 Task: Check the images.
Action: Mouse moved to (133, 251)
Screenshot: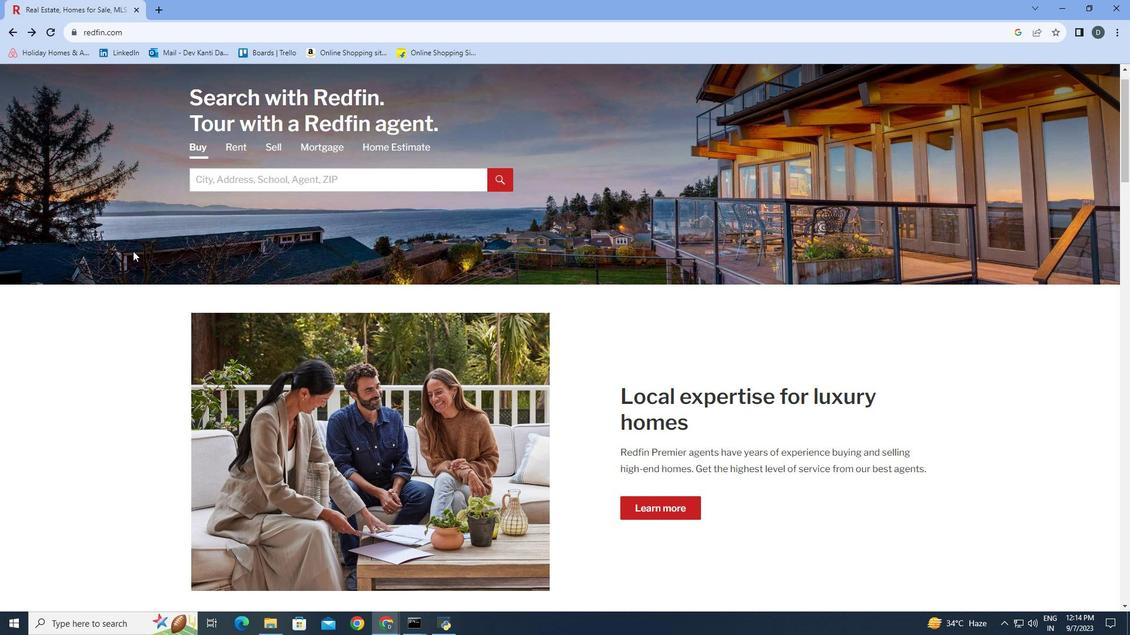 
Action: Mouse scrolled (133, 250) with delta (0, 0)
Screenshot: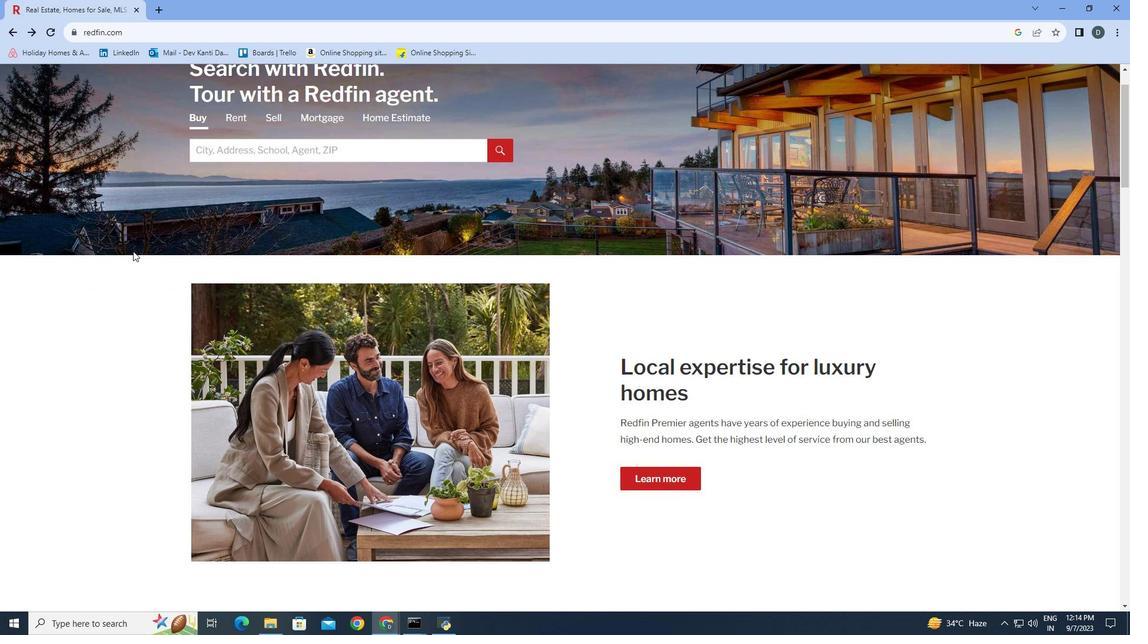 
Action: Mouse scrolled (133, 250) with delta (0, 0)
Screenshot: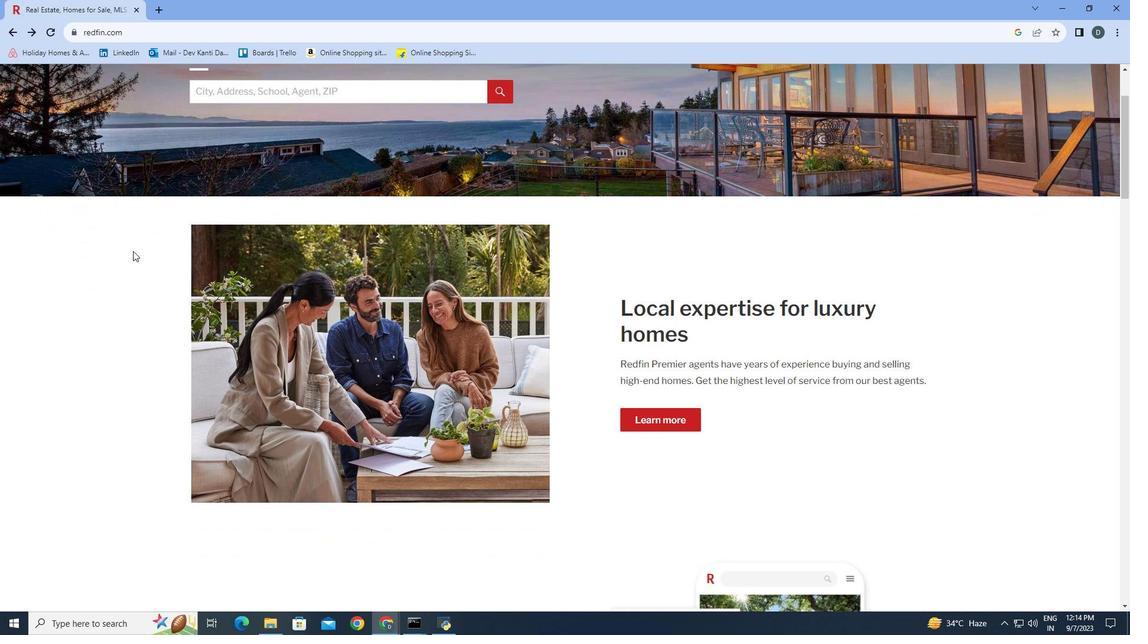 
Action: Mouse scrolled (133, 250) with delta (0, 0)
Screenshot: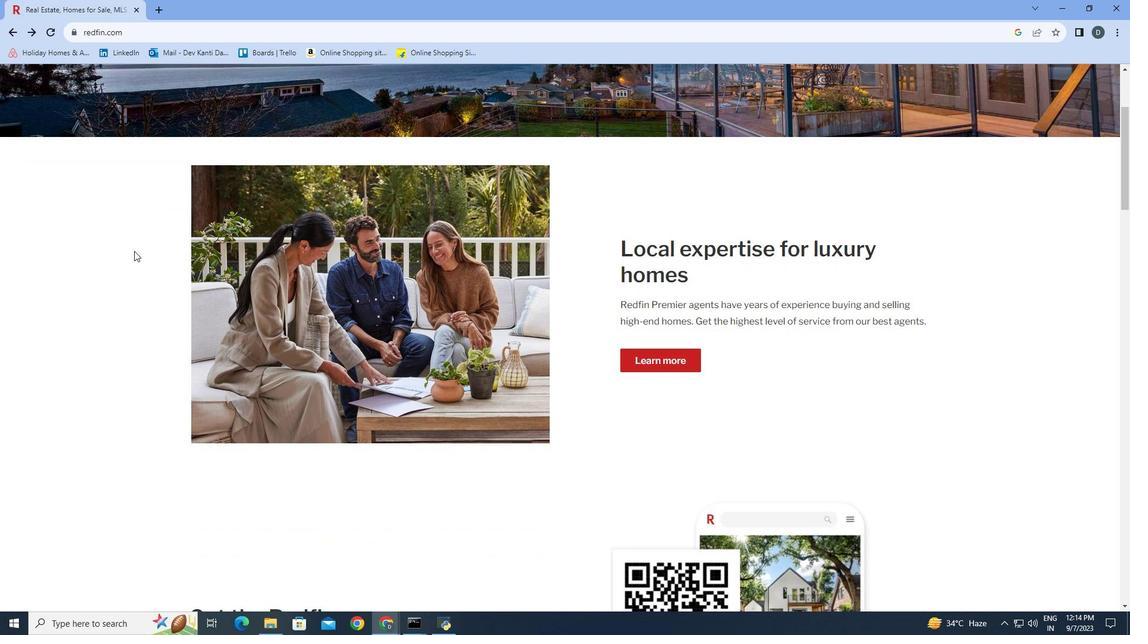 
Action: Mouse moved to (134, 251)
Screenshot: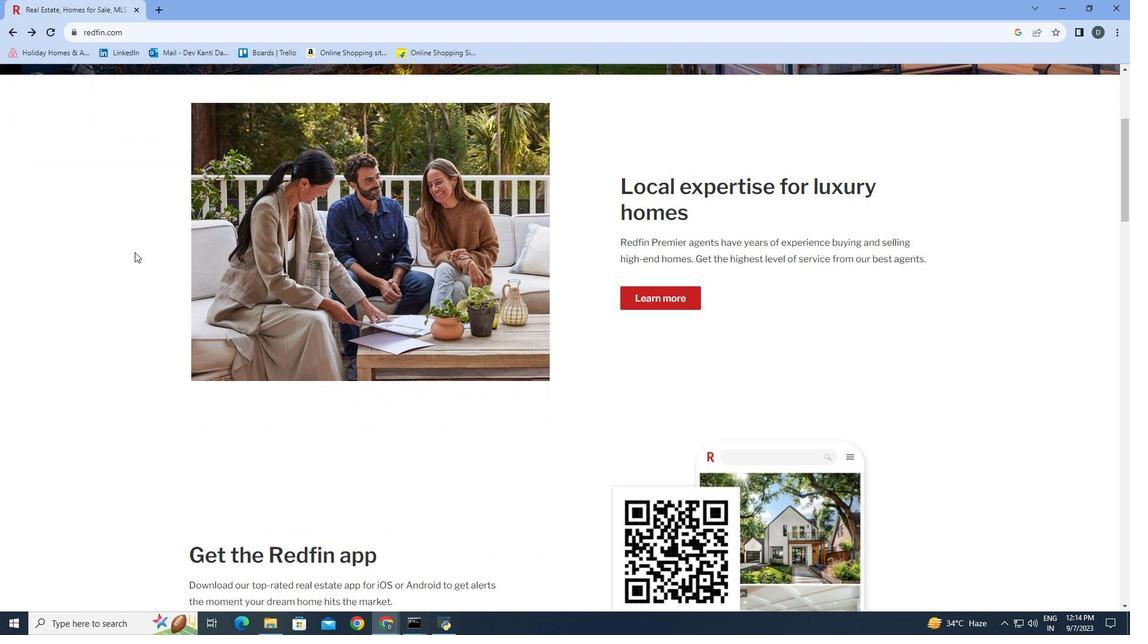 
Action: Mouse scrolled (134, 250) with delta (0, 0)
Screenshot: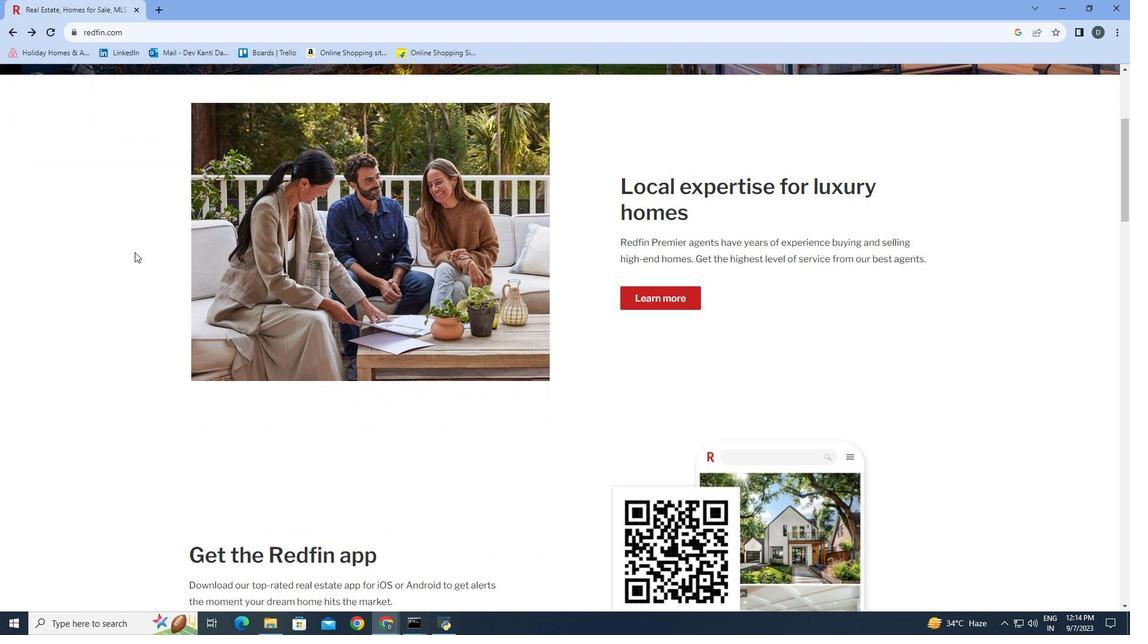 
Action: Mouse moved to (134, 252)
Screenshot: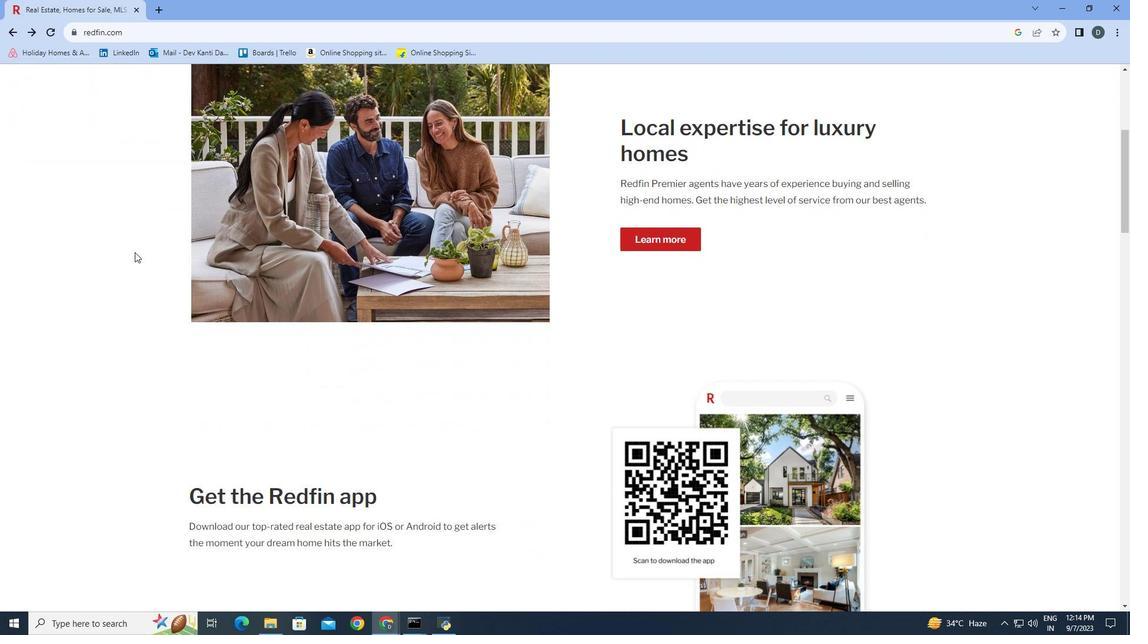 
Action: Mouse scrolled (134, 251) with delta (0, 0)
Screenshot: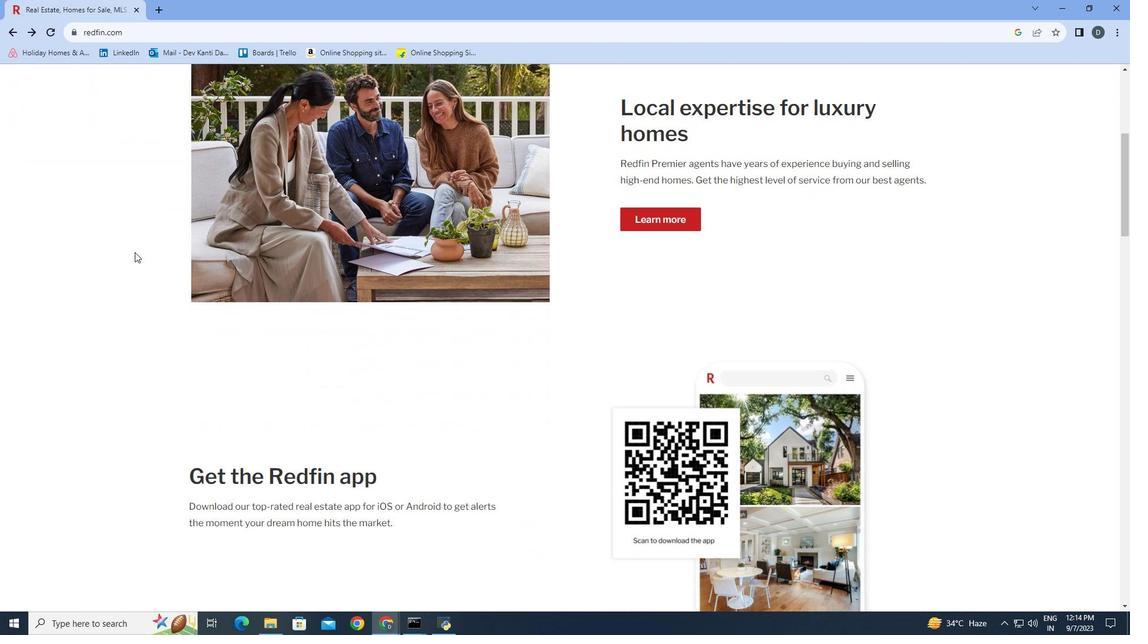 
Action: Mouse scrolled (134, 251) with delta (0, 0)
Screenshot: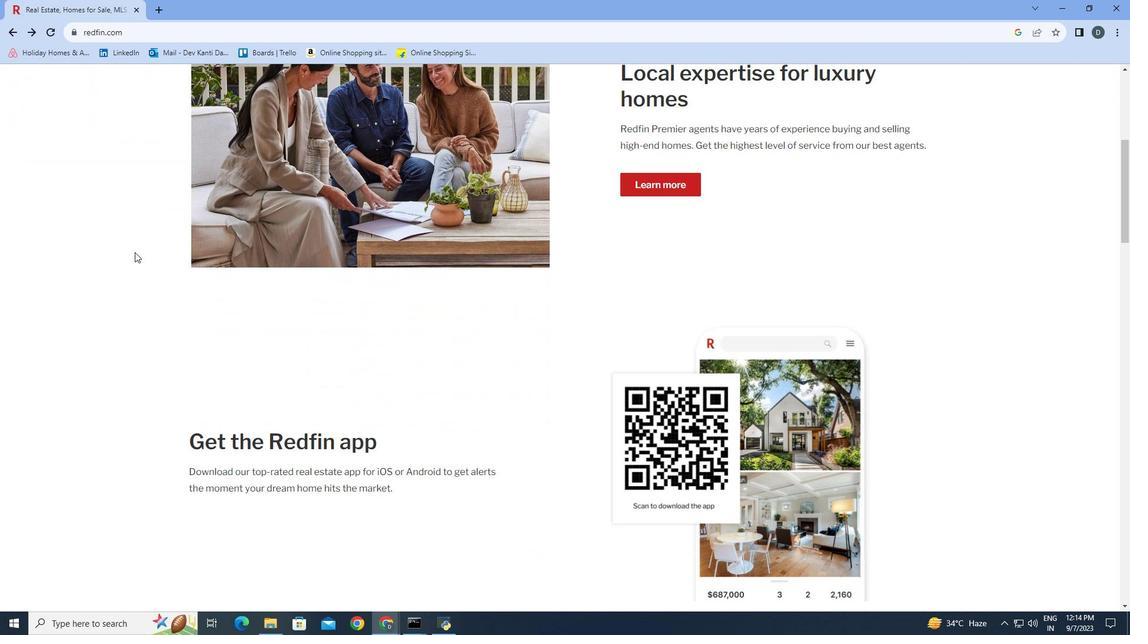 
Action: Mouse moved to (135, 252)
Screenshot: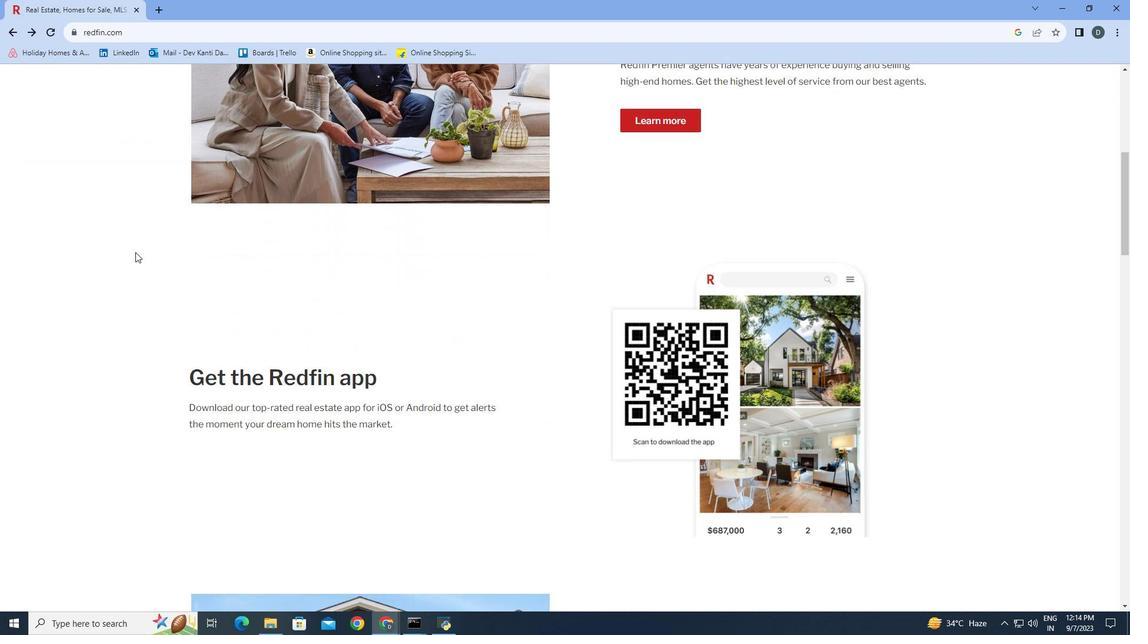 
Action: Mouse scrolled (135, 251) with delta (0, 0)
Screenshot: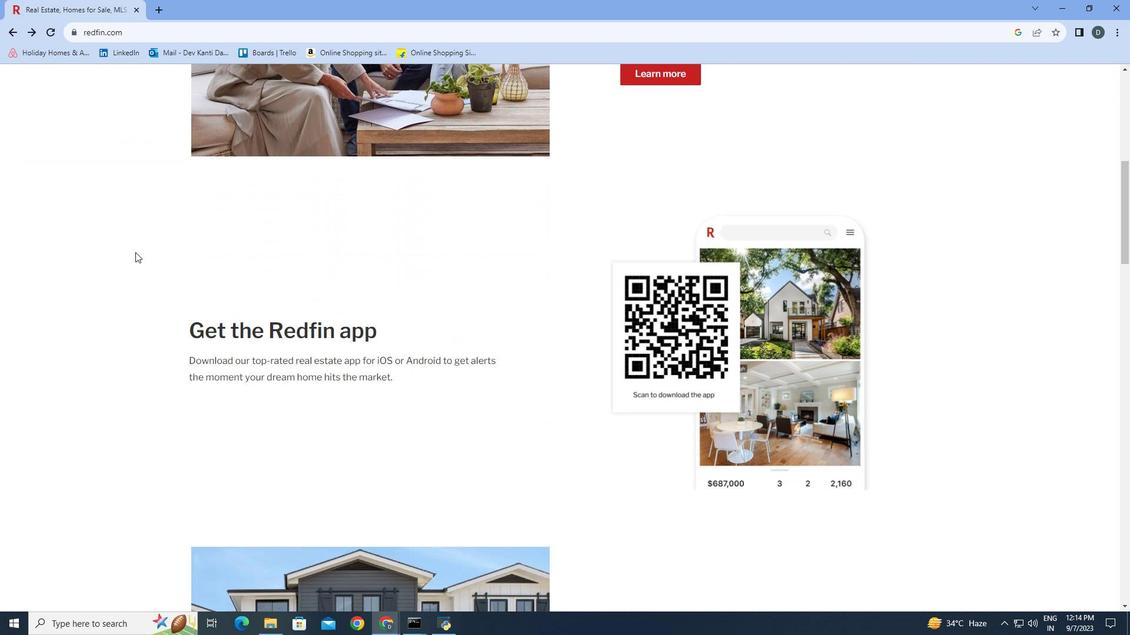 
Action: Mouse scrolled (135, 251) with delta (0, 0)
Screenshot: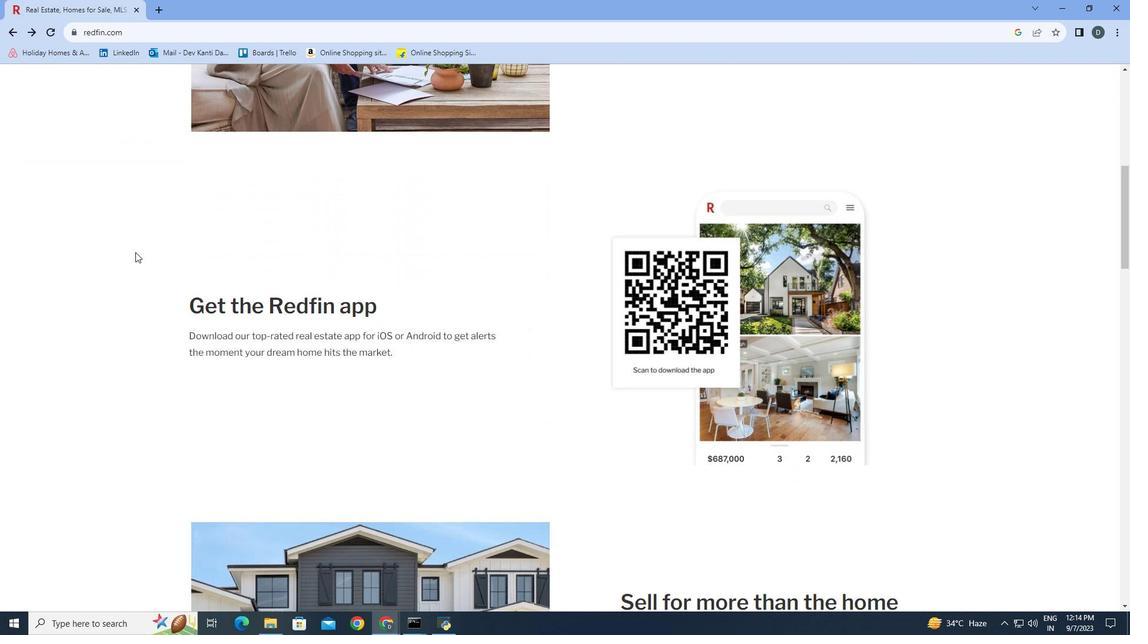 
Action: Mouse scrolled (135, 251) with delta (0, 0)
Screenshot: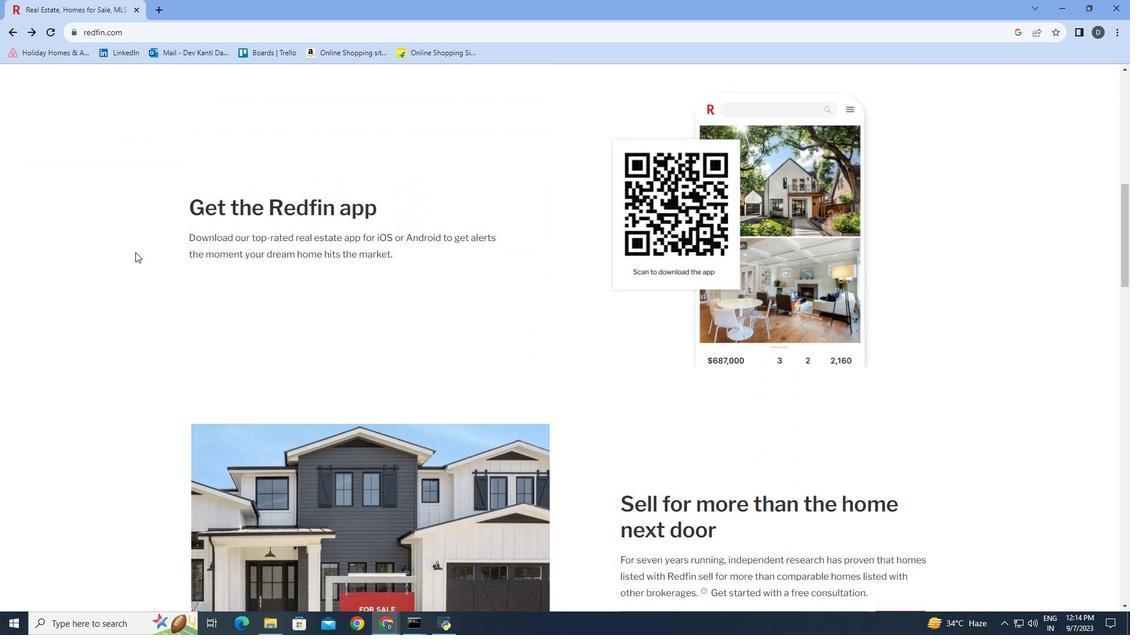 
Action: Mouse scrolled (135, 251) with delta (0, 0)
Screenshot: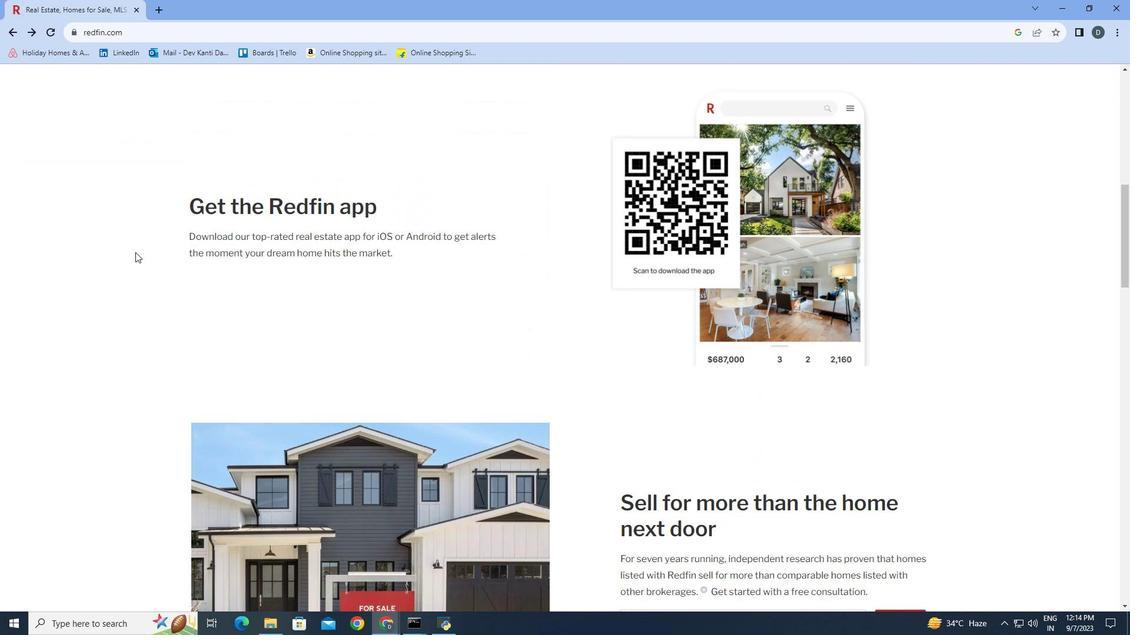 
Action: Mouse scrolled (135, 251) with delta (0, 0)
Screenshot: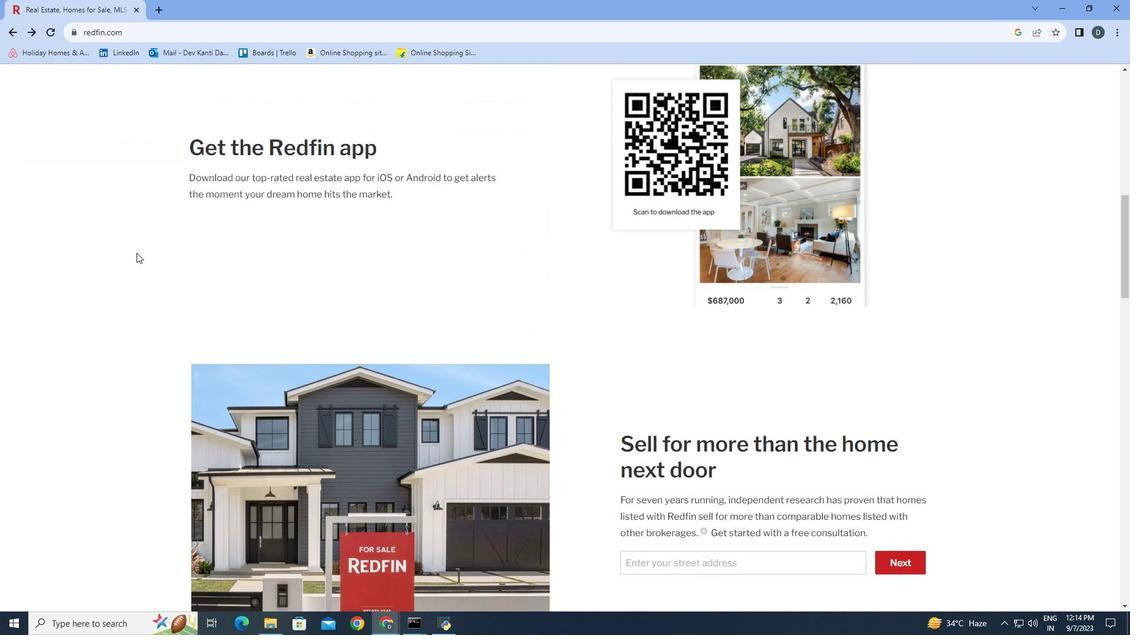
Action: Mouse moved to (136, 253)
Screenshot: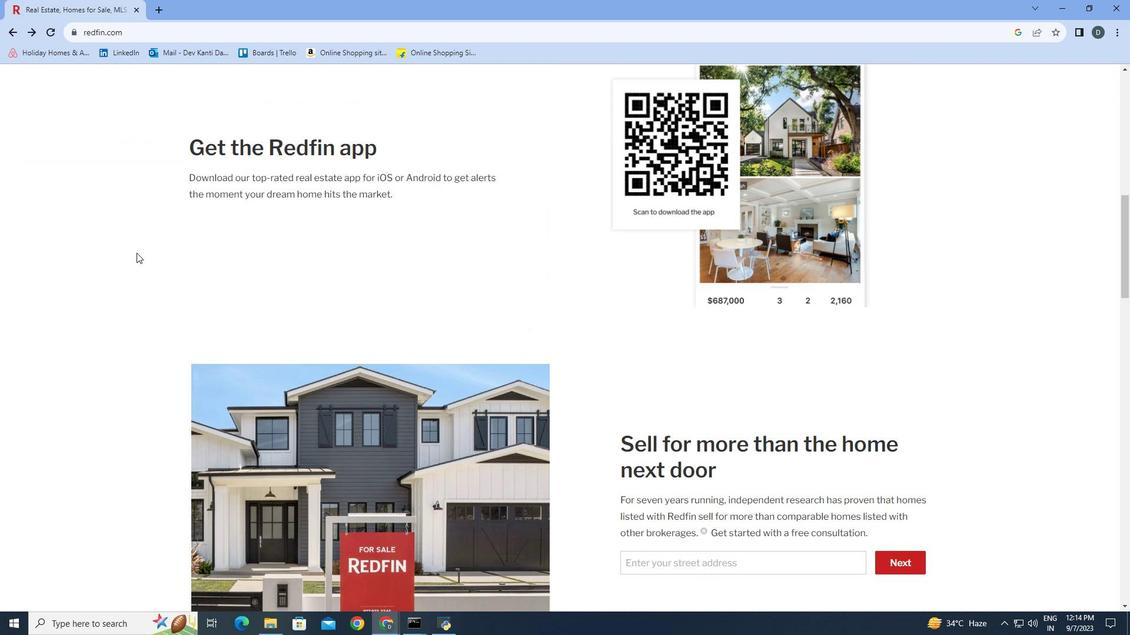
Action: Mouse scrolled (136, 252) with delta (0, 0)
Screenshot: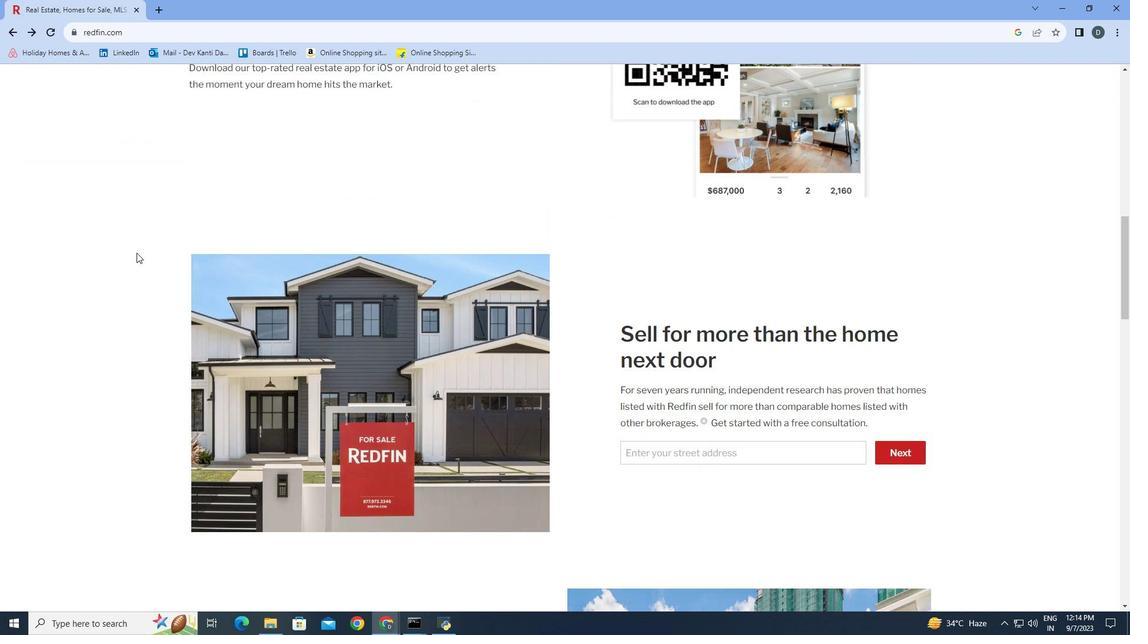 
Action: Mouse scrolled (136, 252) with delta (0, 0)
Screenshot: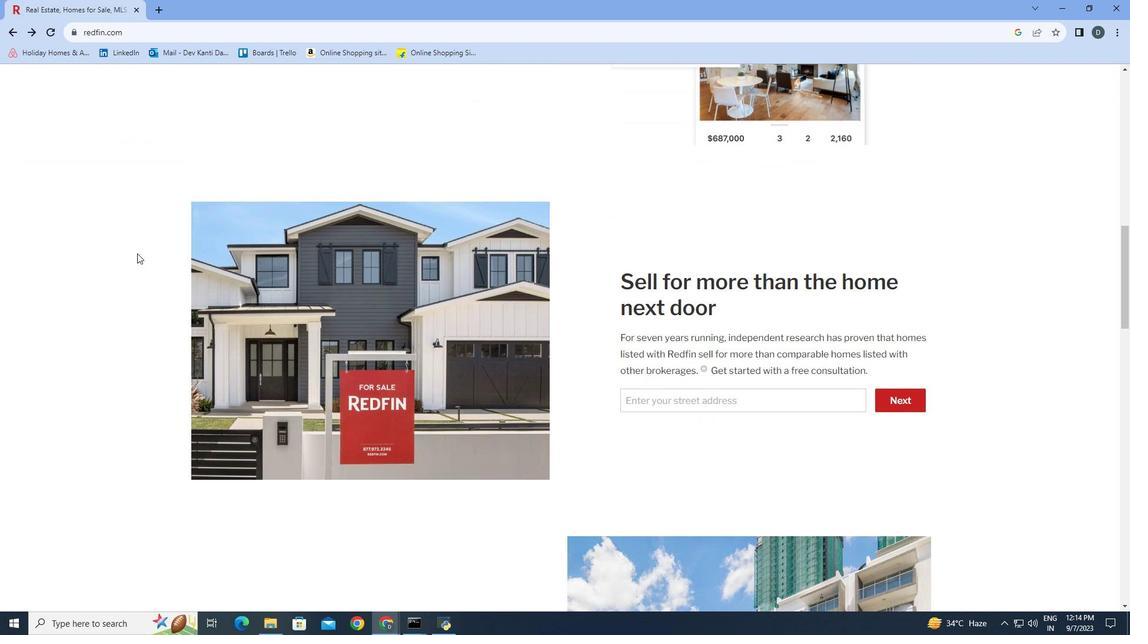 
Action: Mouse scrolled (136, 252) with delta (0, 0)
Screenshot: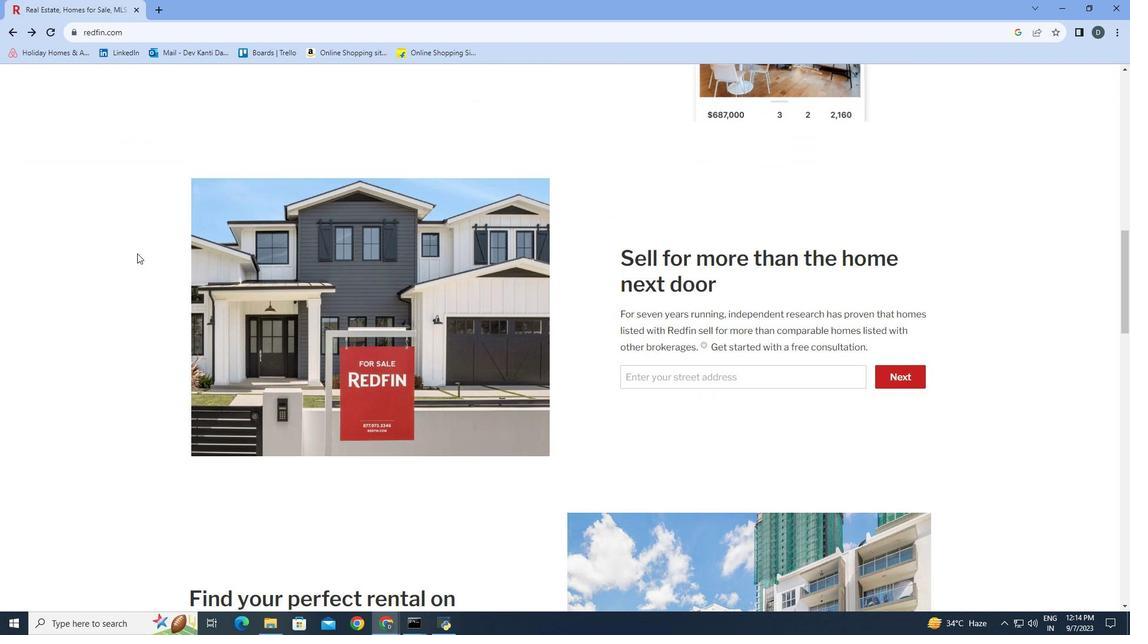 
Action: Mouse moved to (137, 253)
Screenshot: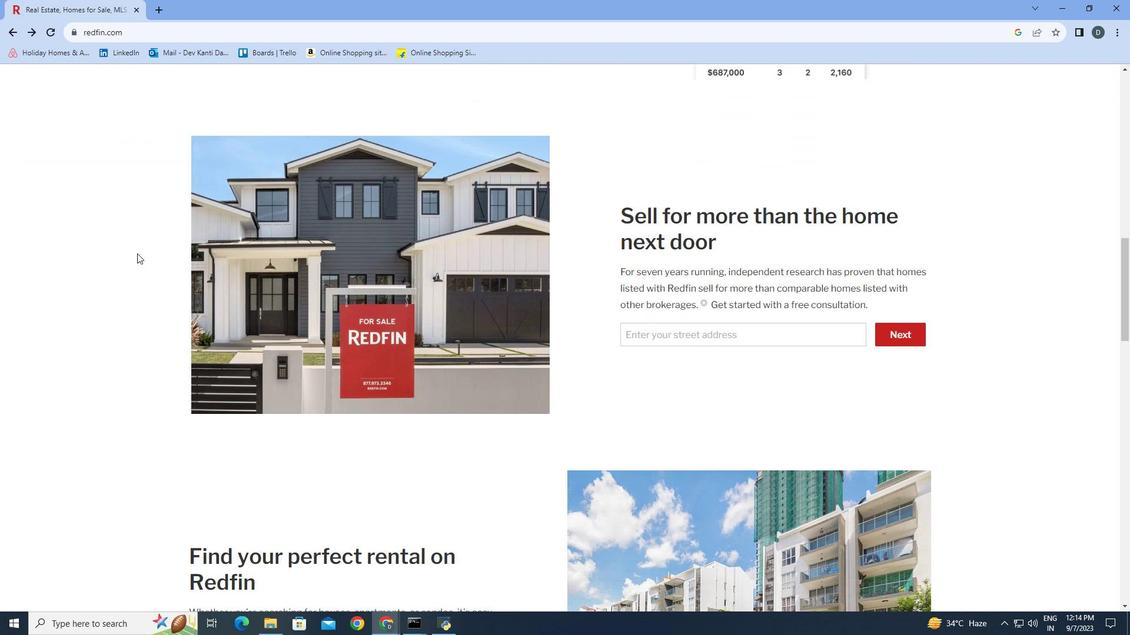 
Action: Mouse scrolled (137, 253) with delta (0, 0)
Screenshot: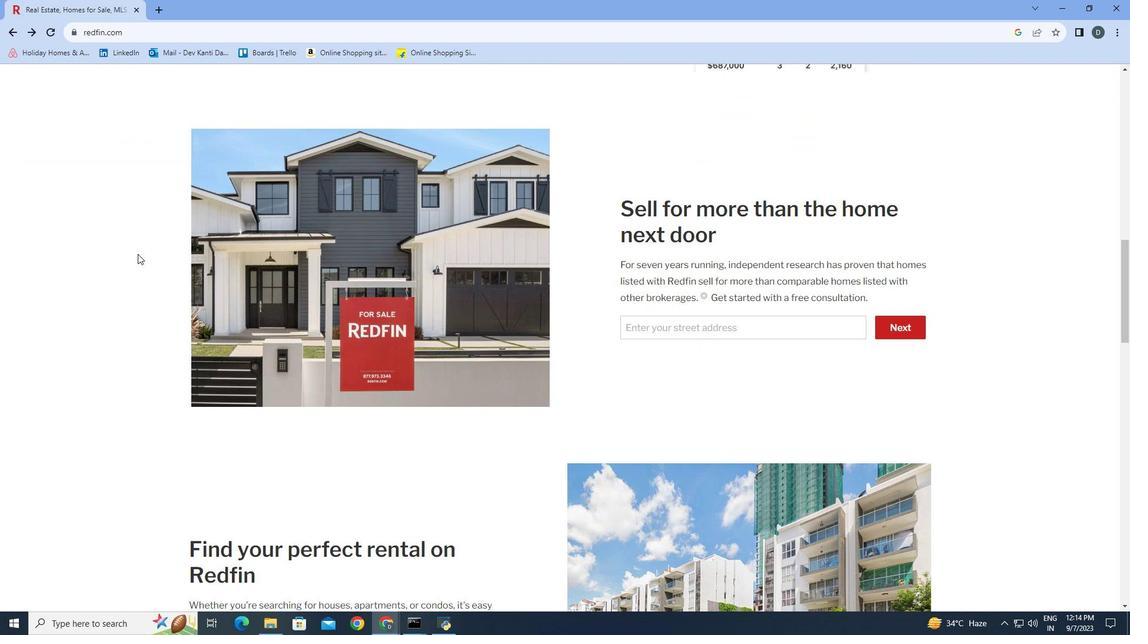 
Action: Mouse moved to (138, 253)
Screenshot: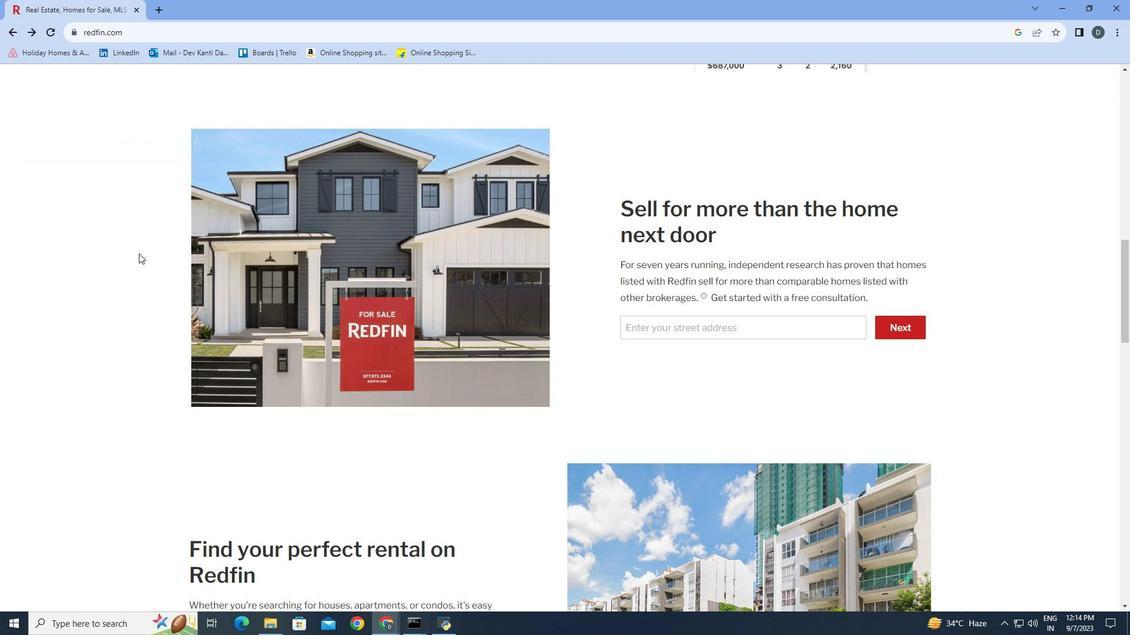 
Action: Mouse scrolled (138, 253) with delta (0, 0)
Screenshot: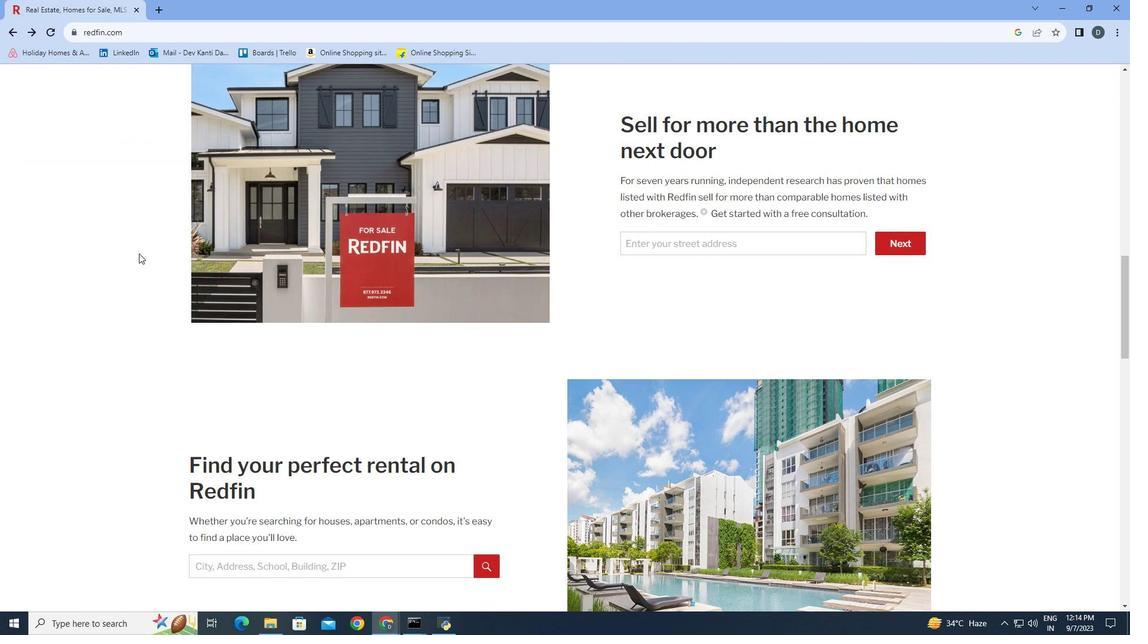 
Action: Mouse scrolled (138, 253) with delta (0, 0)
Screenshot: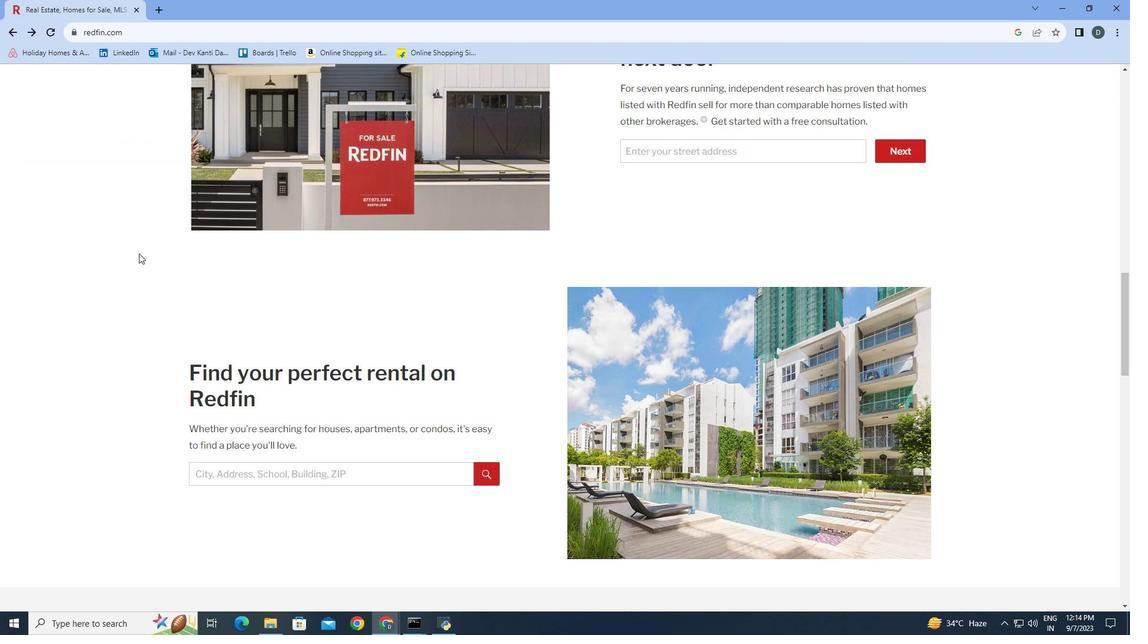 
Action: Mouse scrolled (138, 253) with delta (0, 0)
Screenshot: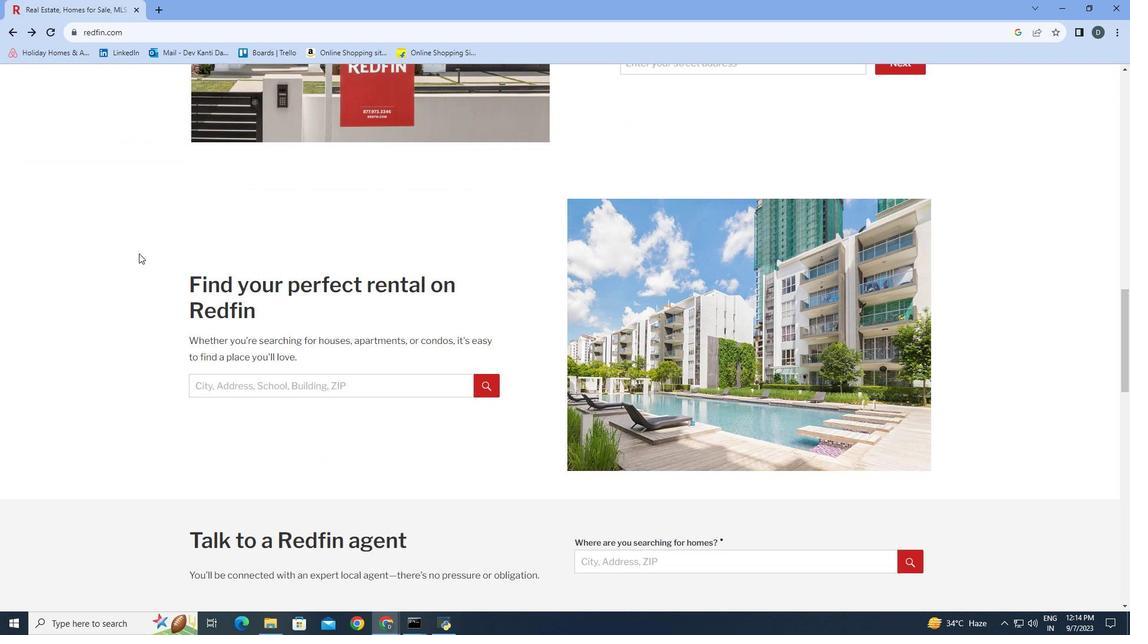 
Action: Mouse scrolled (138, 253) with delta (0, 0)
Screenshot: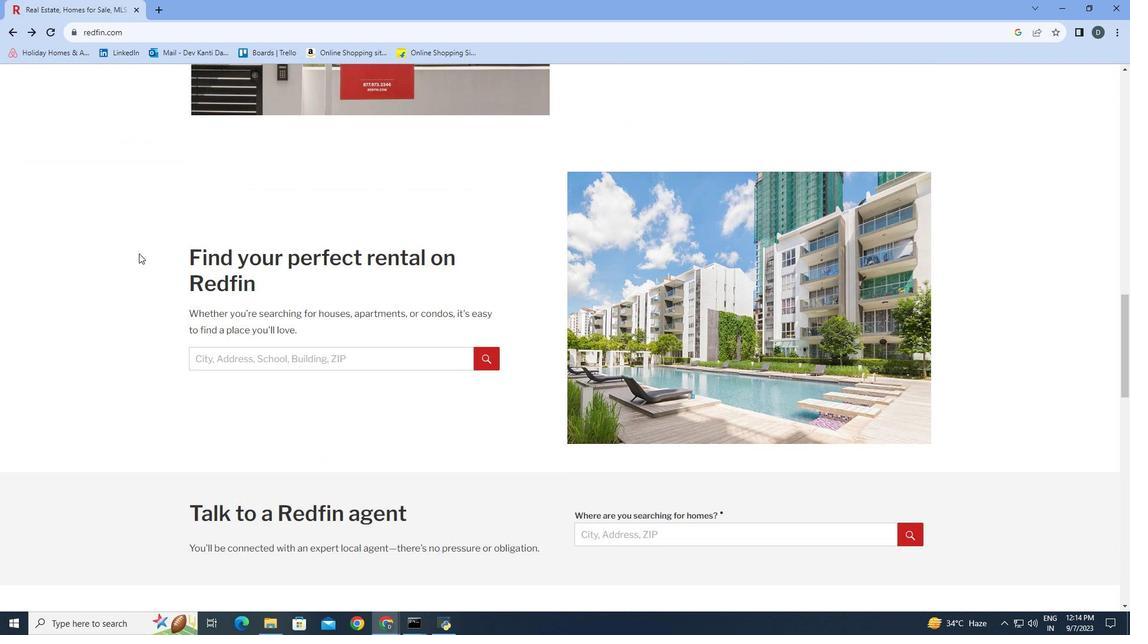 
Action: Mouse scrolled (138, 253) with delta (0, 0)
Screenshot: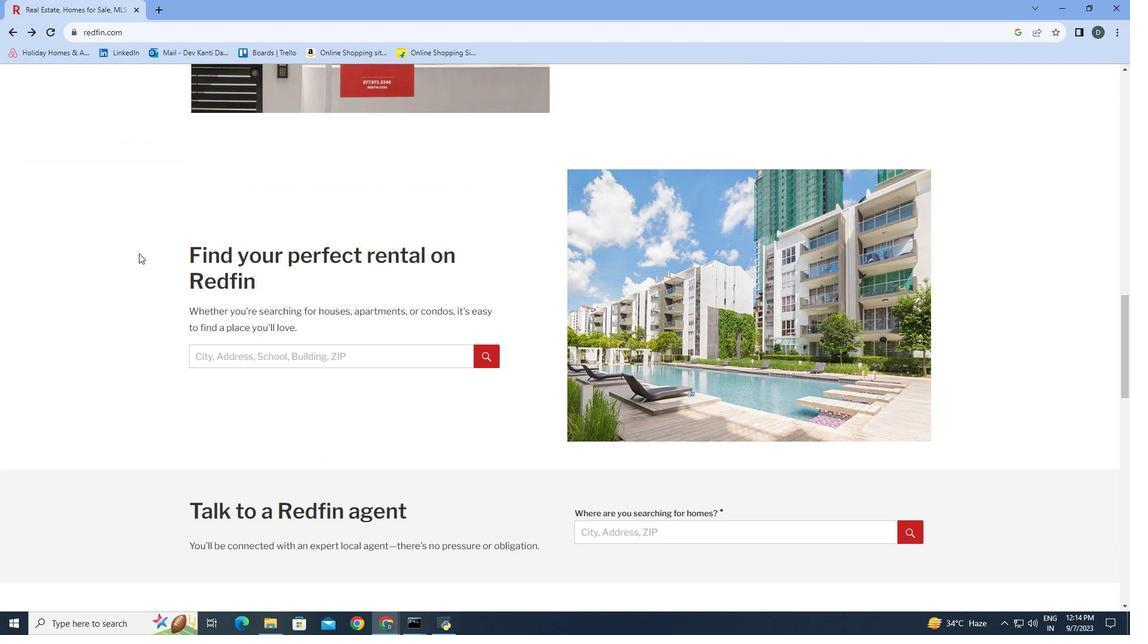 
Action: Mouse scrolled (138, 253) with delta (0, 0)
Screenshot: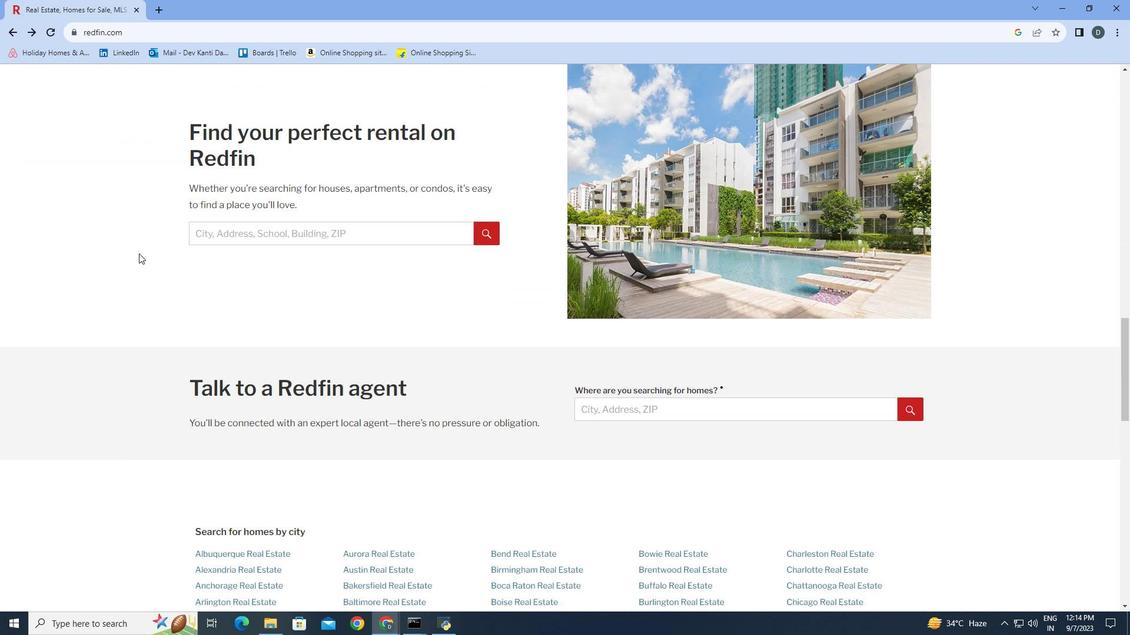 
Action: Mouse scrolled (138, 253) with delta (0, 0)
Screenshot: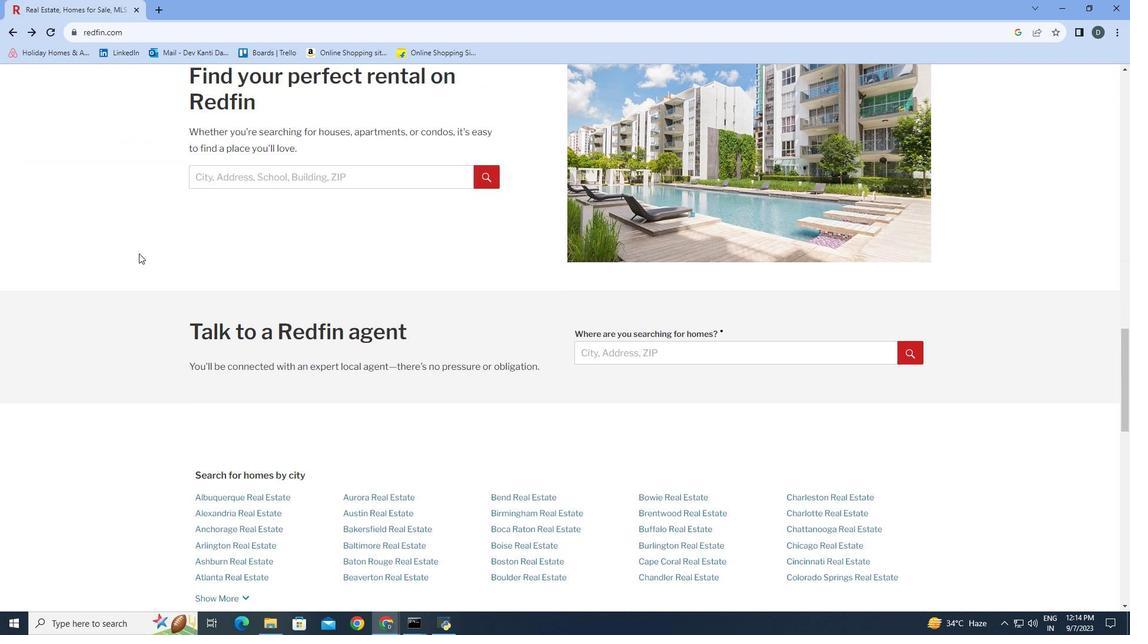 
Action: Mouse scrolled (138, 253) with delta (0, 0)
Screenshot: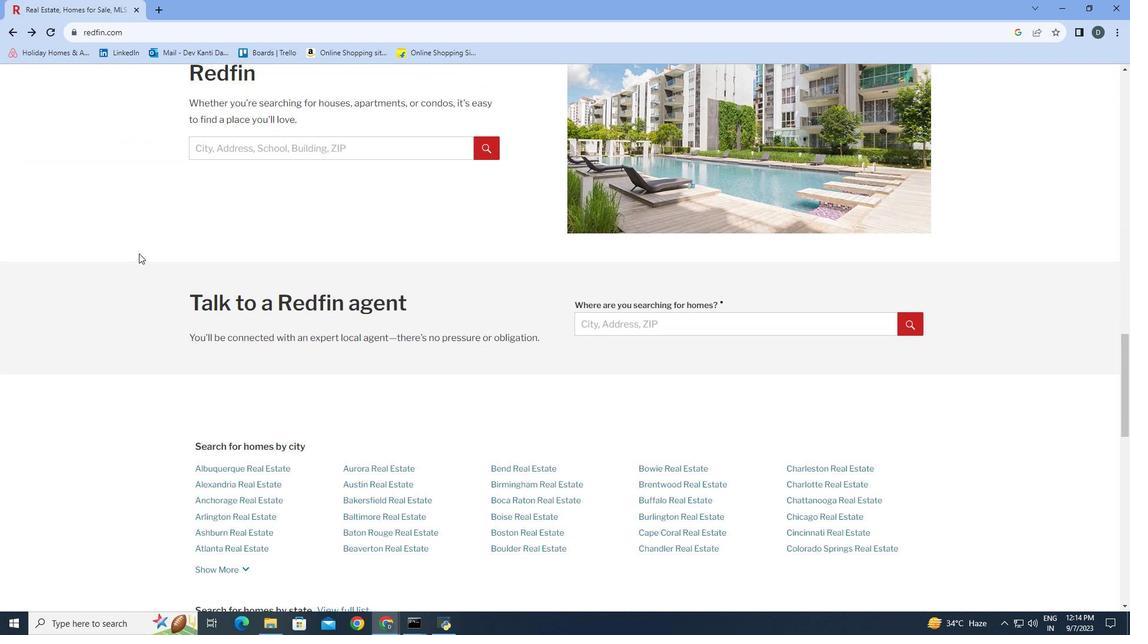 
Action: Mouse moved to (138, 253)
Screenshot: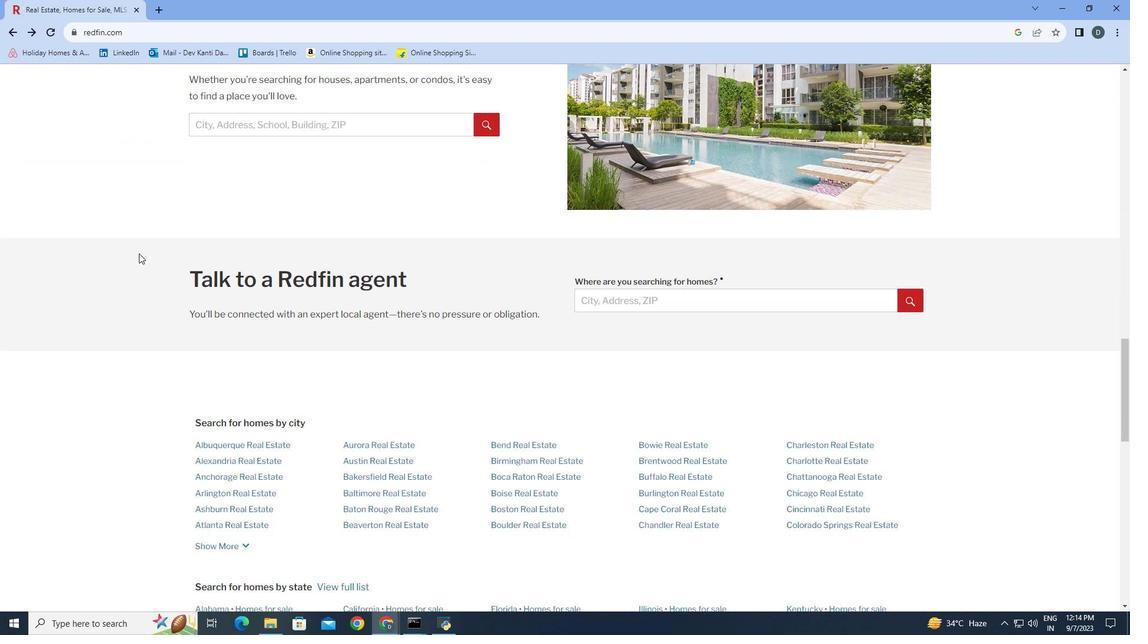 
Action: Mouse scrolled (138, 253) with delta (0, 0)
Screenshot: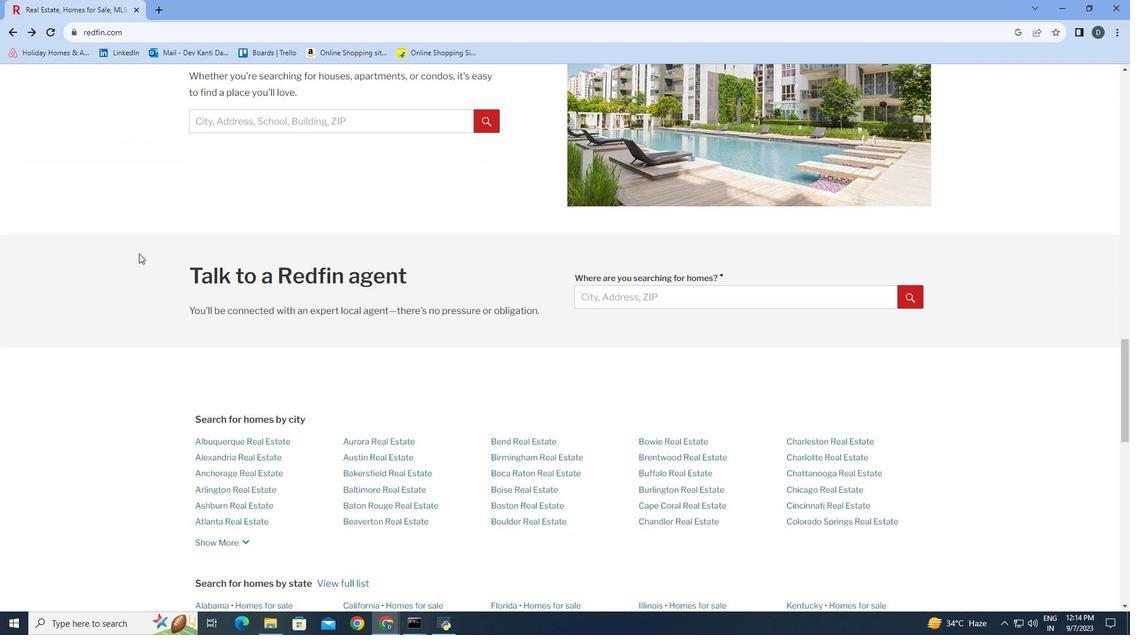 
Action: Mouse scrolled (138, 253) with delta (0, 0)
Screenshot: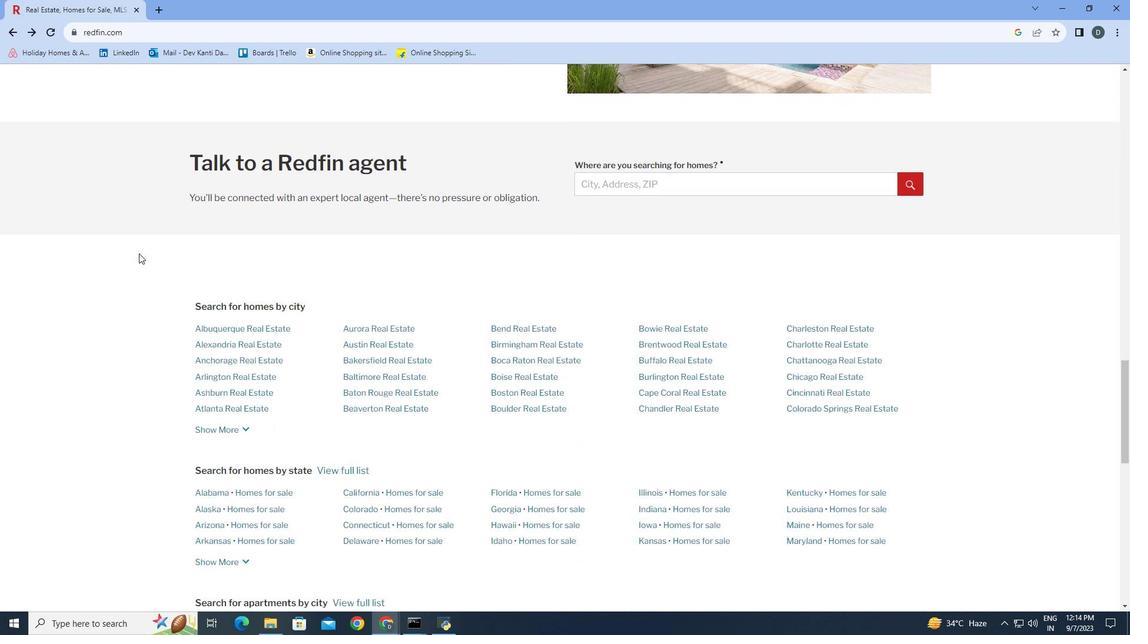 
Action: Mouse scrolled (138, 253) with delta (0, 0)
Screenshot: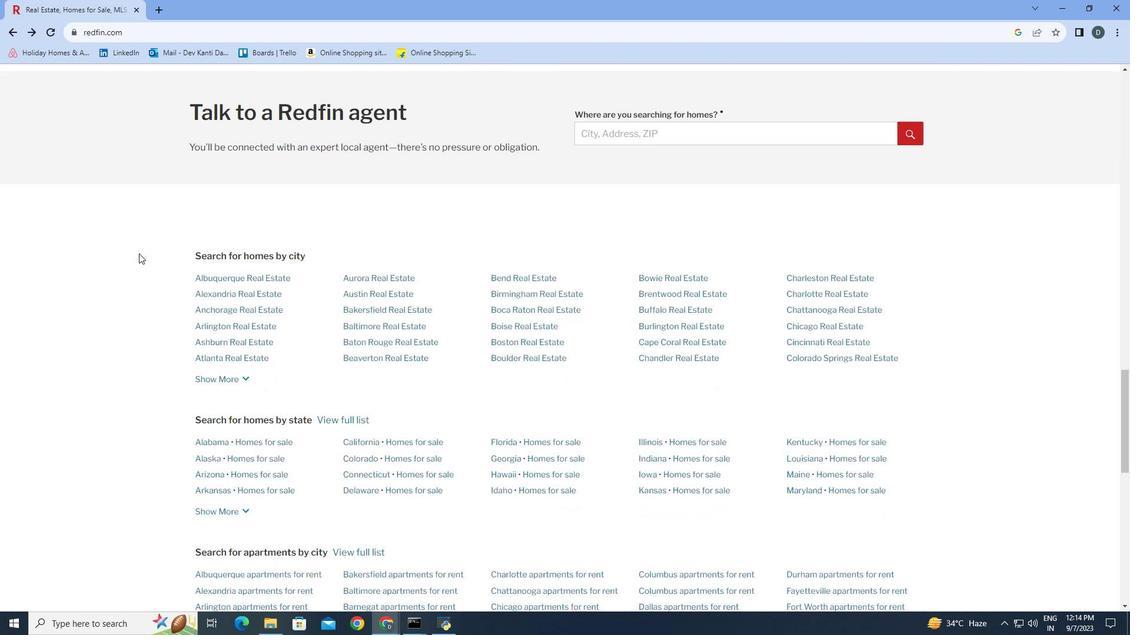
Action: Mouse scrolled (138, 253) with delta (0, 0)
Screenshot: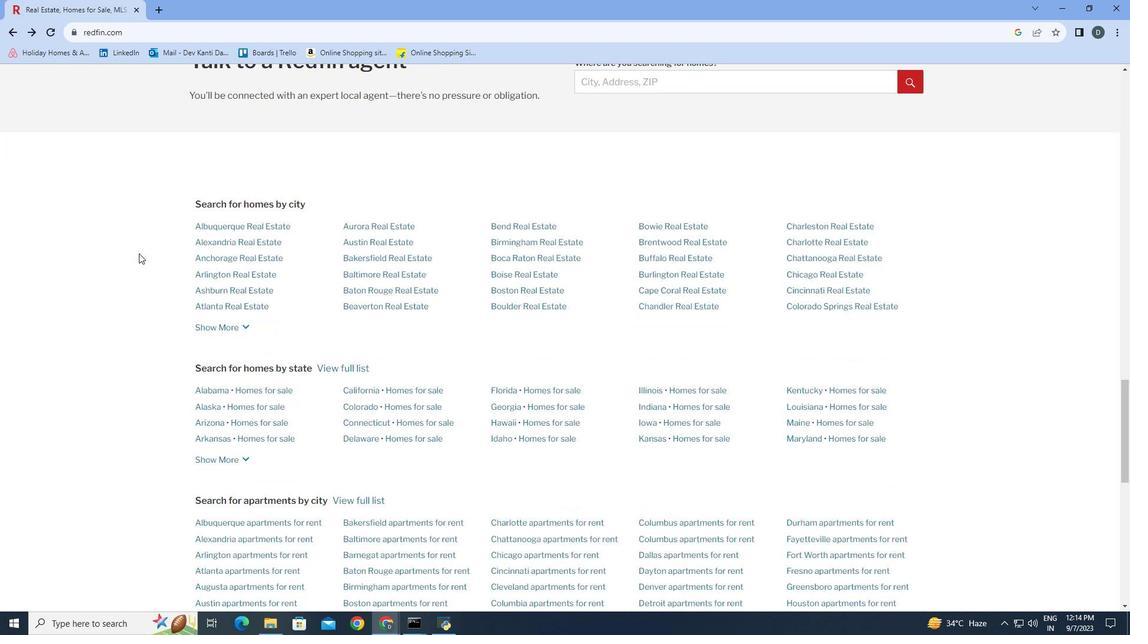 
Action: Mouse scrolled (138, 253) with delta (0, 0)
Screenshot: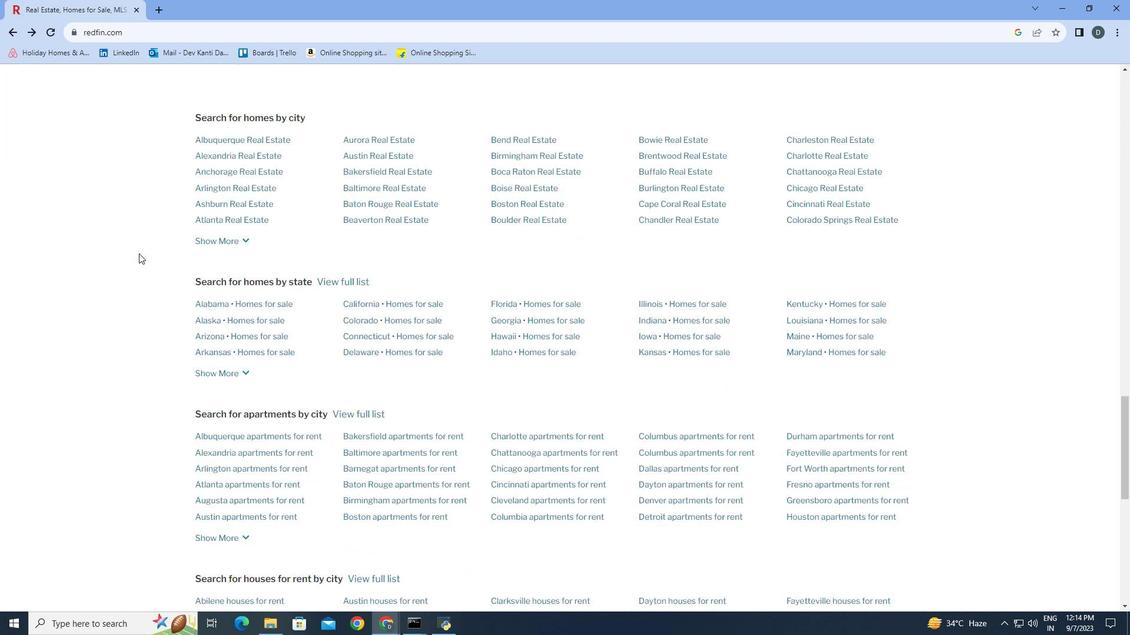 
Action: Mouse scrolled (138, 253) with delta (0, 0)
Screenshot: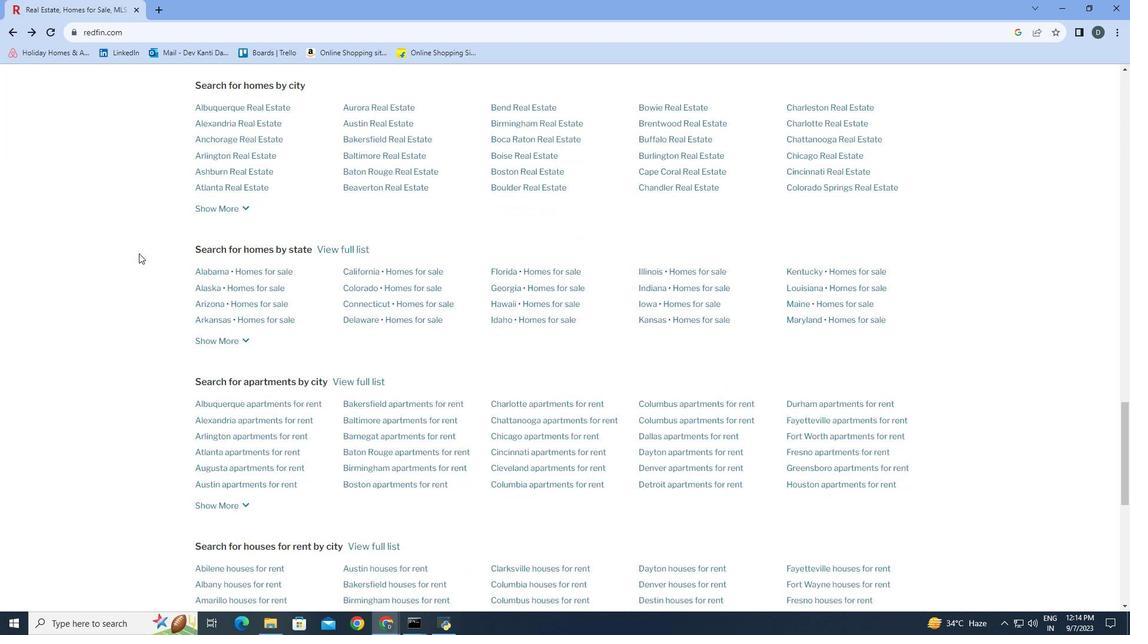 
Action: Mouse scrolled (138, 253) with delta (0, 0)
Screenshot: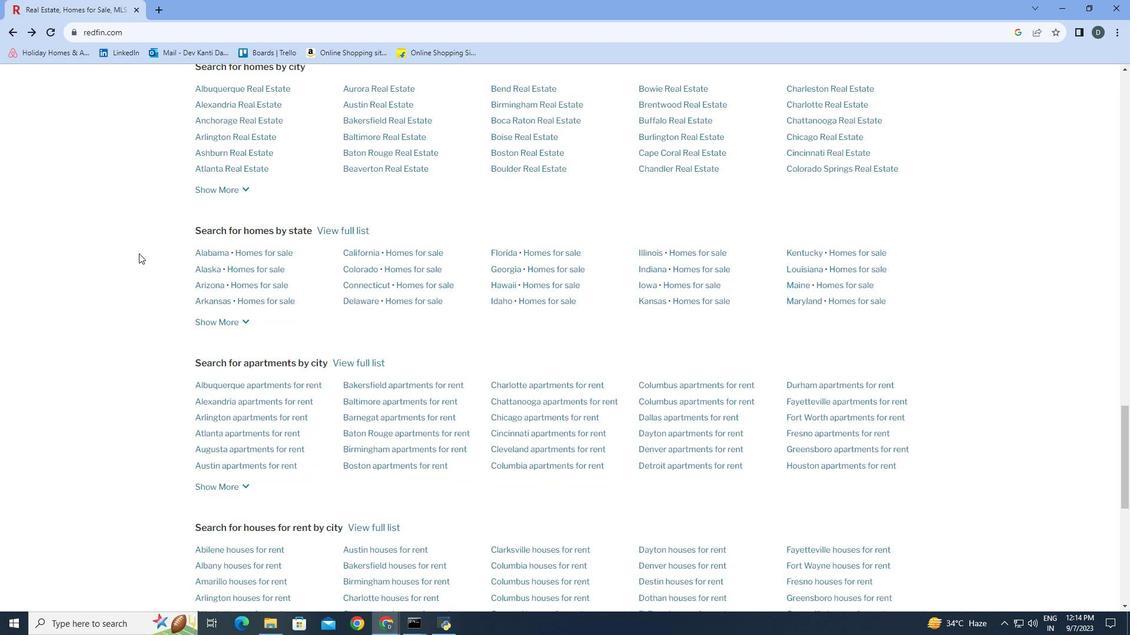 
Action: Mouse scrolled (138, 253) with delta (0, 0)
Screenshot: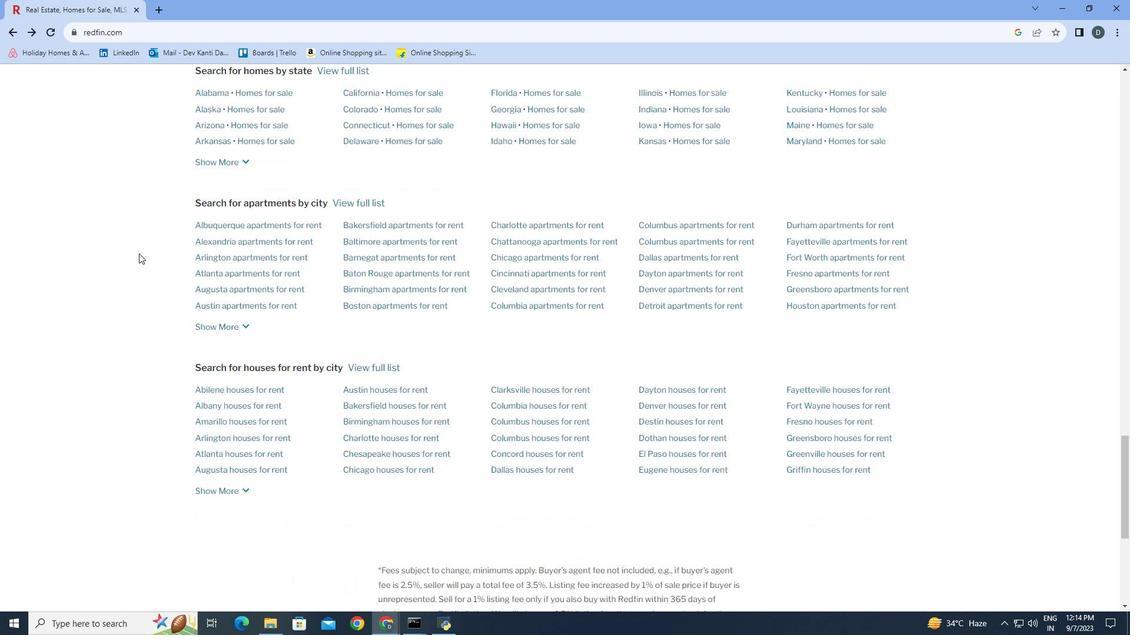 
Action: Mouse scrolled (138, 253) with delta (0, 0)
Screenshot: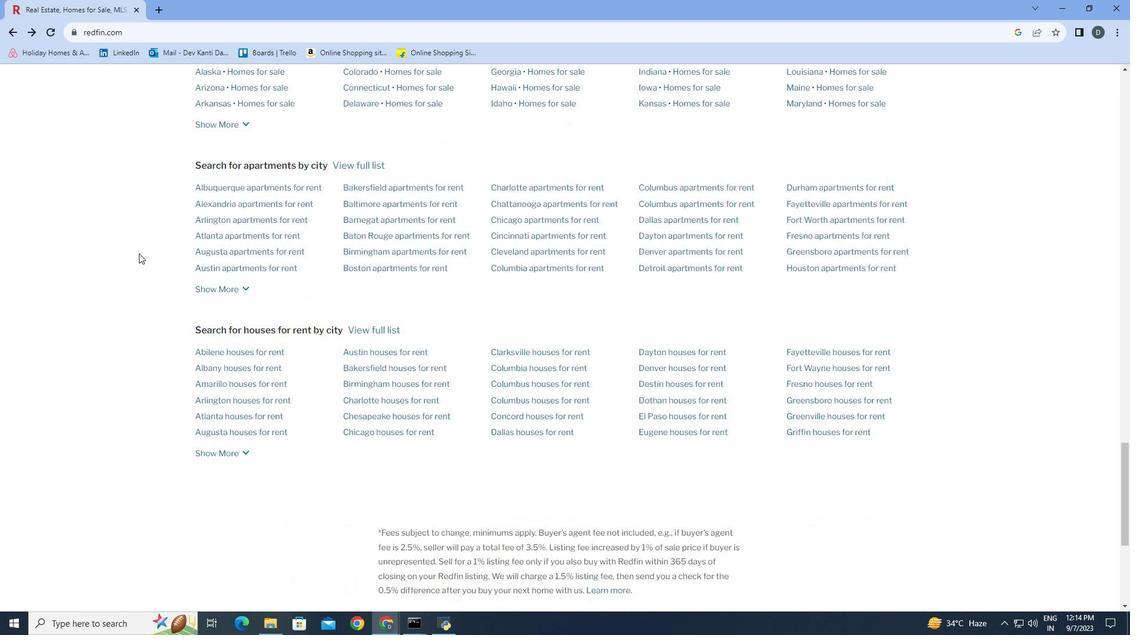 
Action: Mouse scrolled (138, 253) with delta (0, 0)
Screenshot: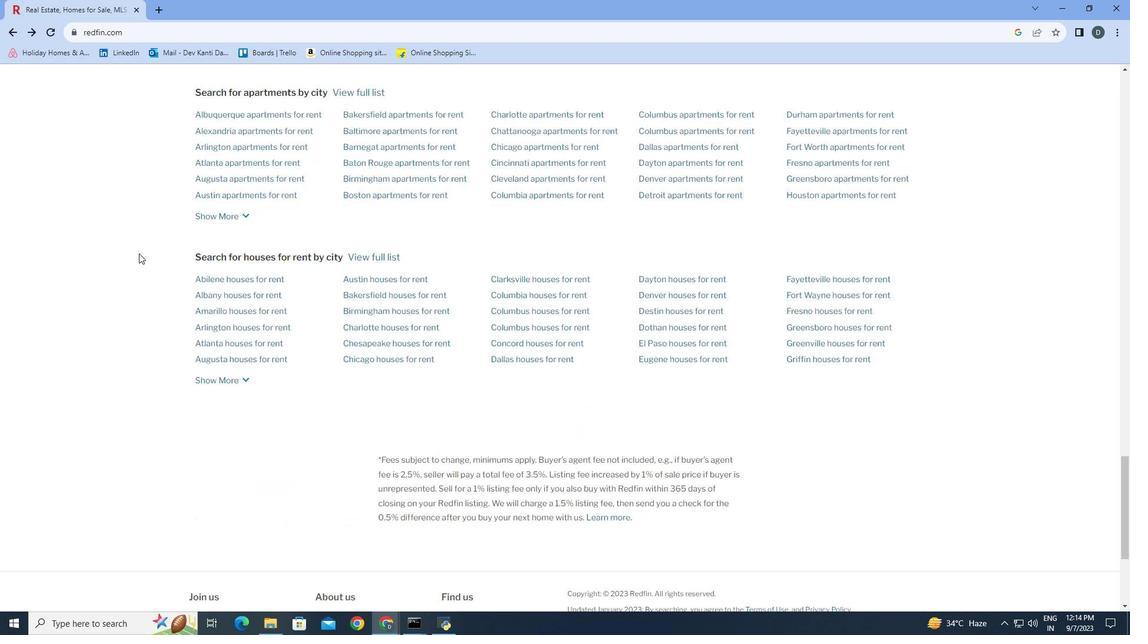 
Action: Mouse scrolled (138, 253) with delta (0, 0)
Screenshot: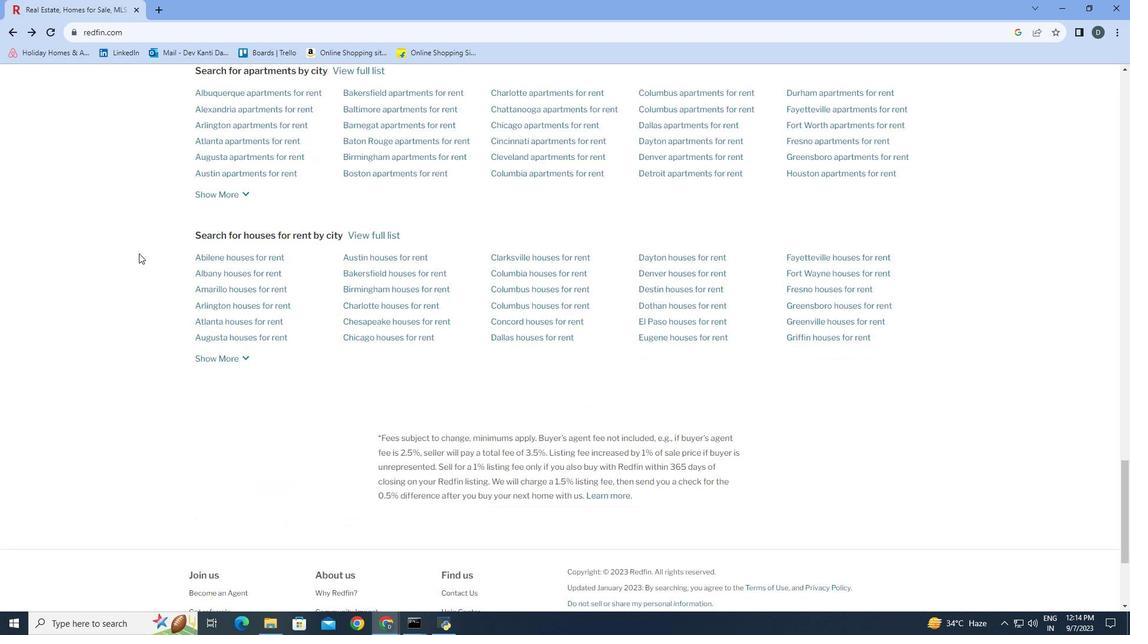 
Action: Mouse scrolled (138, 253) with delta (0, 0)
Screenshot: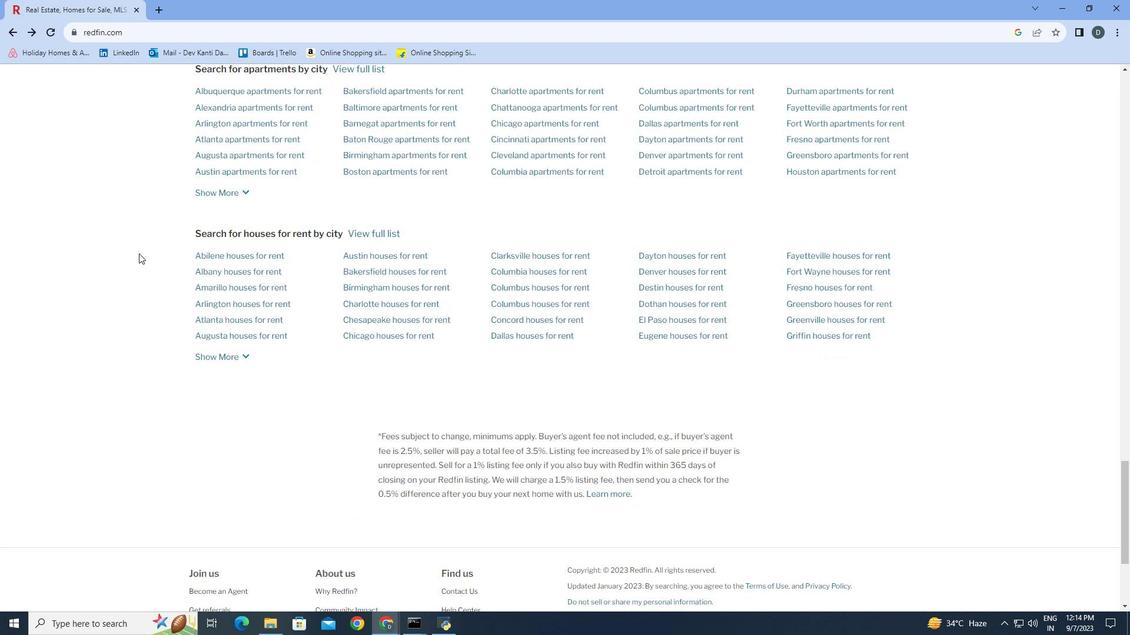 
Action: Mouse moved to (138, 253)
Screenshot: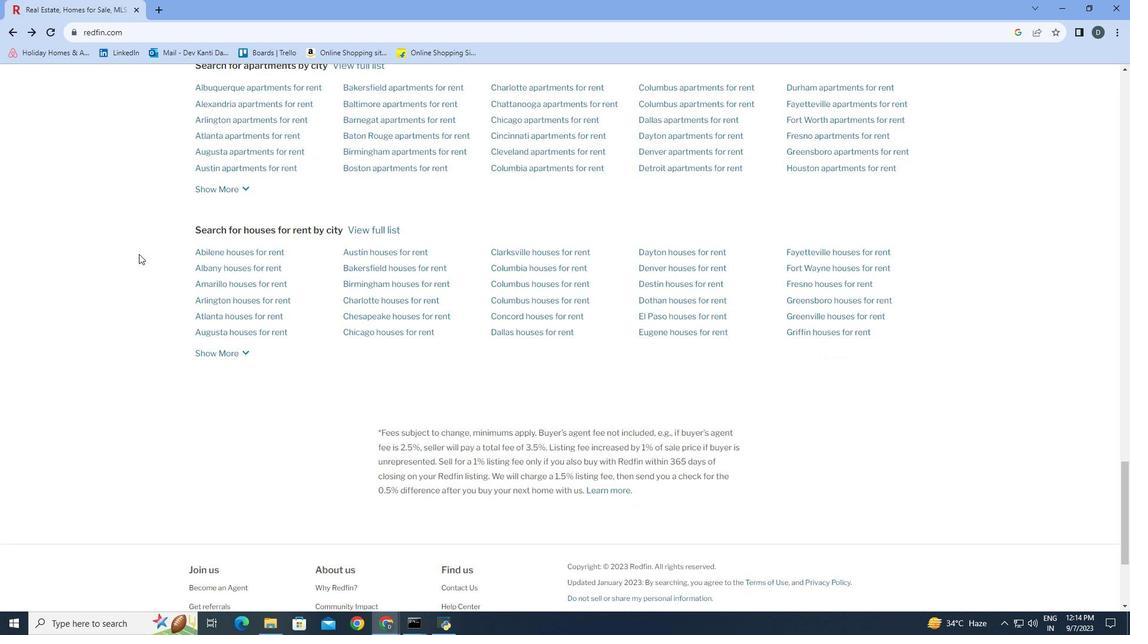 
Action: Mouse scrolled (138, 253) with delta (0, 0)
Screenshot: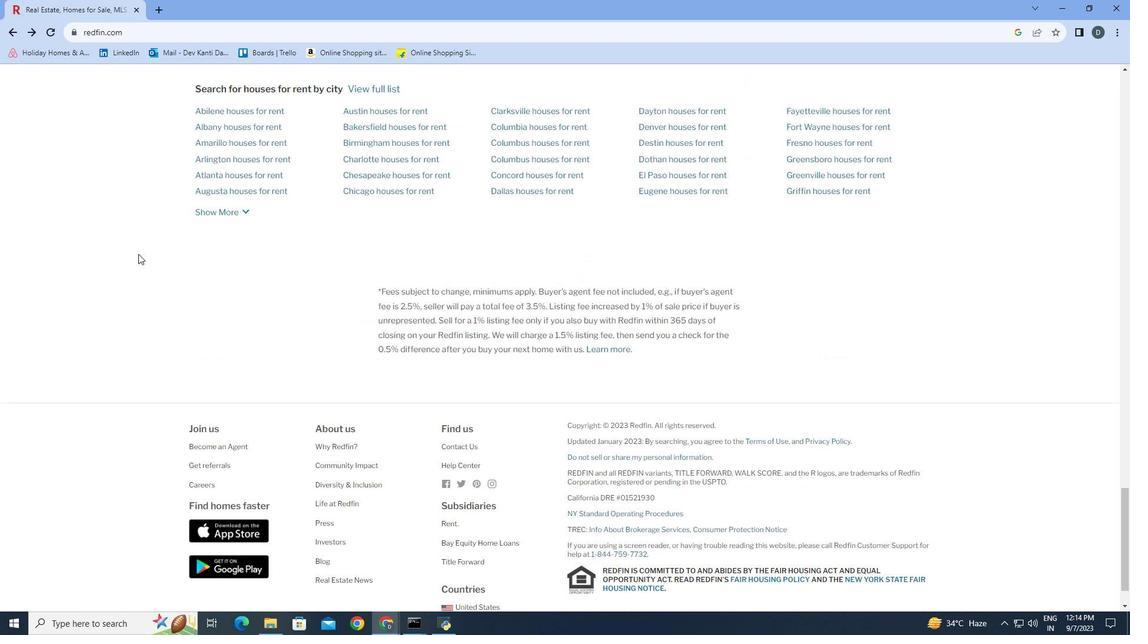 
Action: Mouse moved to (138, 254)
Screenshot: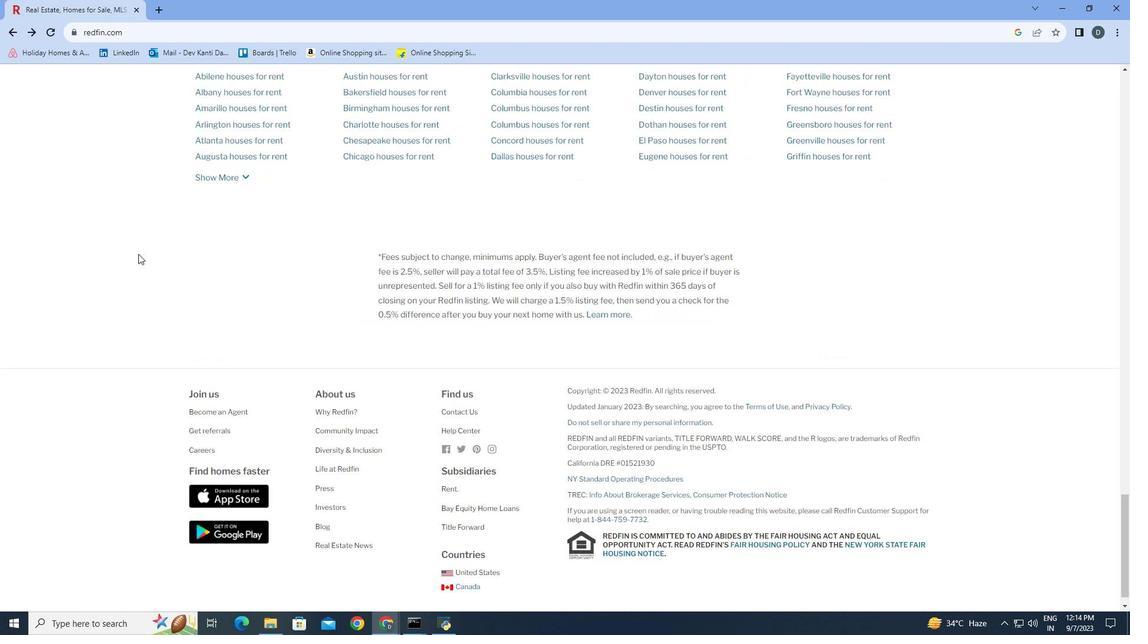 
Action: Mouse scrolled (138, 253) with delta (0, 0)
Screenshot: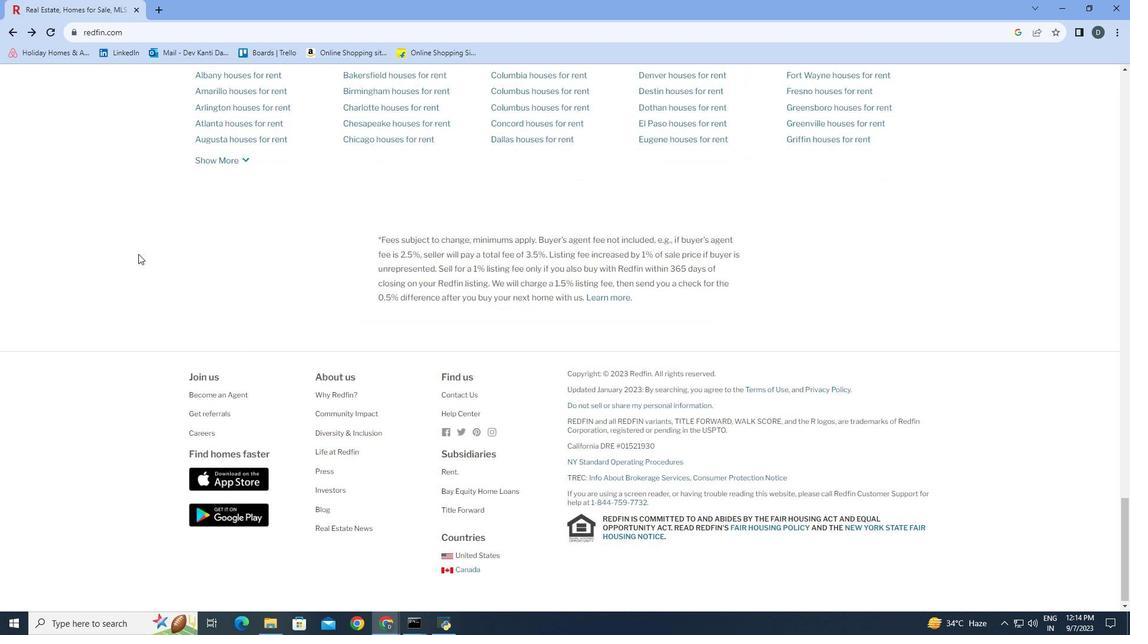 
Action: Mouse moved to (138, 254)
Screenshot: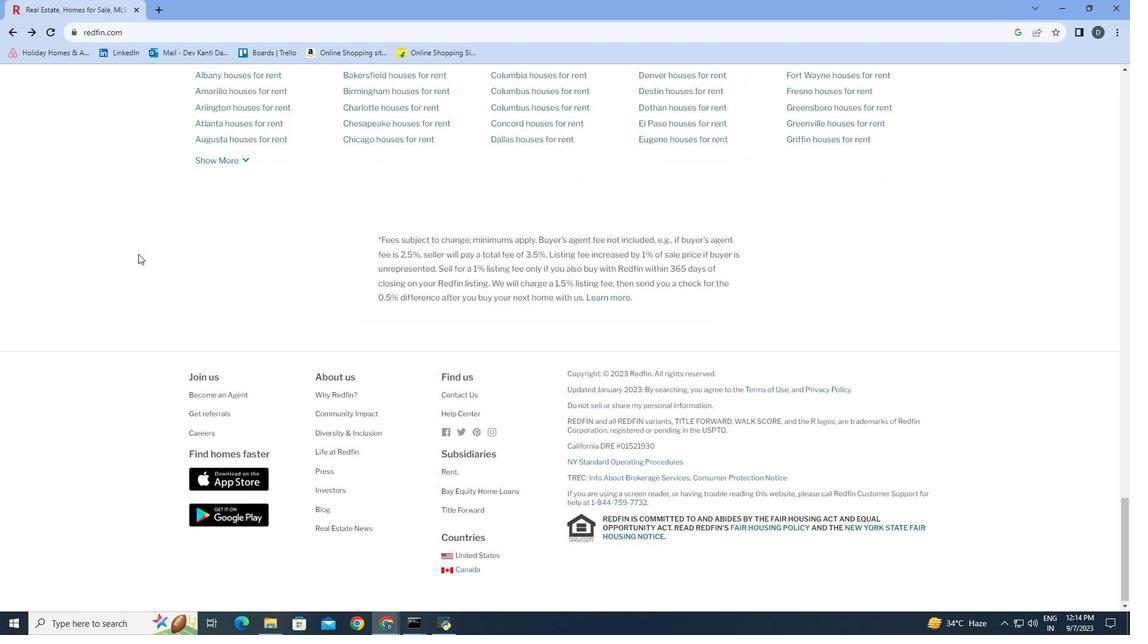 
Action: Mouse scrolled (138, 253) with delta (0, 0)
Screenshot: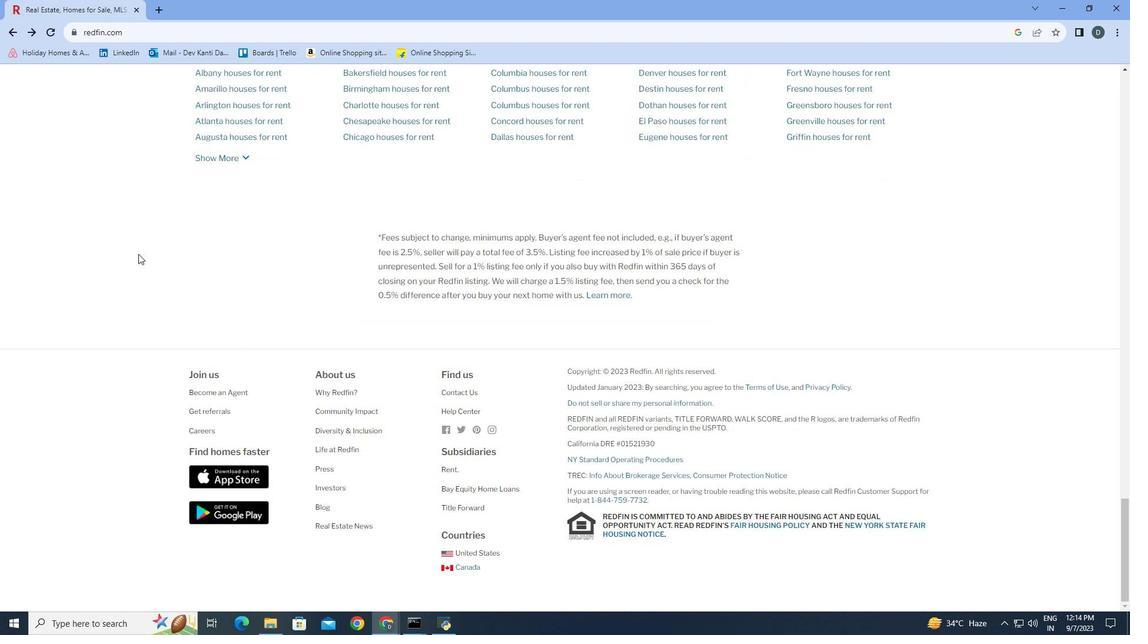 
Action: Mouse scrolled (138, 253) with delta (0, 0)
Screenshot: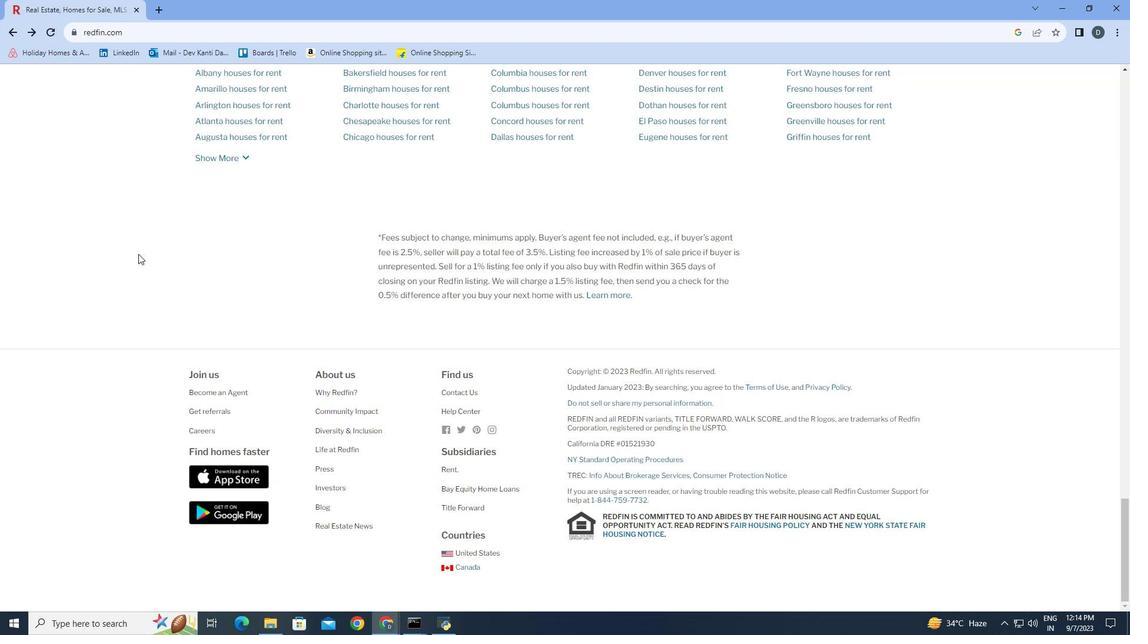 
Action: Mouse scrolled (138, 253) with delta (0, 0)
Screenshot: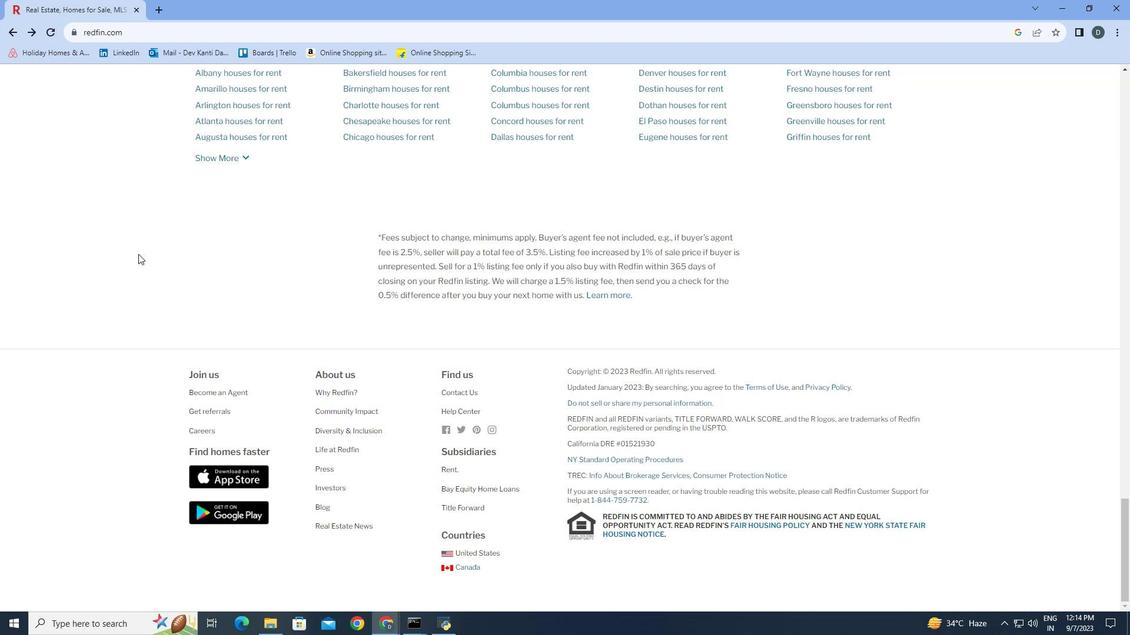 
Action: Mouse moved to (325, 466)
Screenshot: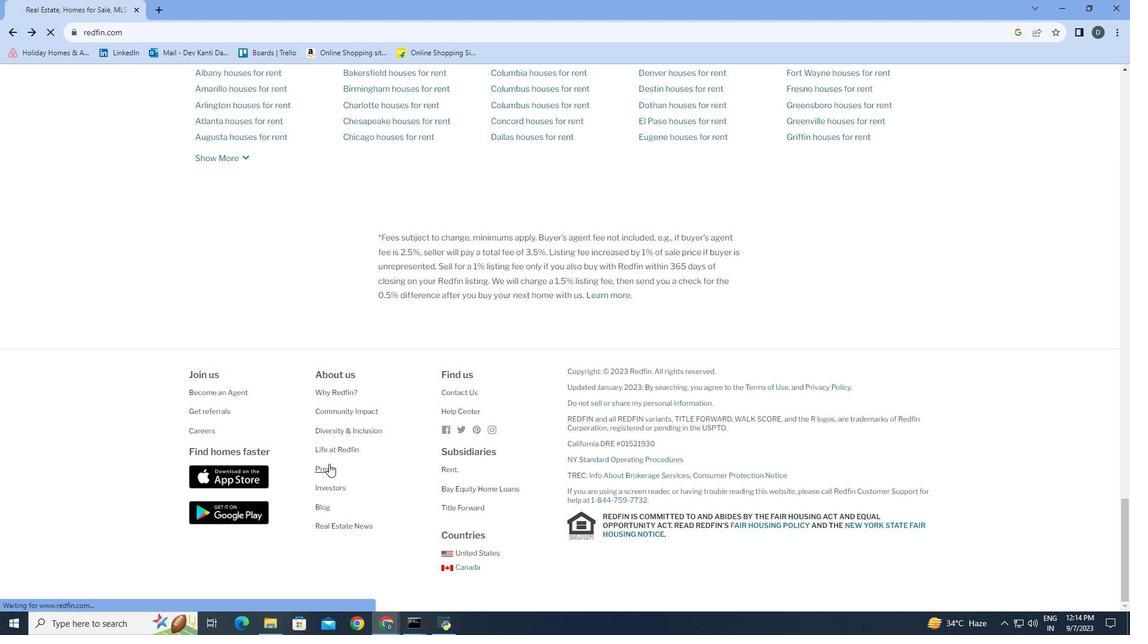 
Action: Mouse pressed left at (325, 466)
Screenshot: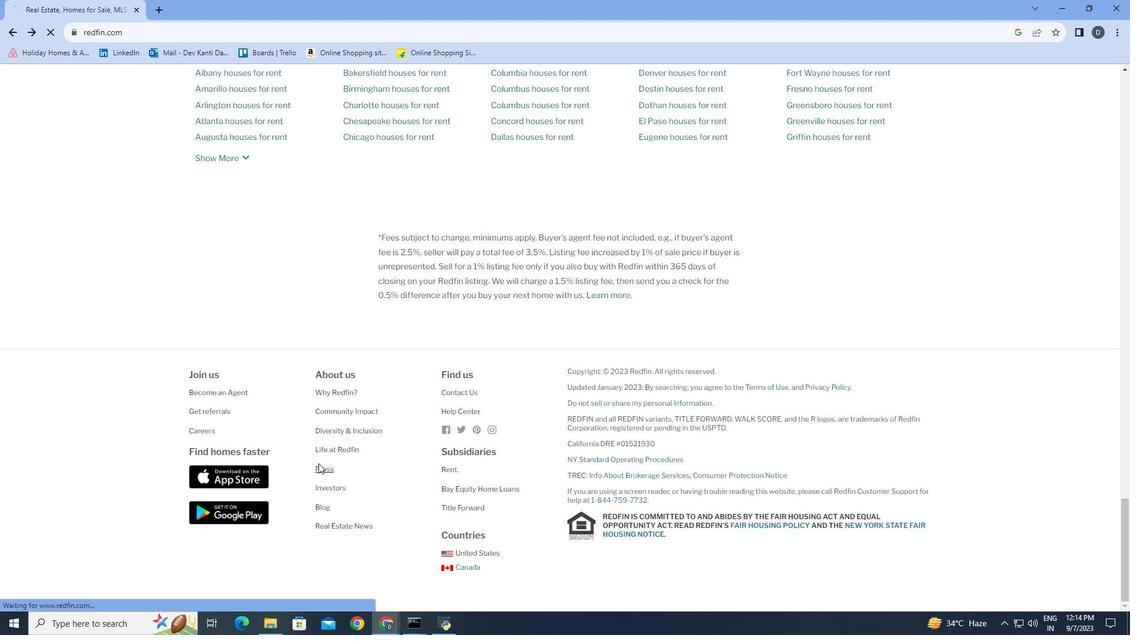 
Action: Mouse moved to (969, 365)
Screenshot: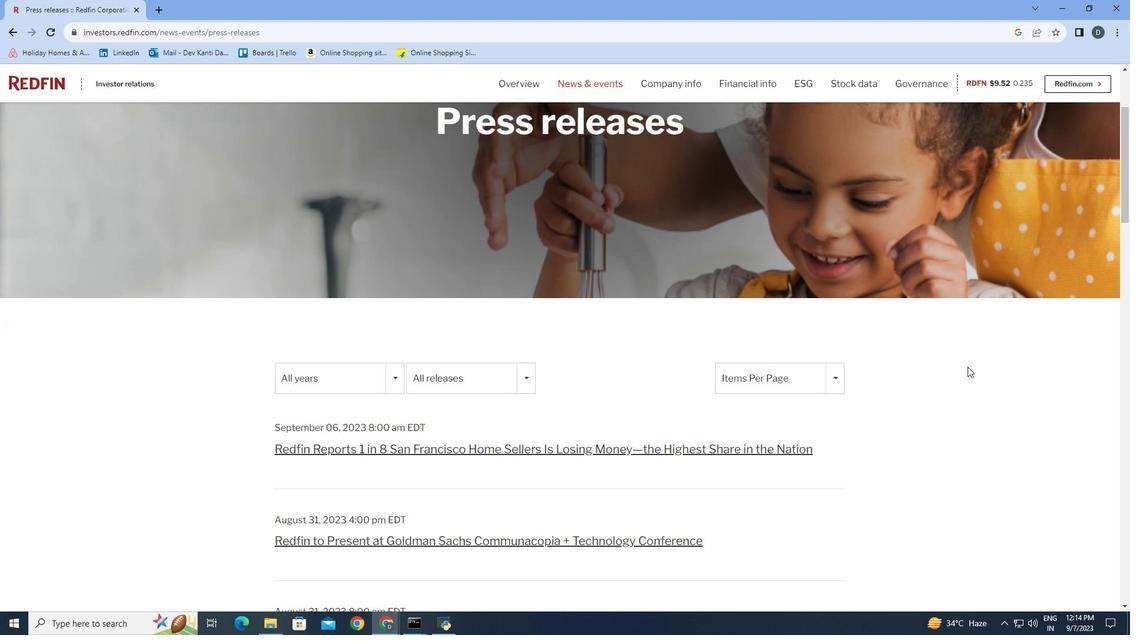 
Action: Mouse scrolled (969, 365) with delta (0, 0)
Screenshot: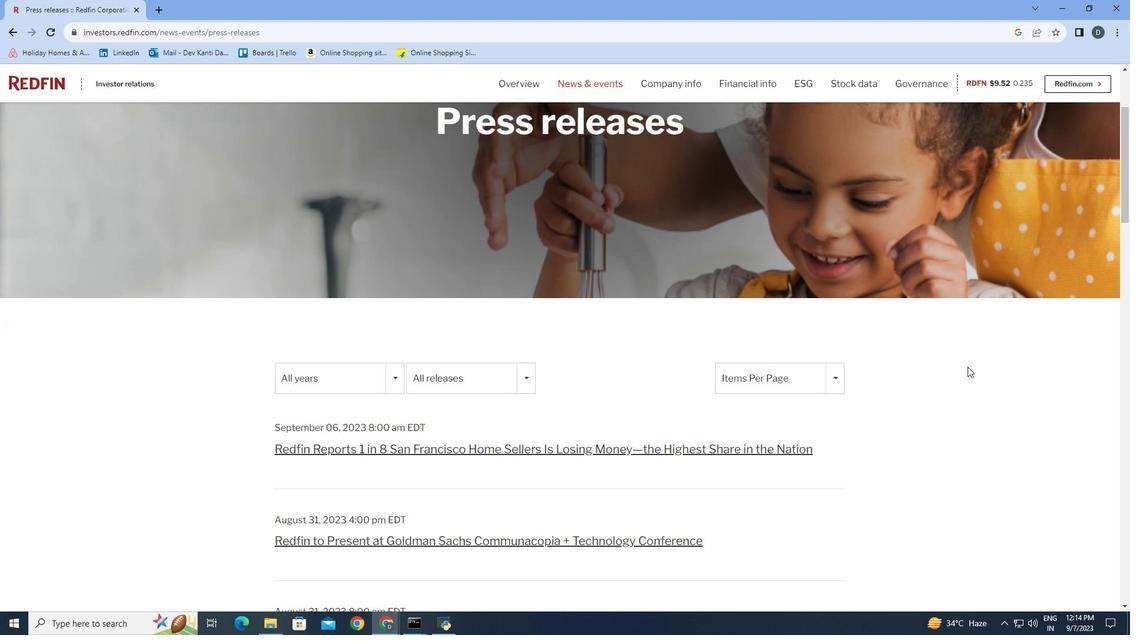 
Action: Mouse scrolled (969, 365) with delta (0, 0)
Screenshot: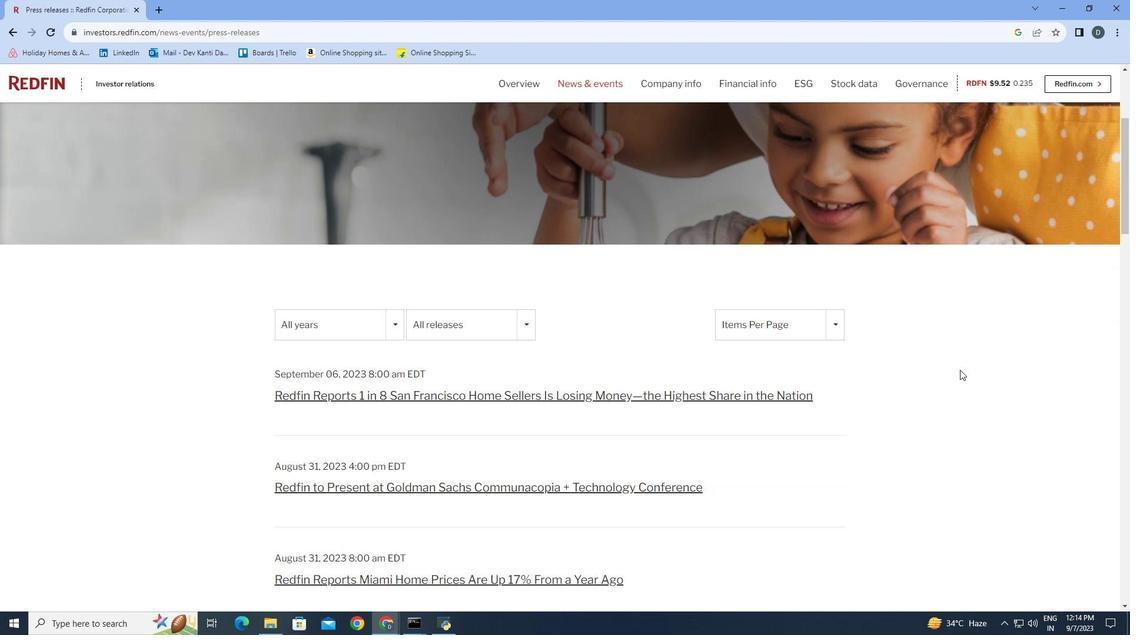 
Action: Mouse scrolled (969, 365) with delta (0, 0)
Screenshot: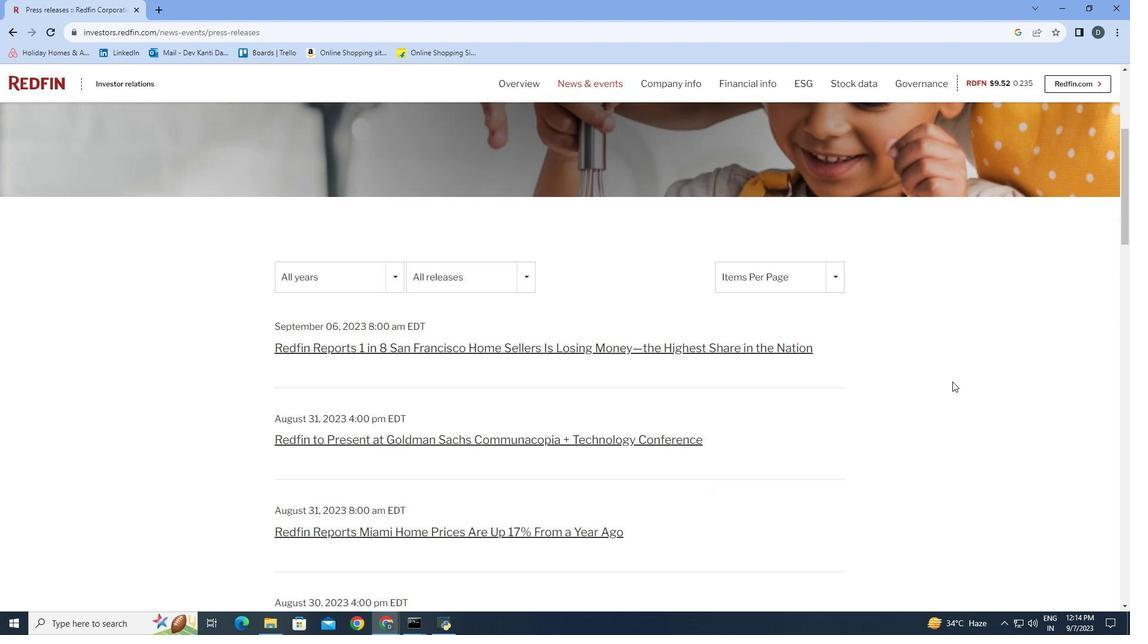 
Action: Mouse scrolled (969, 365) with delta (0, 0)
Screenshot: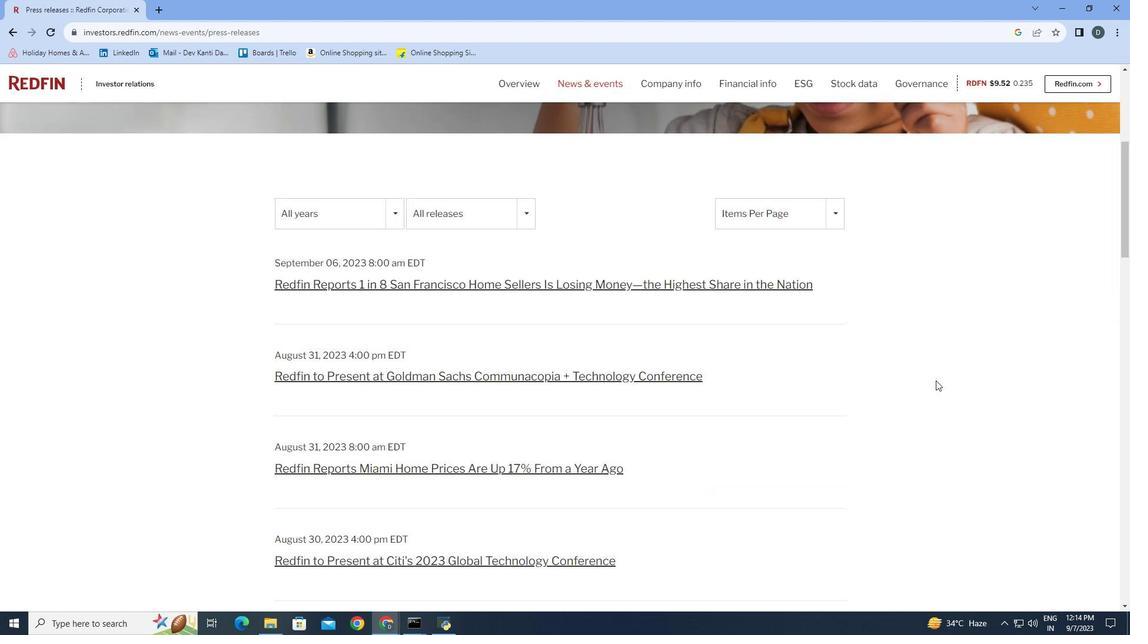 
Action: Mouse moved to (967, 367)
Screenshot: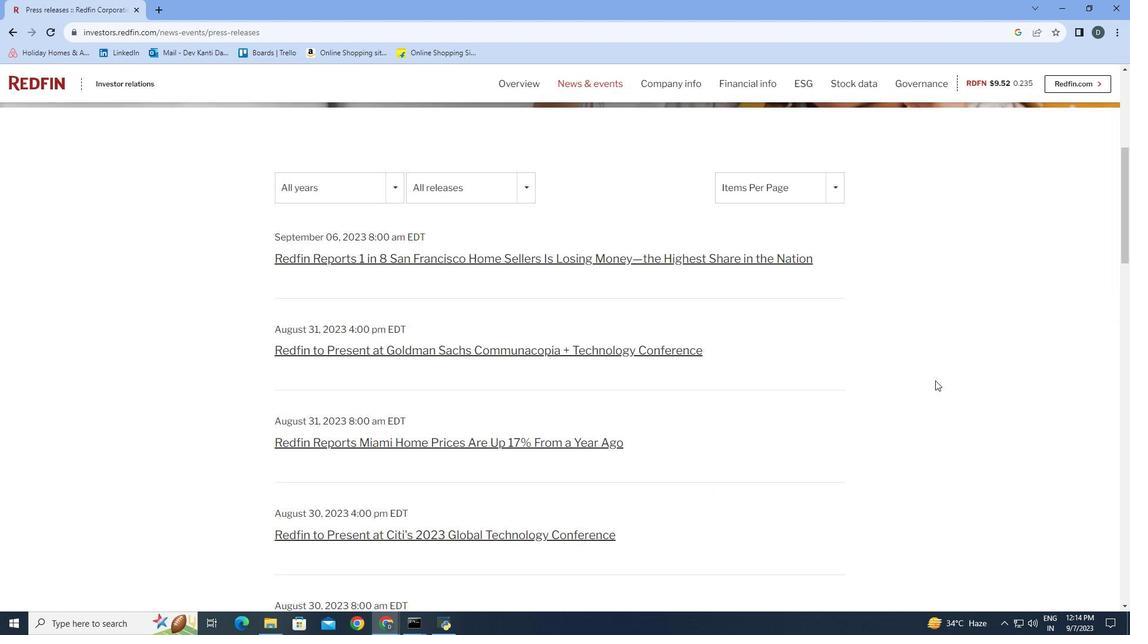 
Action: Mouse scrolled (967, 366) with delta (0, 0)
Screenshot: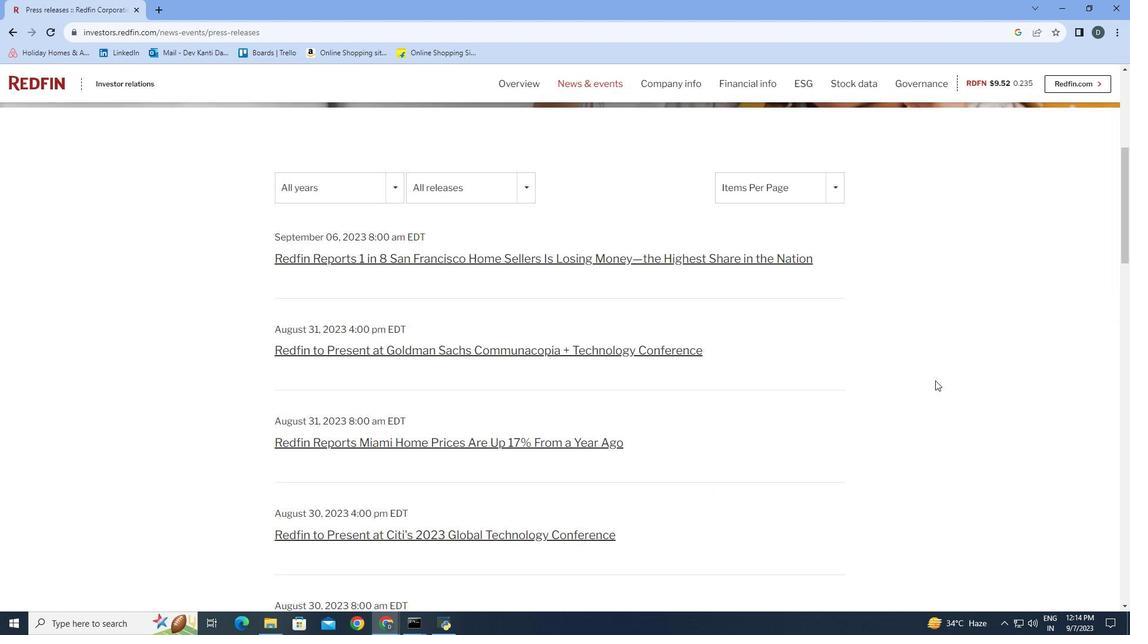 
Action: Mouse moved to (950, 383)
Screenshot: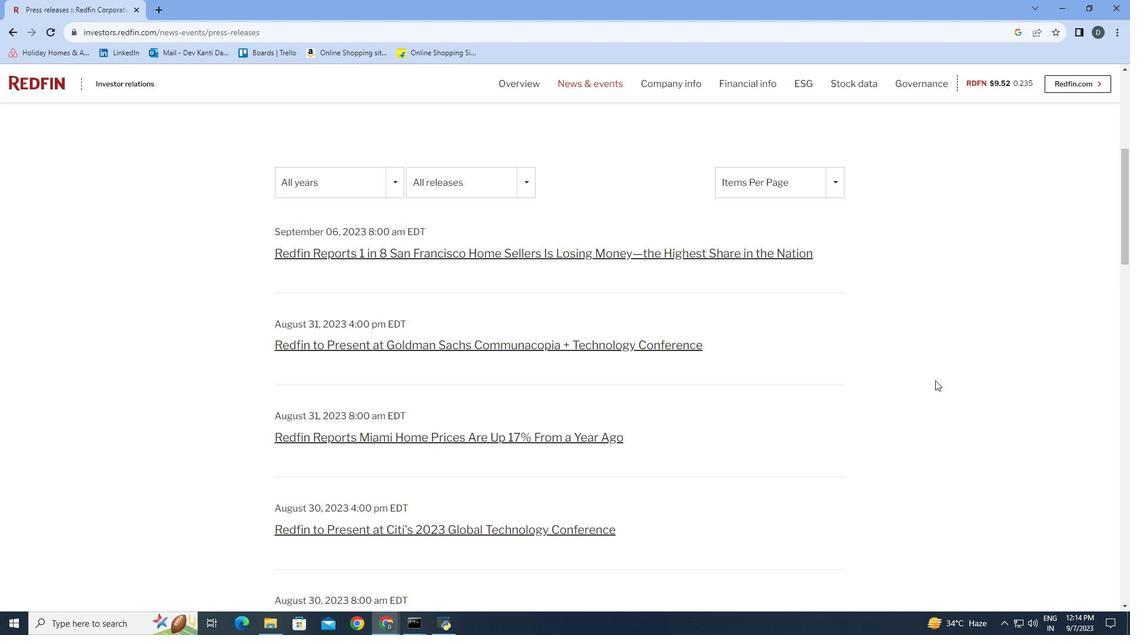 
Action: Mouse scrolled (950, 382) with delta (0, 0)
Screenshot: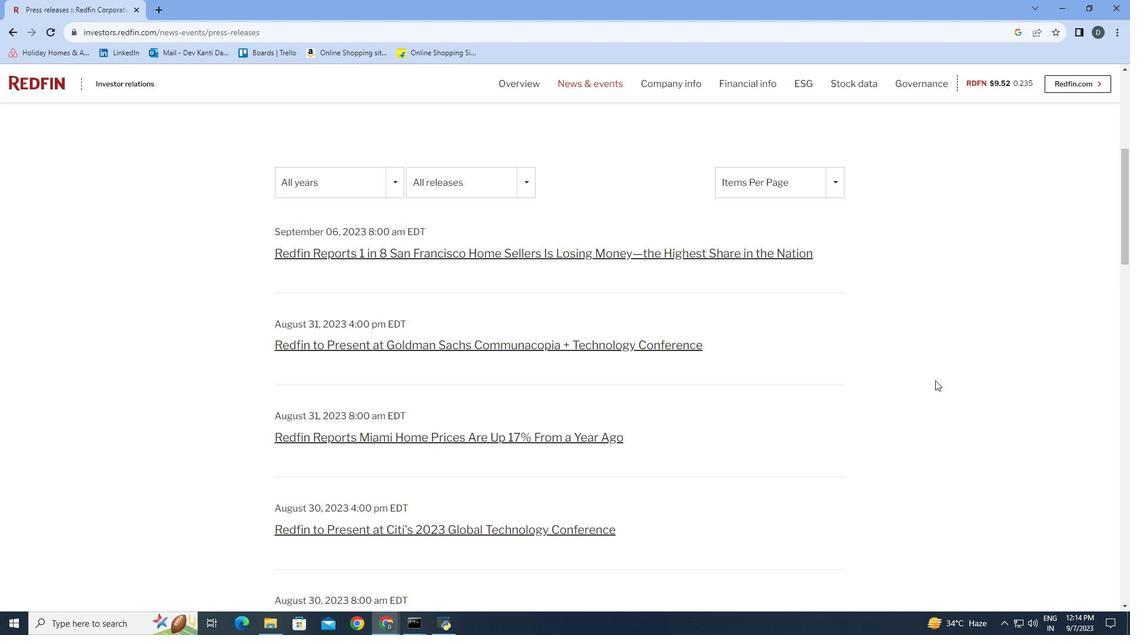 
Action: Mouse moved to (934, 380)
Screenshot: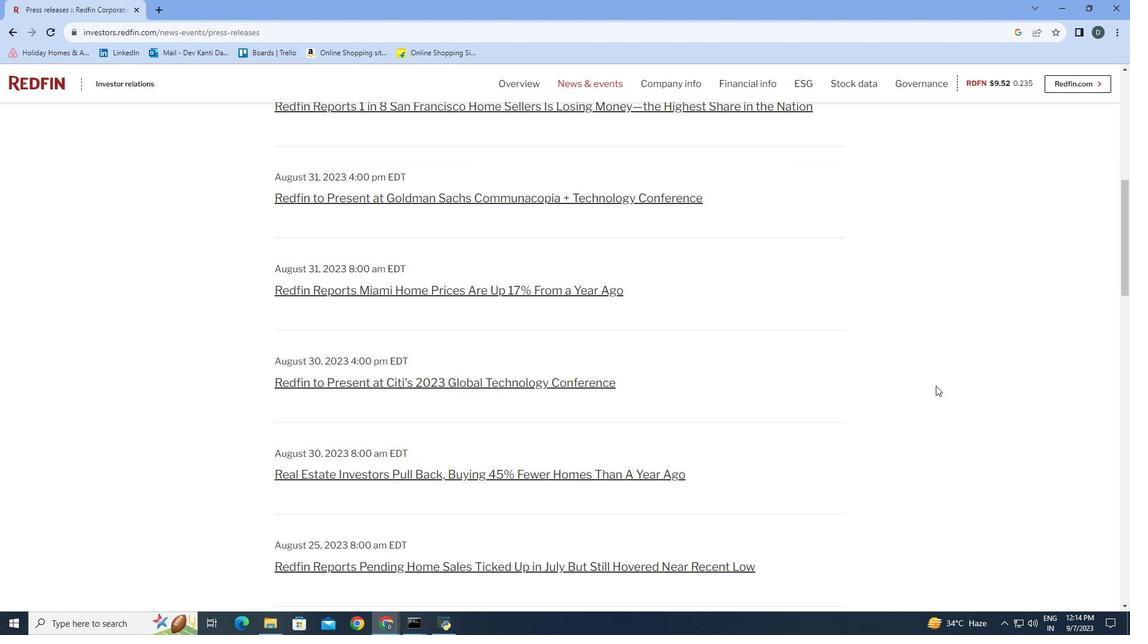 
Action: Mouse scrolled (934, 380) with delta (0, 0)
Screenshot: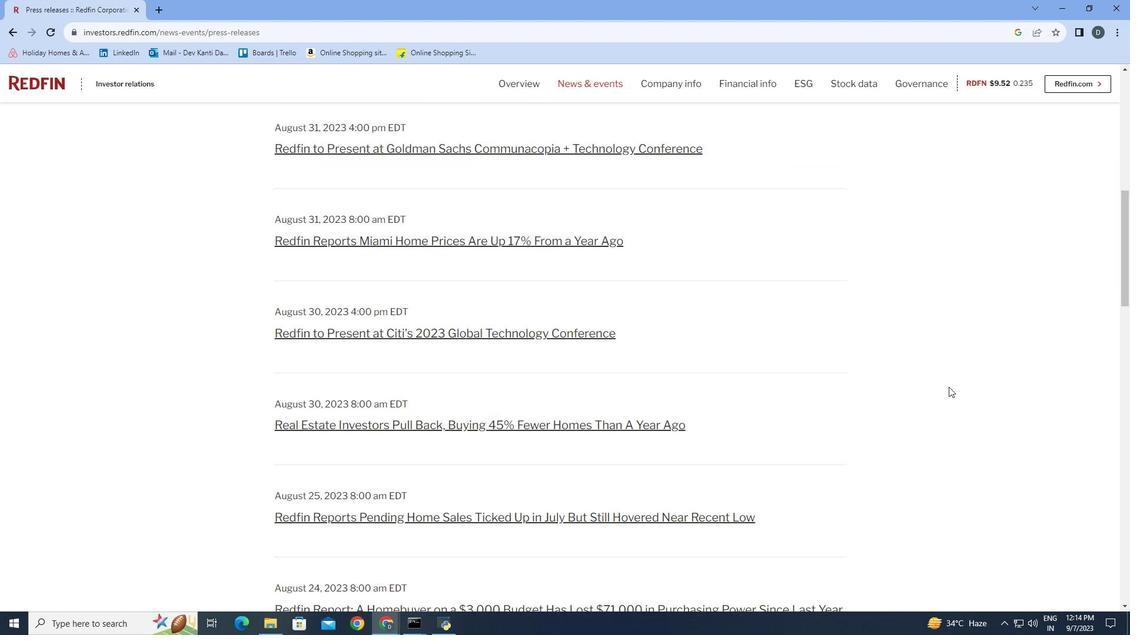 
Action: Mouse moved to (934, 380)
Screenshot: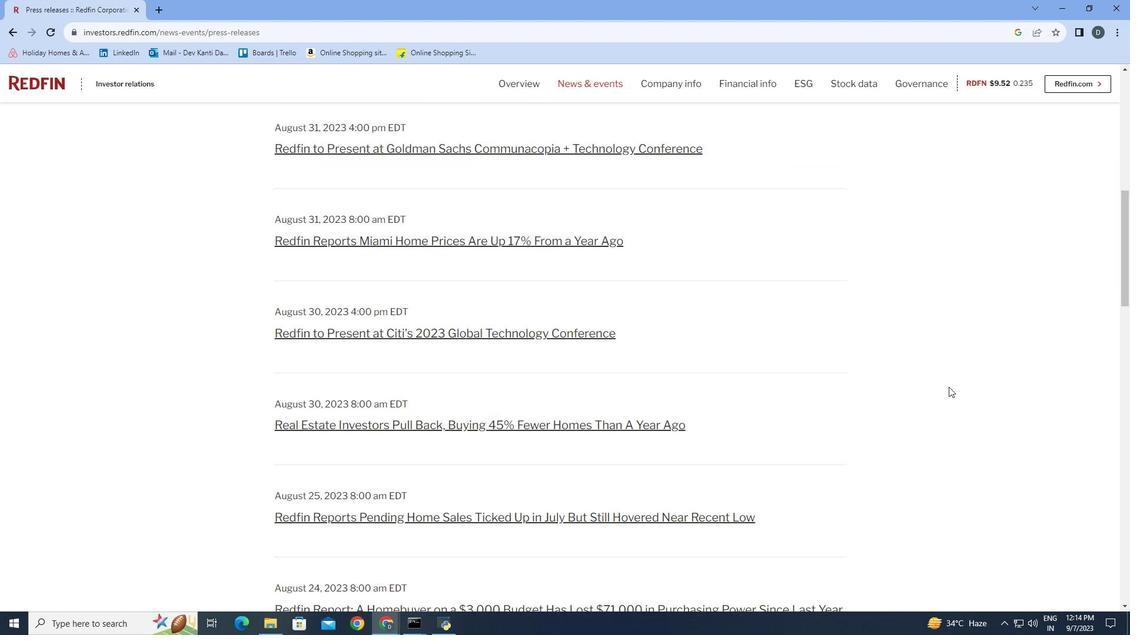 
Action: Mouse scrolled (934, 380) with delta (0, 0)
Screenshot: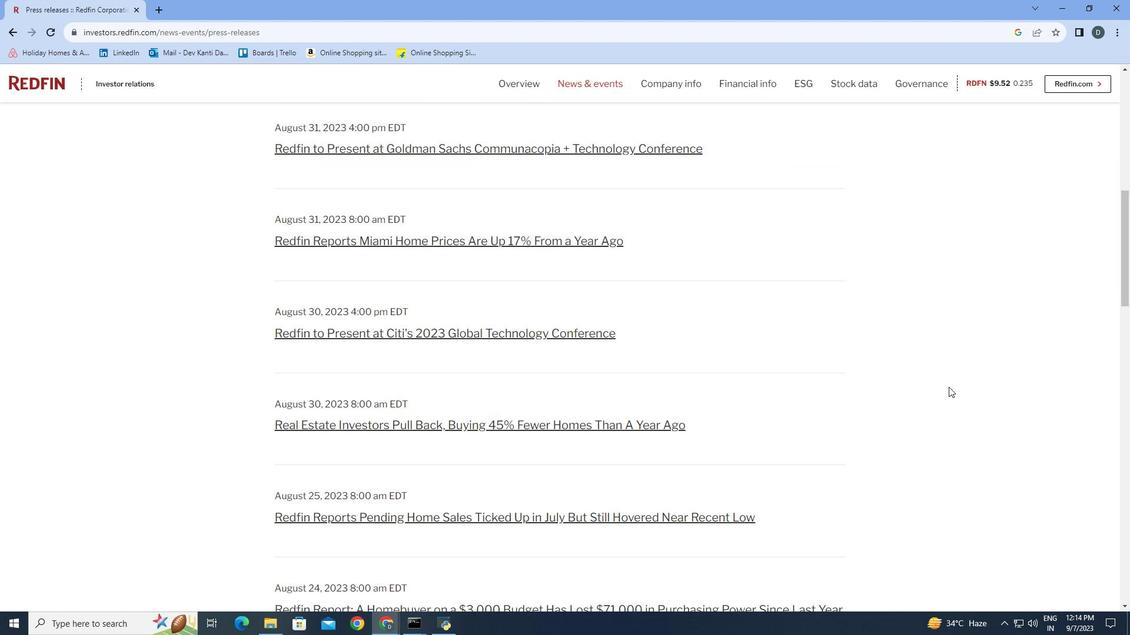
Action: Mouse moved to (934, 383)
Screenshot: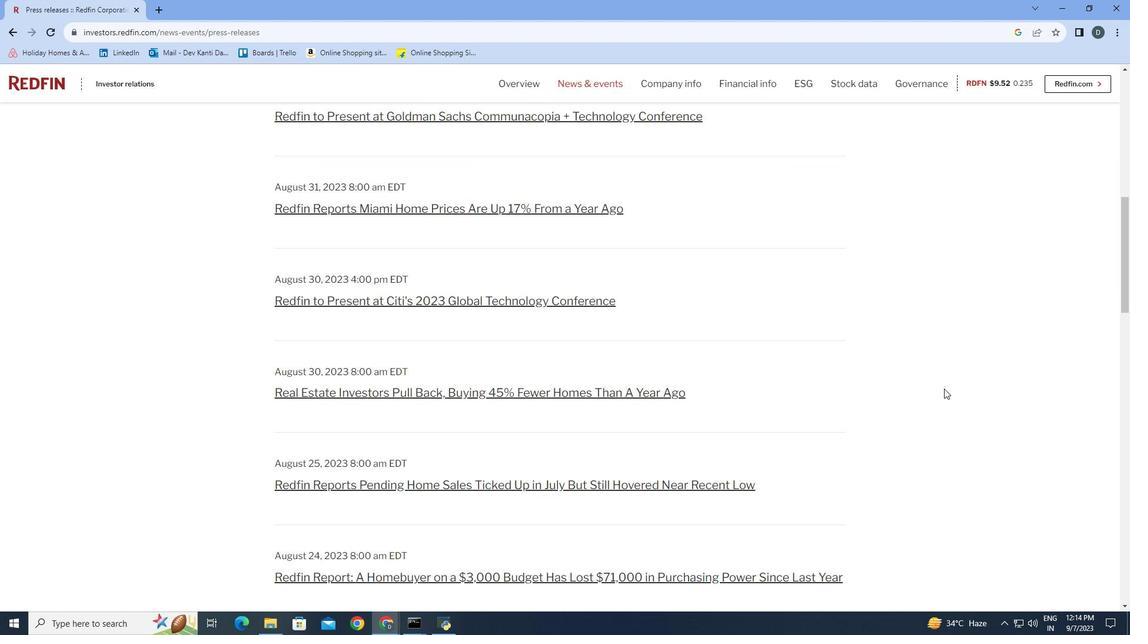 
Action: Mouse scrolled (934, 383) with delta (0, 0)
Screenshot: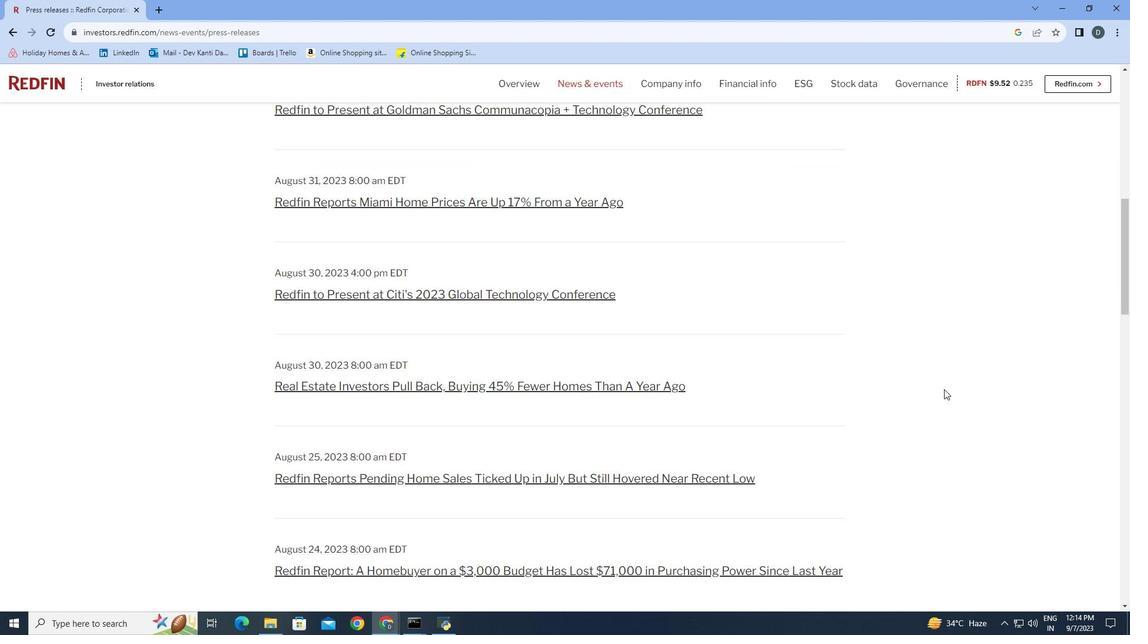 
Action: Mouse moved to (934, 385)
Screenshot: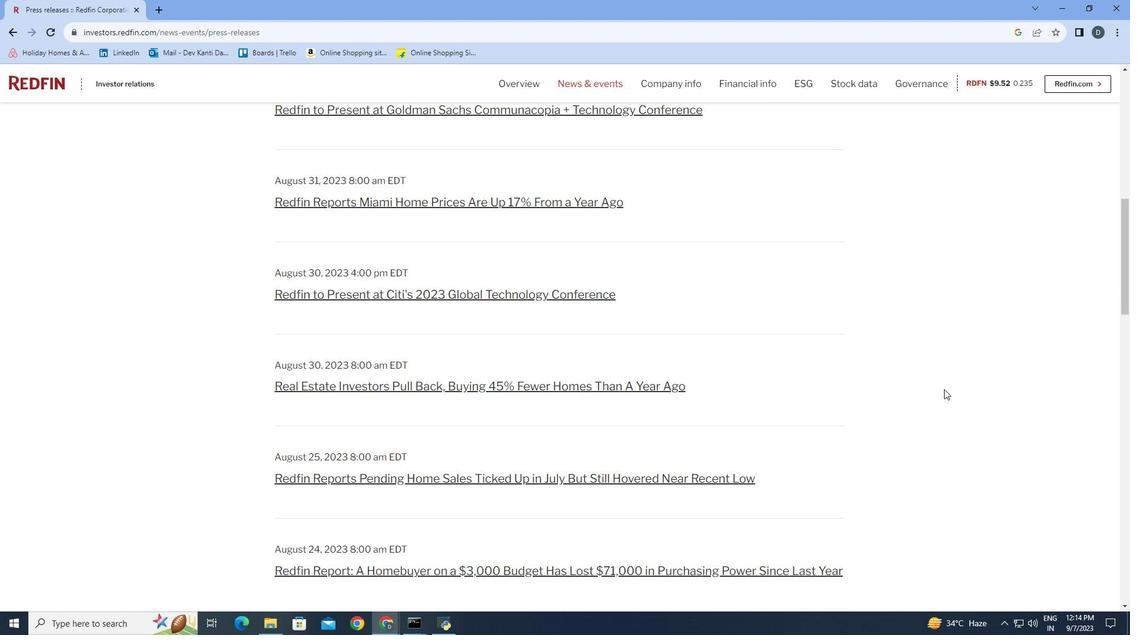 
Action: Mouse scrolled (934, 385) with delta (0, 0)
Screenshot: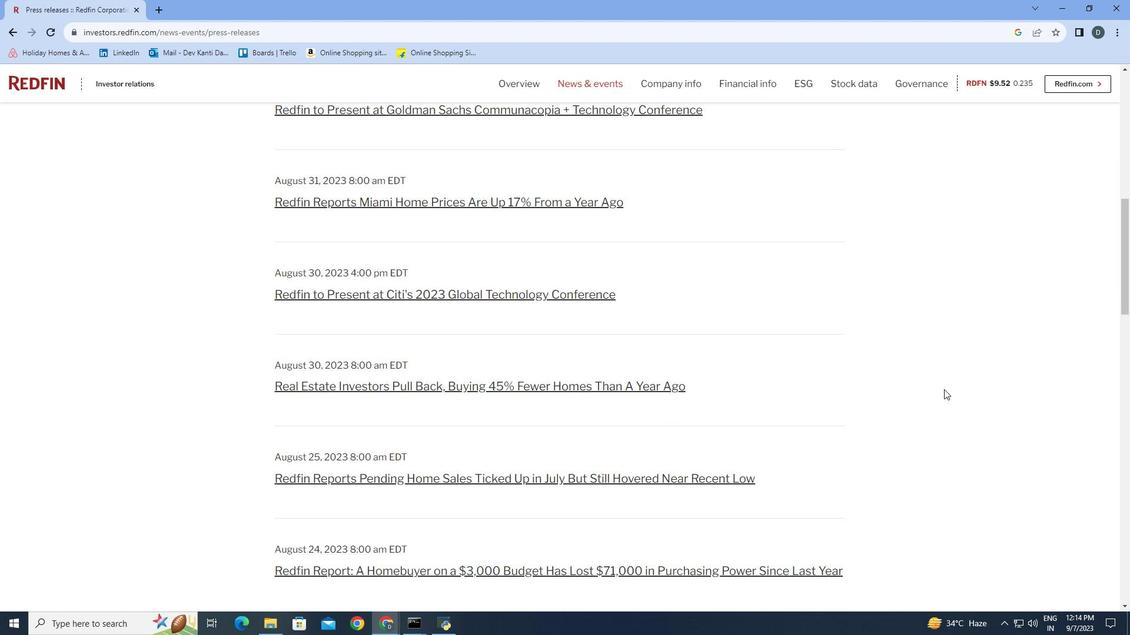 
Action: Mouse moved to (944, 390)
Screenshot: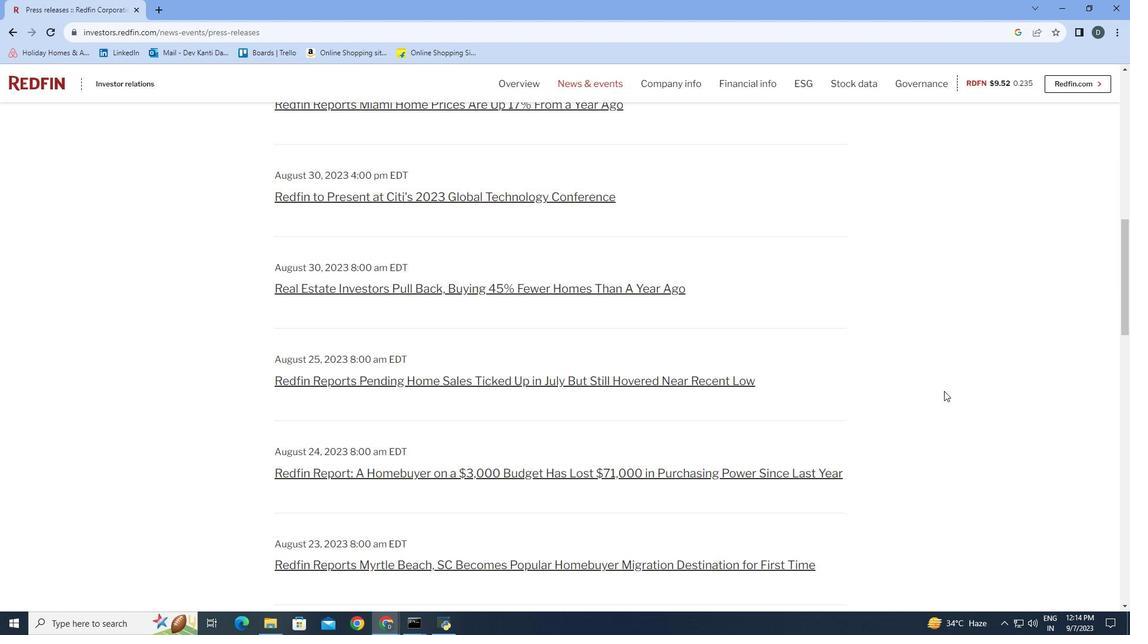 
Action: Mouse scrolled (944, 390) with delta (0, 0)
Screenshot: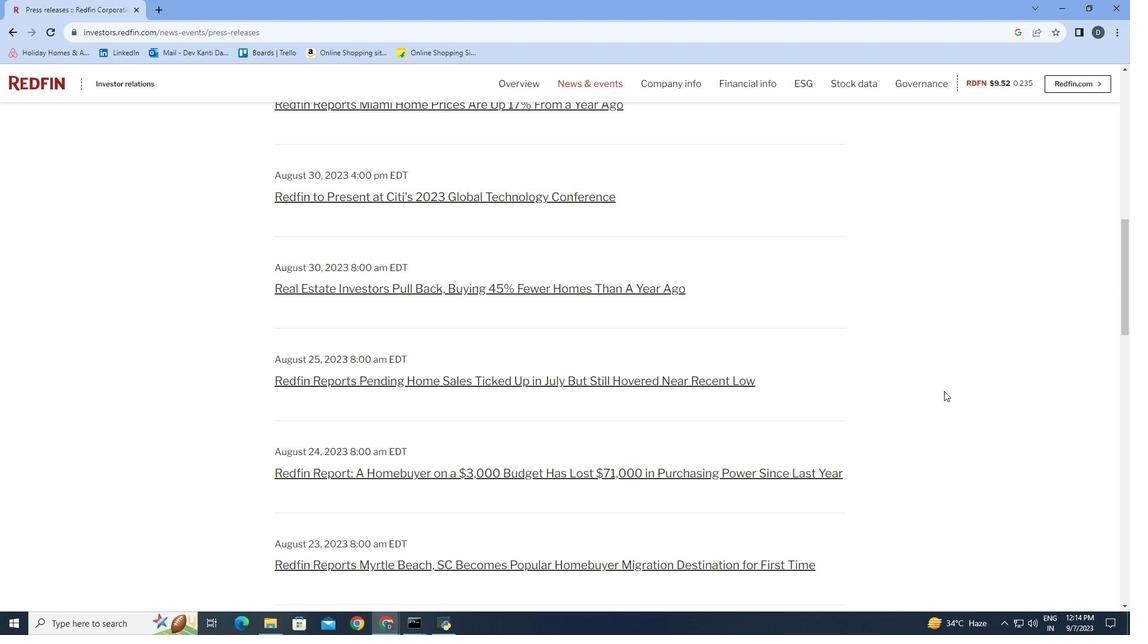 
Action: Mouse moved to (944, 391)
Screenshot: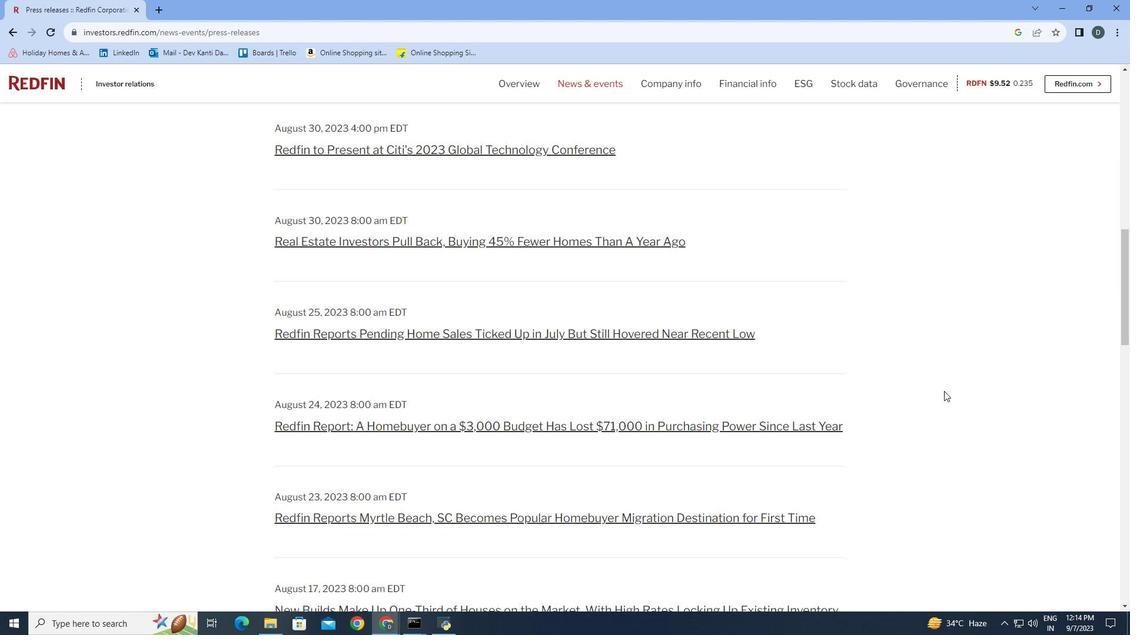 
Action: Mouse scrolled (944, 390) with delta (0, 0)
Screenshot: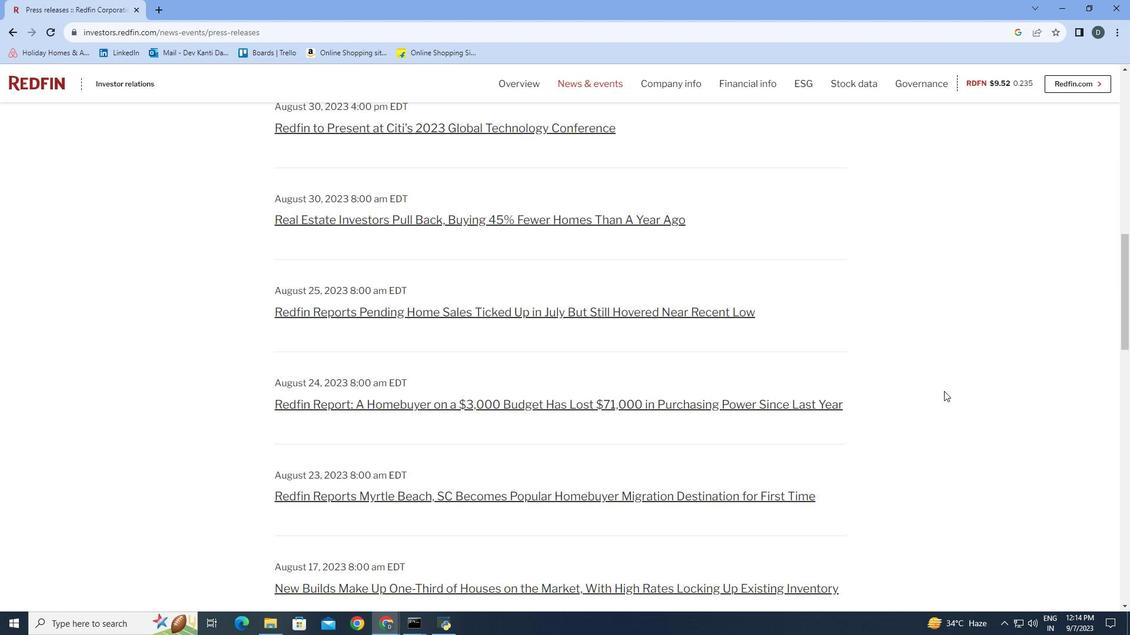 
Action: Mouse scrolled (944, 390) with delta (0, 0)
Screenshot: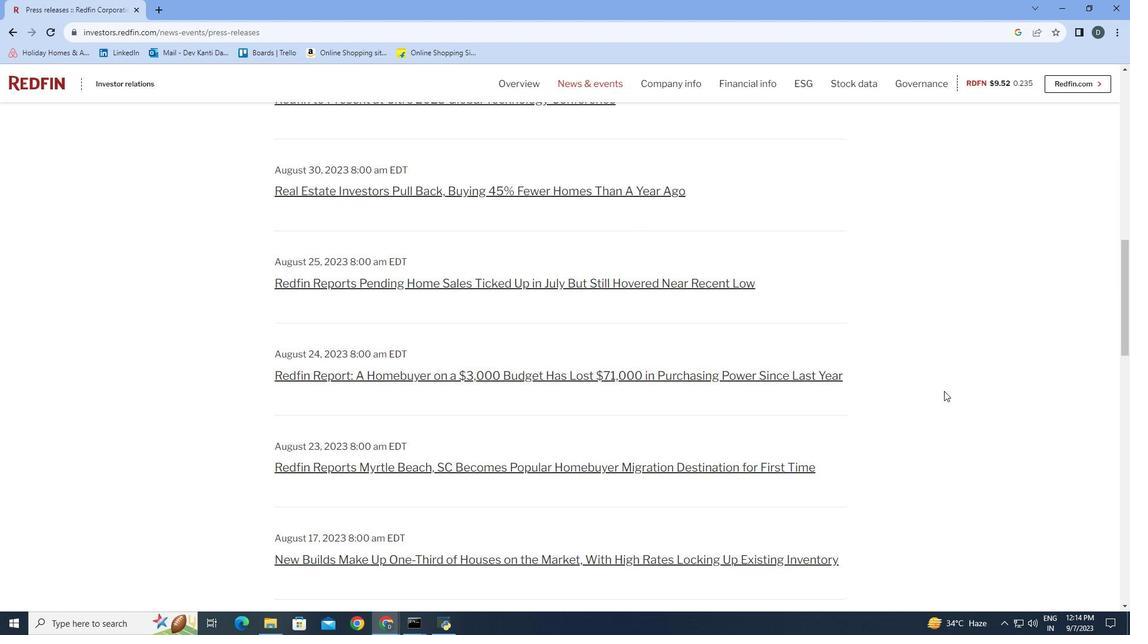 
Action: Mouse scrolled (944, 390) with delta (0, 0)
Screenshot: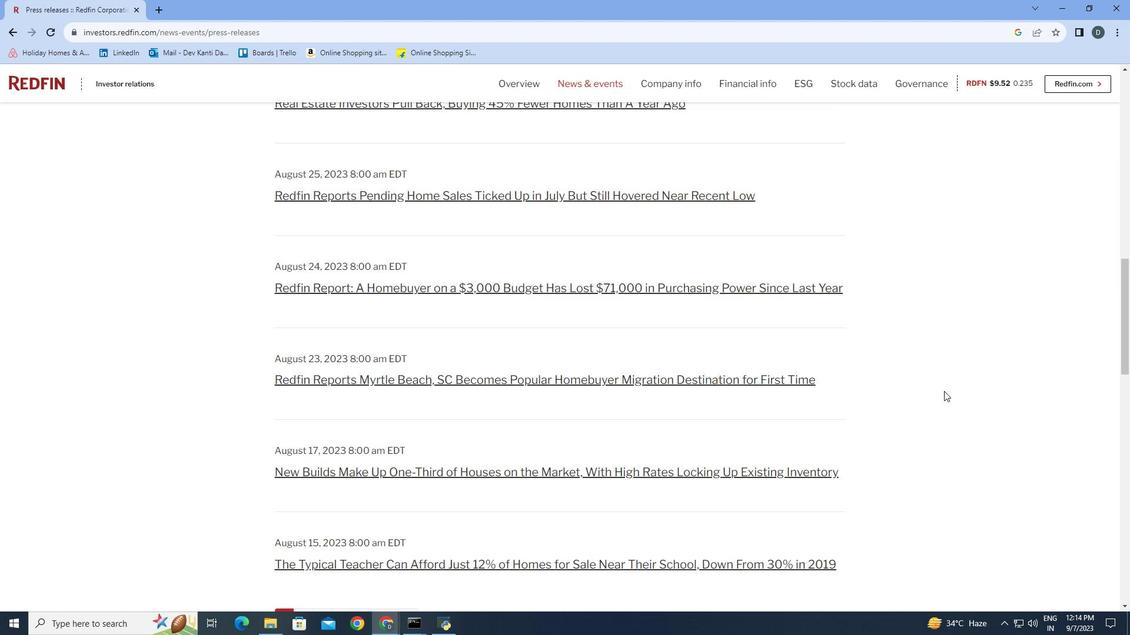 
Action: Mouse scrolled (944, 390) with delta (0, 0)
Screenshot: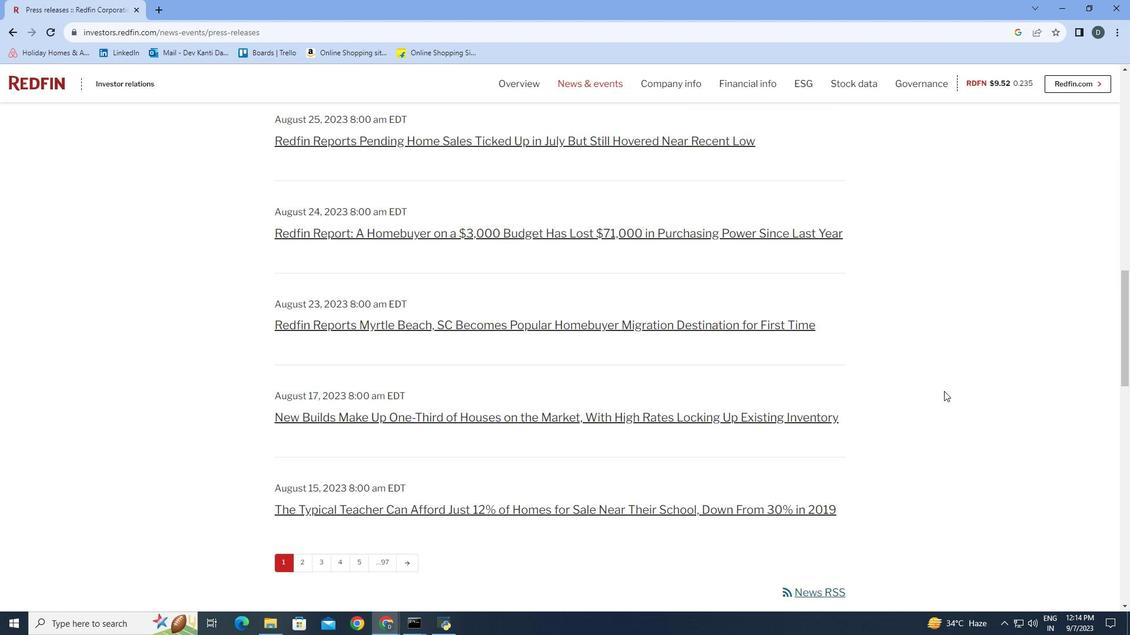 
Action: Mouse scrolled (944, 390) with delta (0, 0)
Screenshot: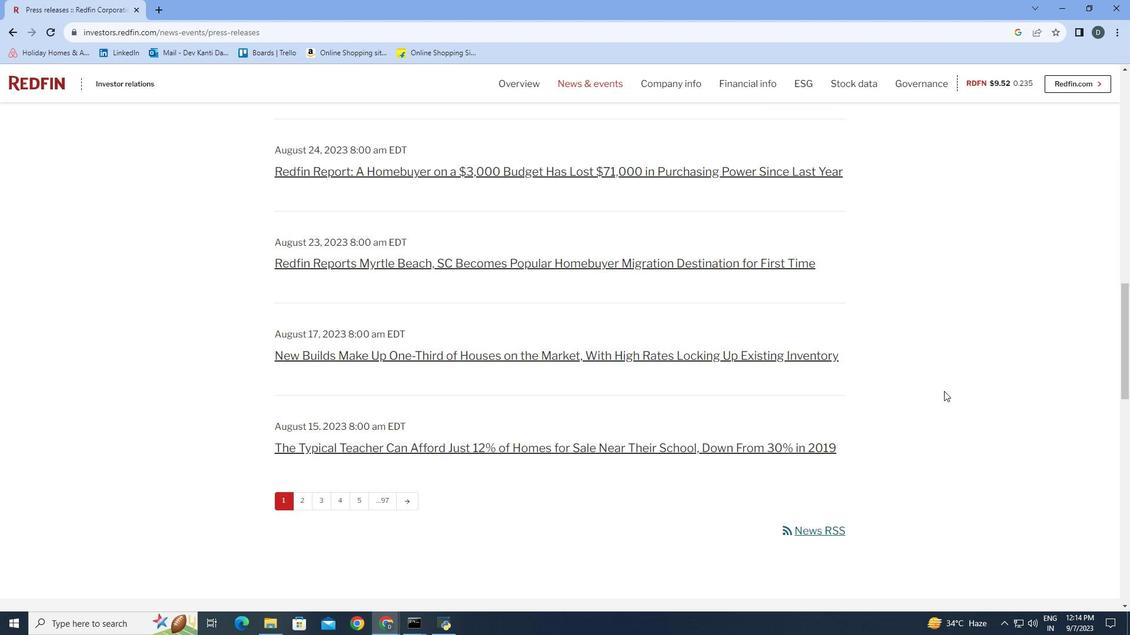 
Action: Mouse scrolled (944, 390) with delta (0, 0)
Screenshot: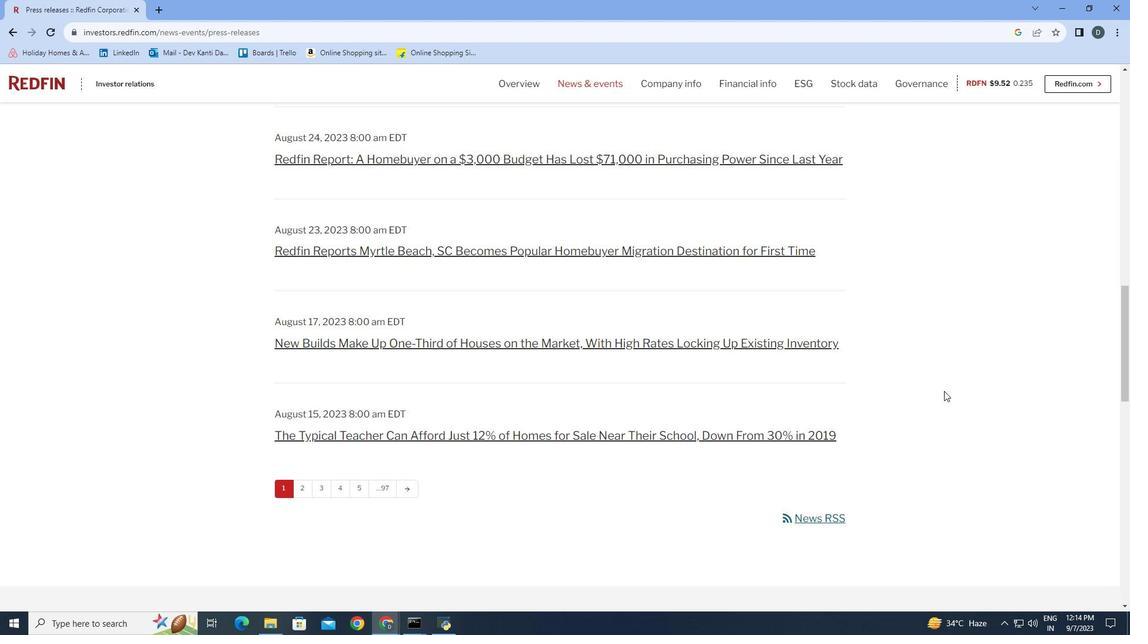 
Action: Mouse scrolled (944, 390) with delta (0, 0)
Screenshot: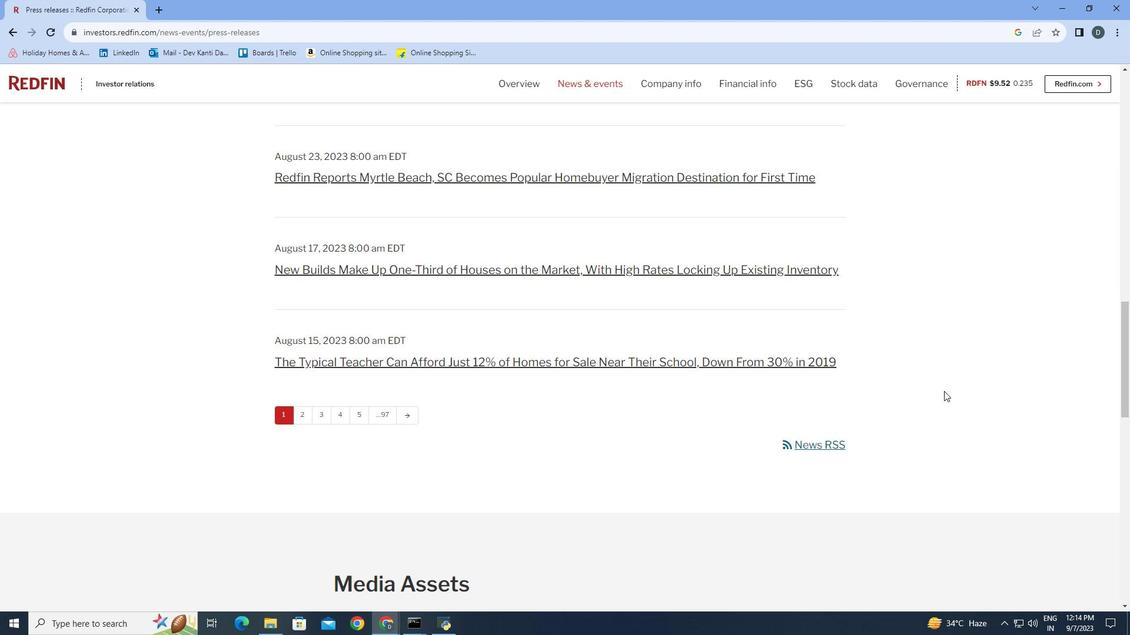 
Action: Mouse scrolled (944, 390) with delta (0, 0)
Screenshot: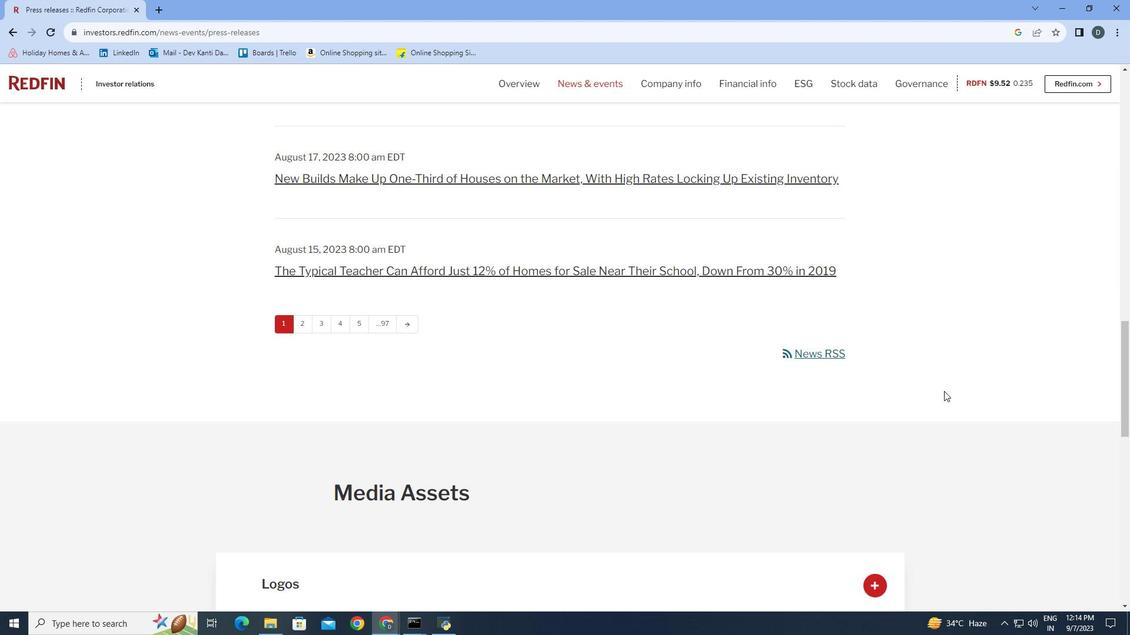 
Action: Mouse scrolled (944, 390) with delta (0, 0)
Screenshot: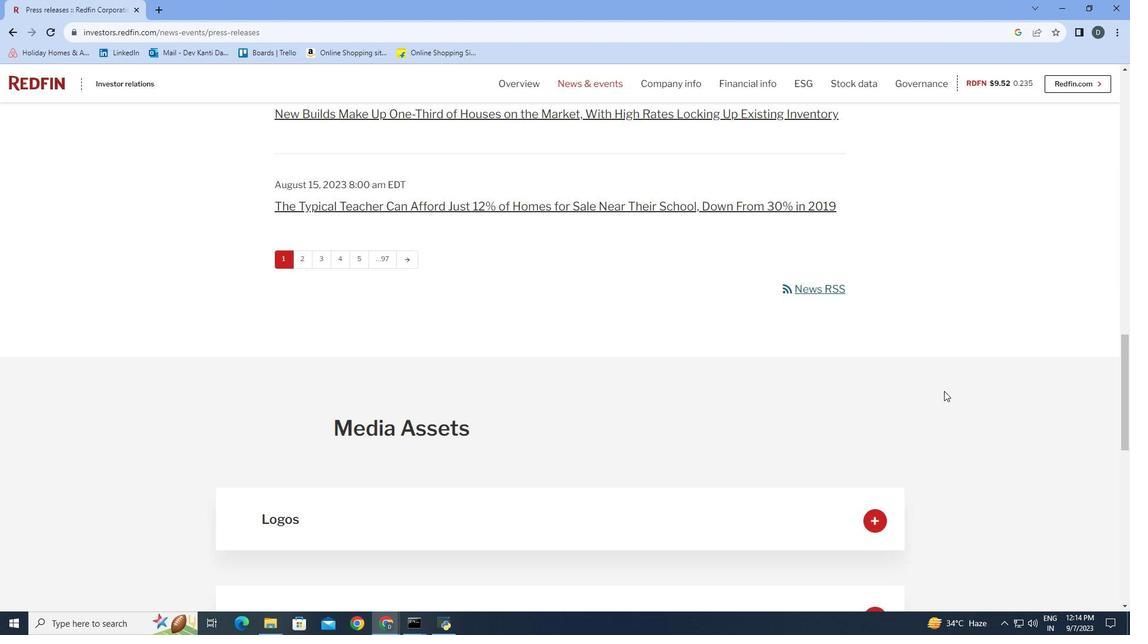 
Action: Mouse scrolled (944, 390) with delta (0, 0)
Screenshot: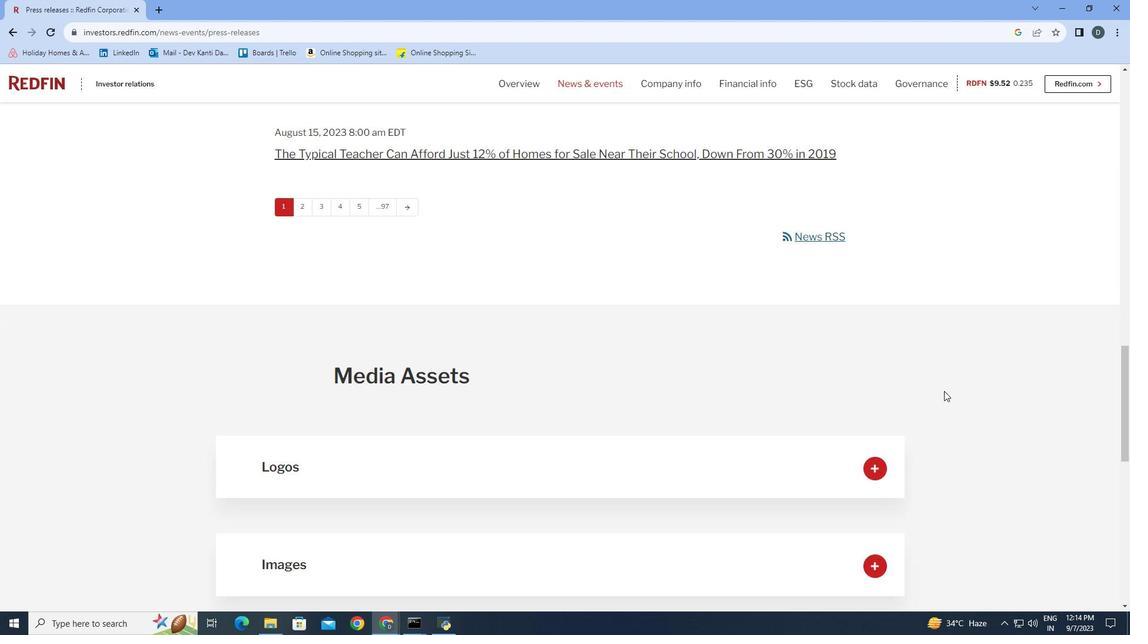 
Action: Mouse scrolled (944, 390) with delta (0, 0)
Screenshot: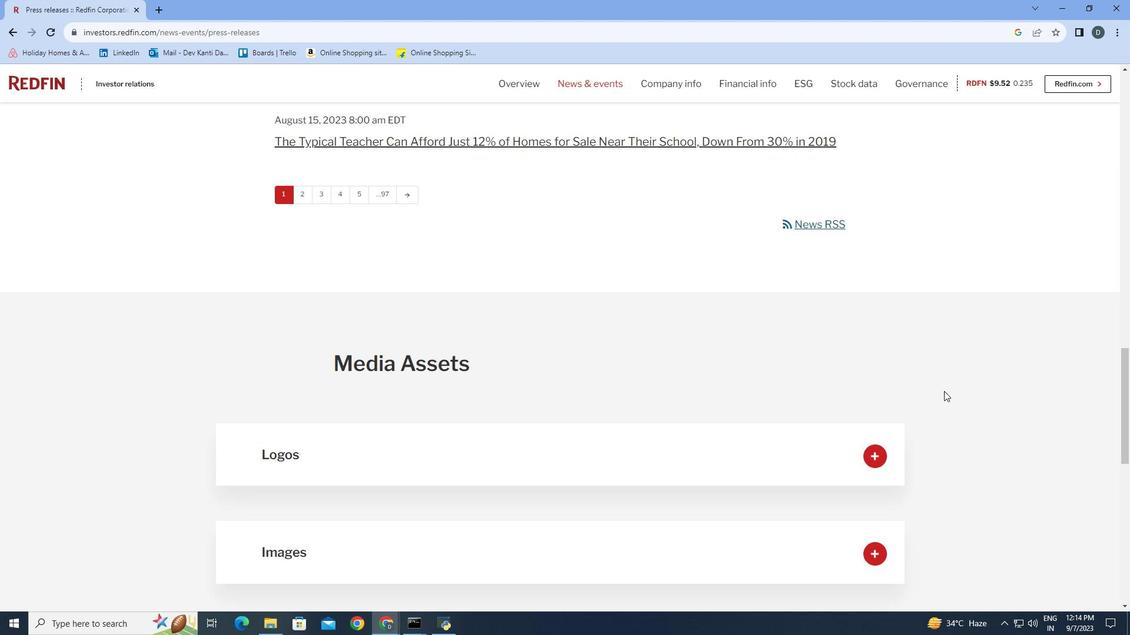 
Action: Mouse scrolled (944, 390) with delta (0, 0)
Screenshot: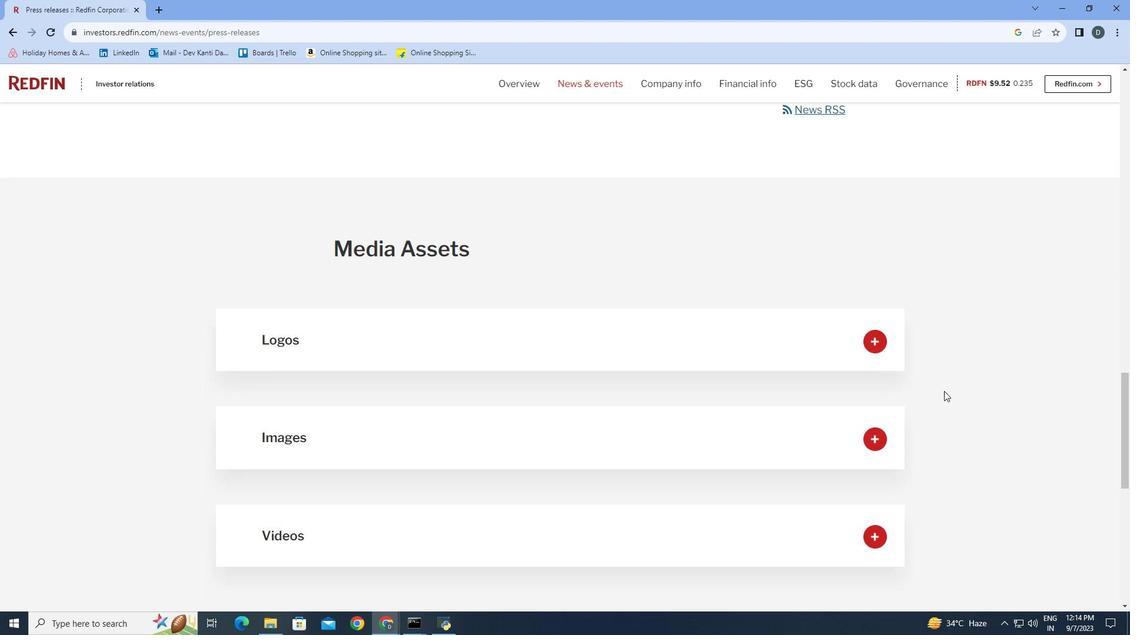 
Action: Mouse scrolled (944, 390) with delta (0, 0)
Screenshot: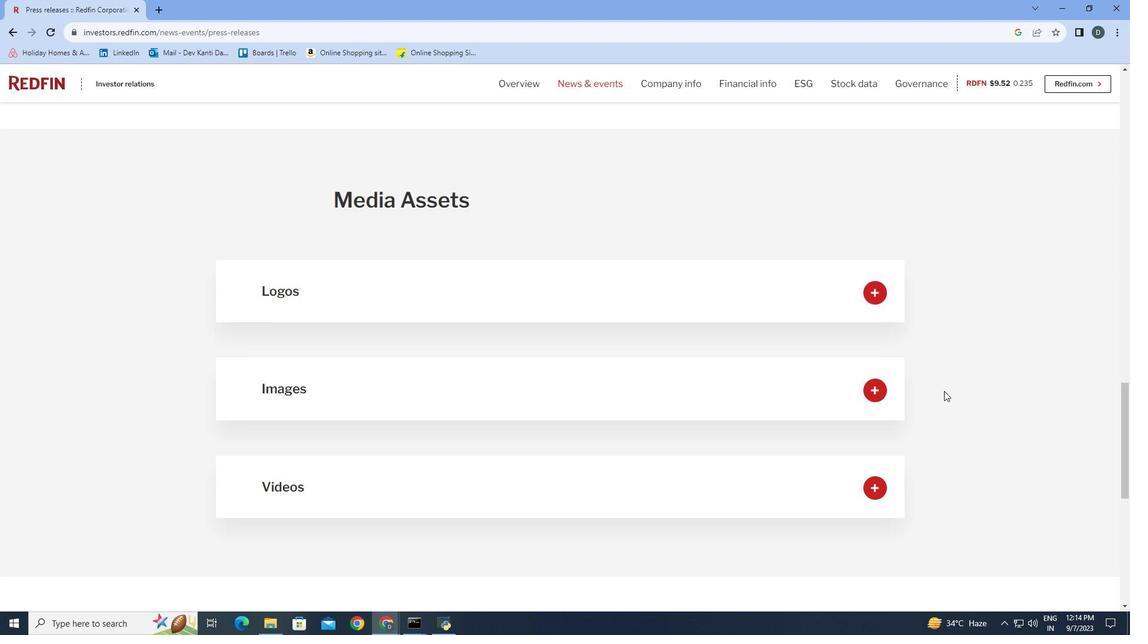 
Action: Mouse scrolled (944, 390) with delta (0, 0)
Screenshot: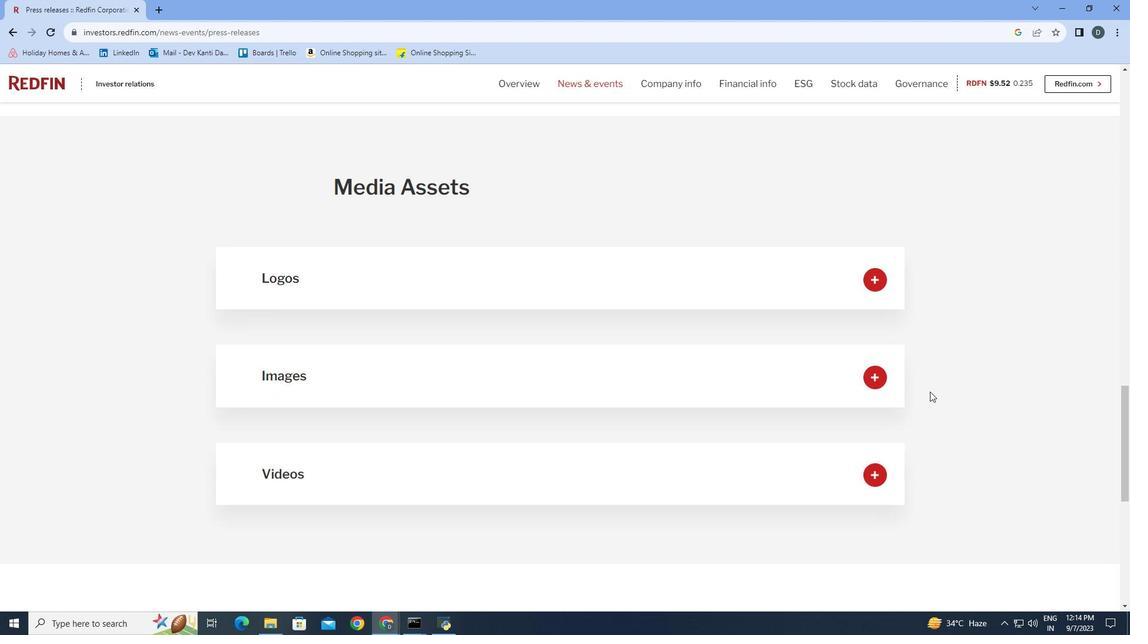 
Action: Mouse moved to (862, 367)
Screenshot: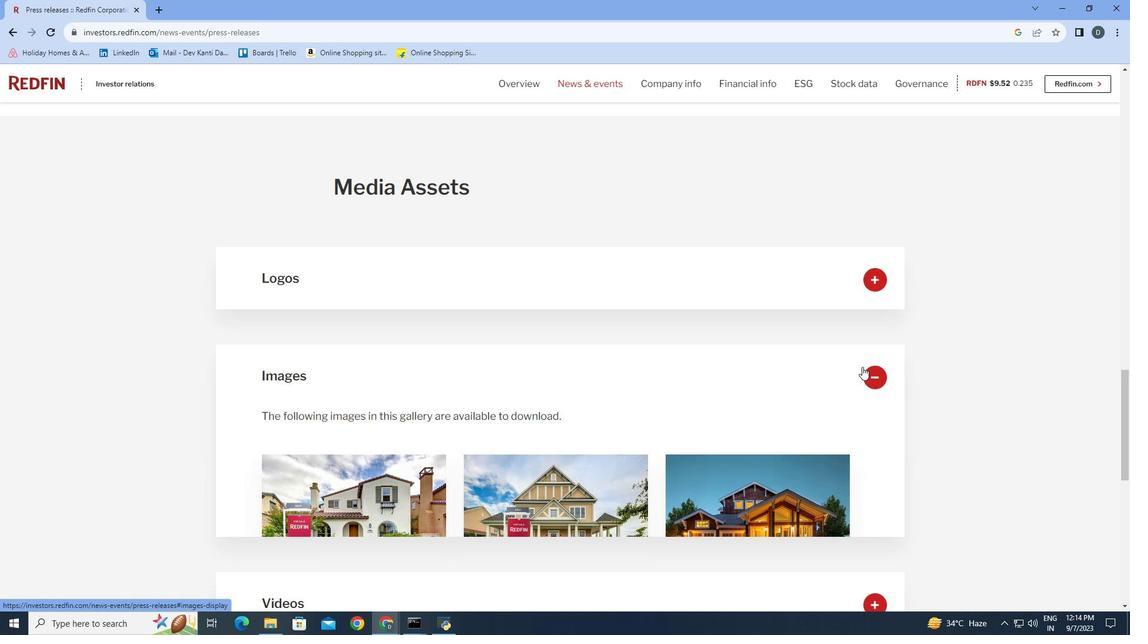 
Action: Mouse pressed left at (862, 367)
Screenshot: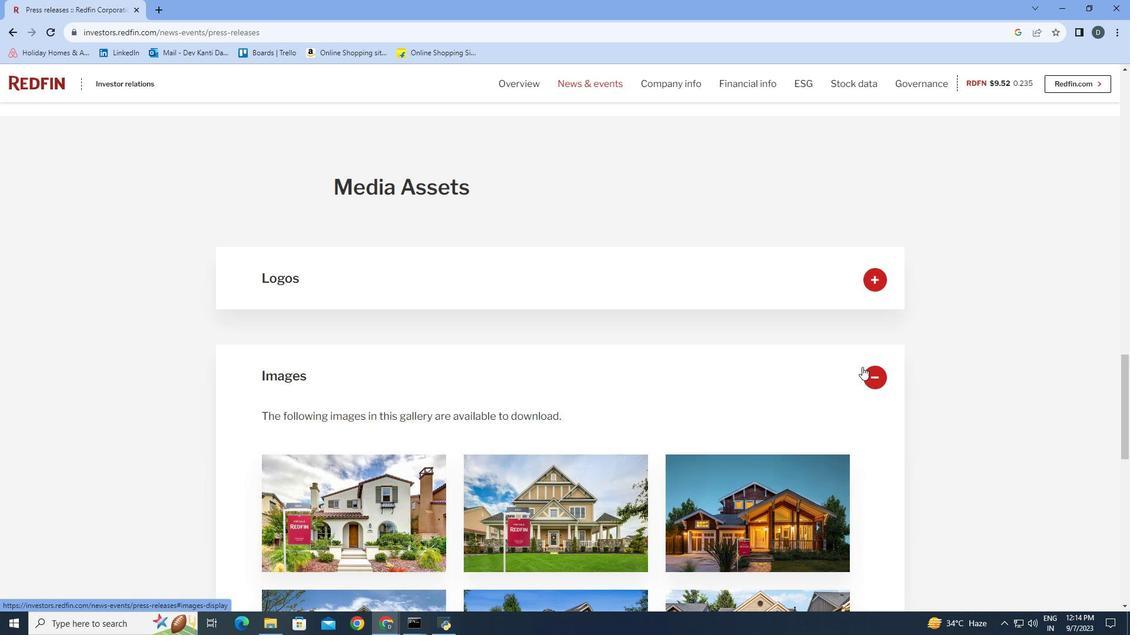 
Action: Mouse moved to (371, 419)
Screenshot: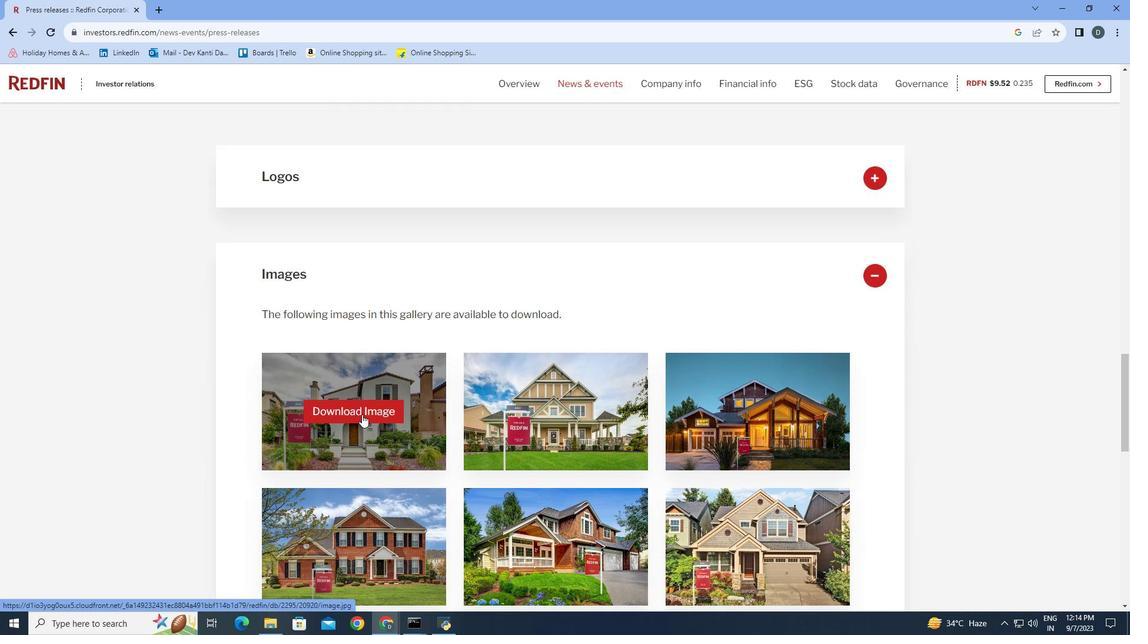 
Action: Mouse scrolled (371, 418) with delta (0, 0)
Screenshot: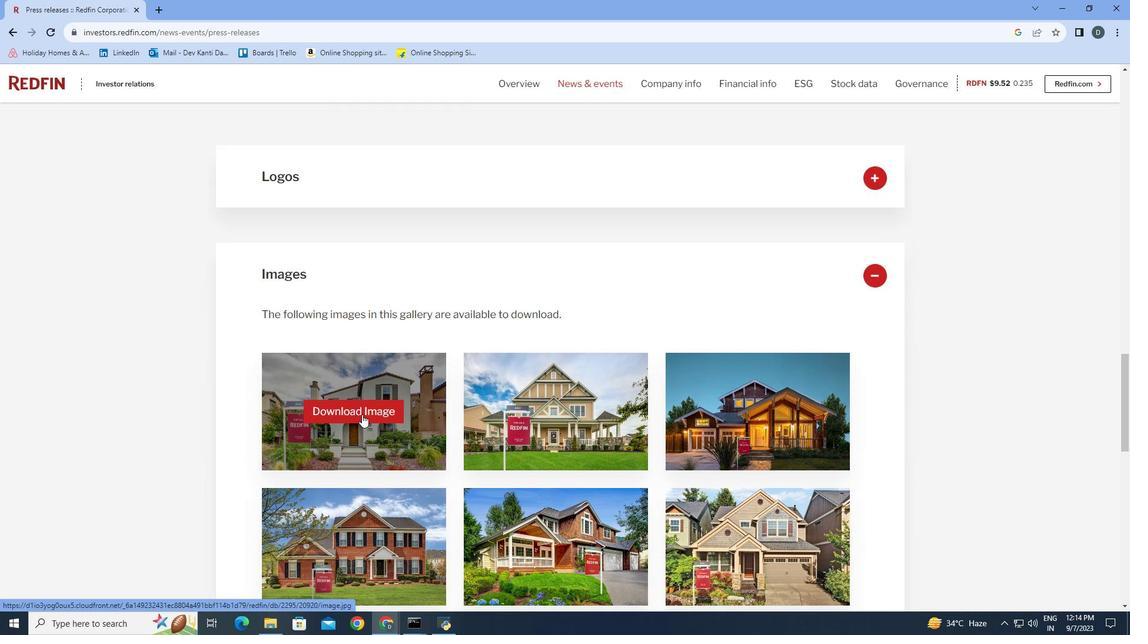 
Action: Mouse moved to (365, 417)
Screenshot: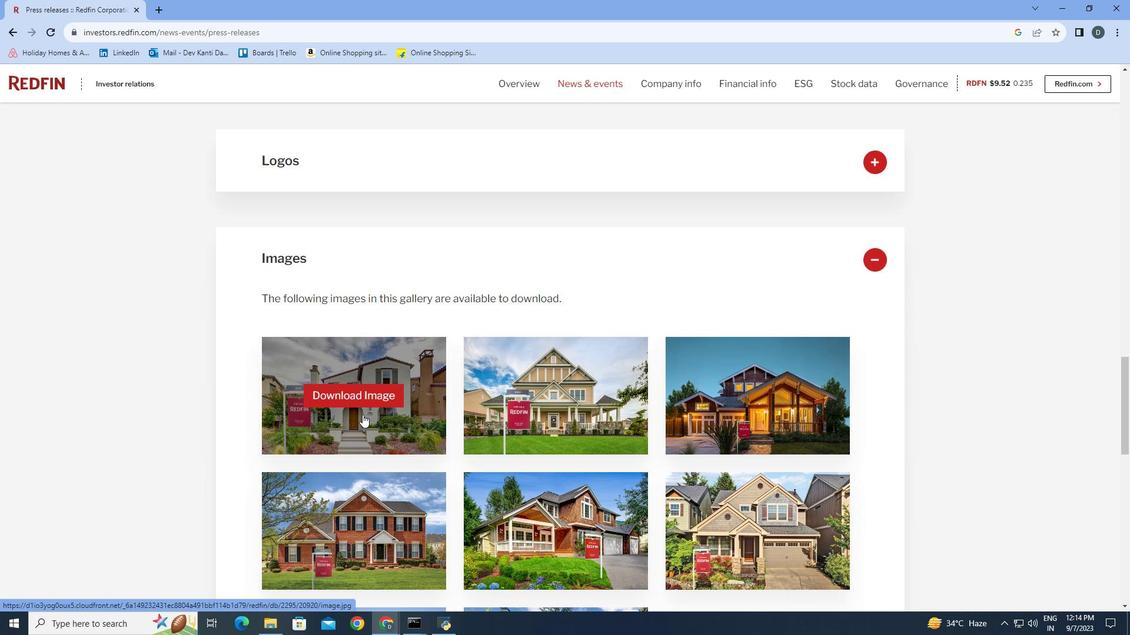 
Action: Mouse scrolled (365, 416) with delta (0, 0)
Screenshot: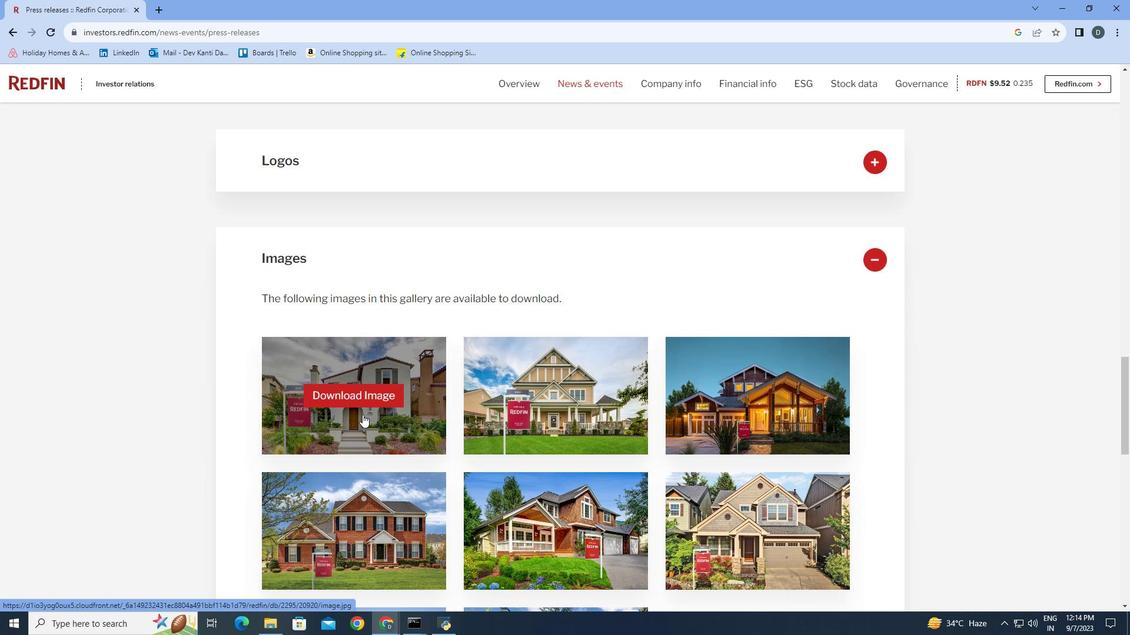 
Action: Mouse moved to (748, 433)
Screenshot: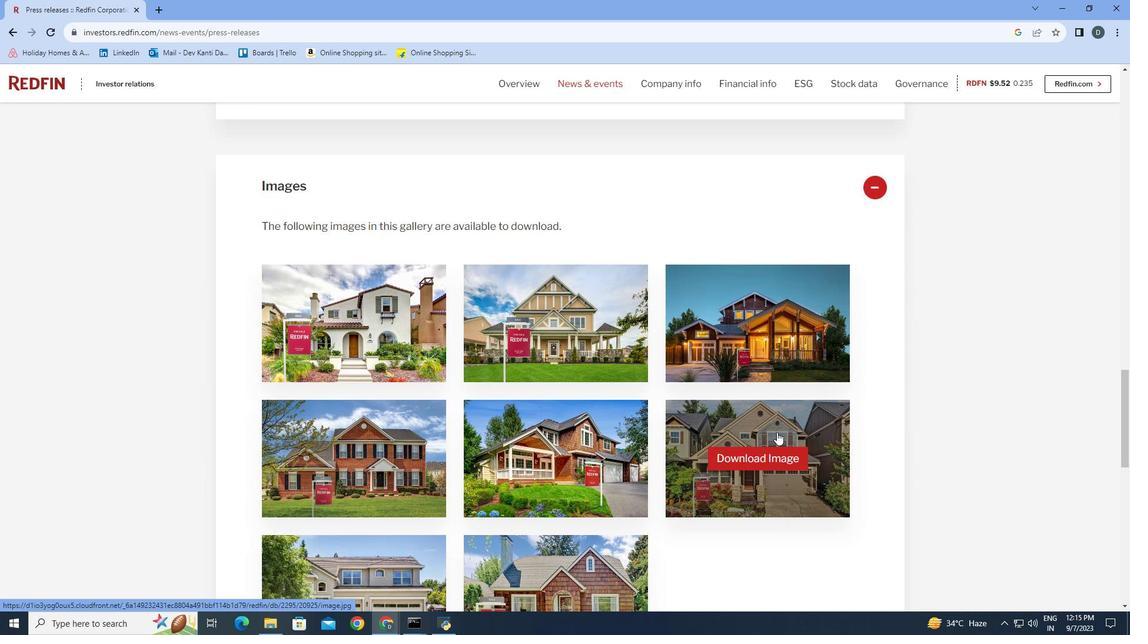 
Action: Mouse scrolled (748, 433) with delta (0, 0)
Screenshot: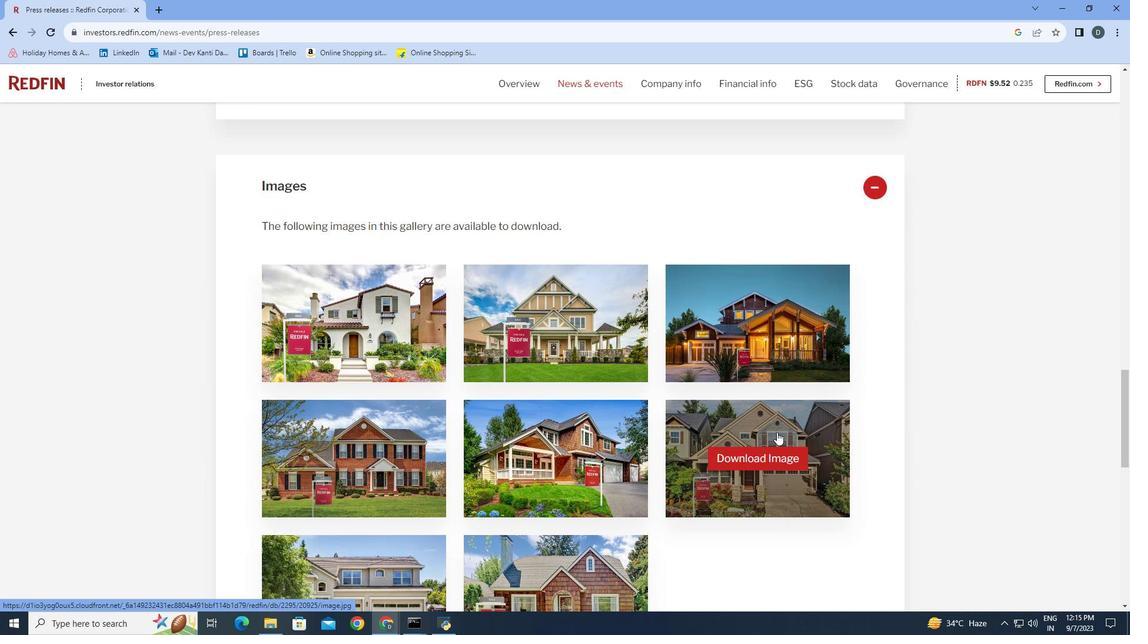 
Action: Mouse moved to (761, 432)
Screenshot: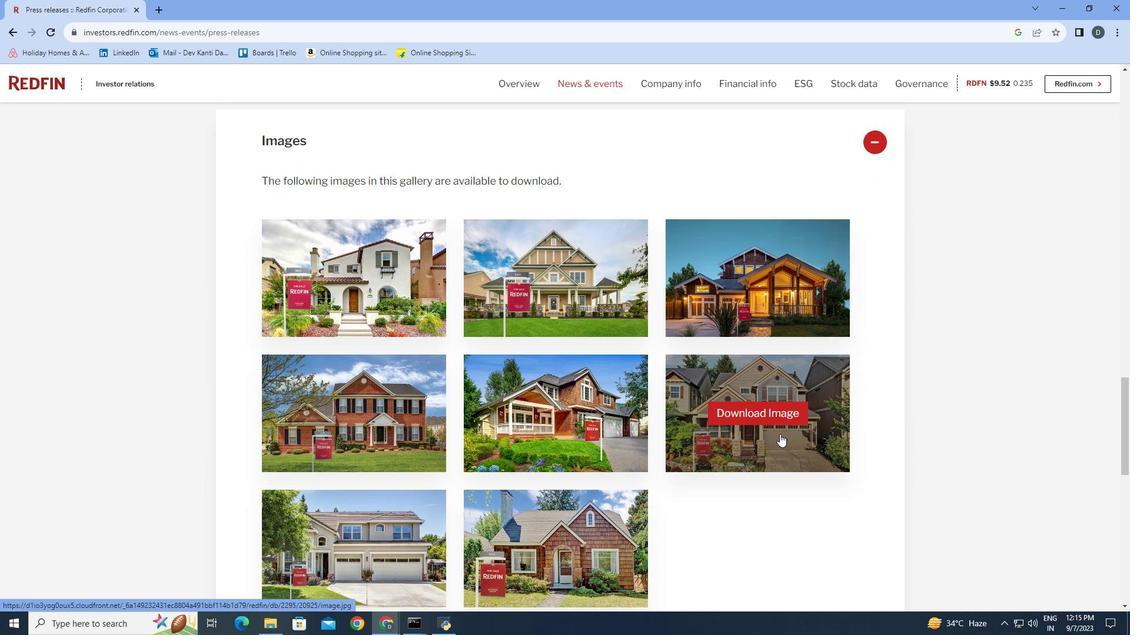 
Action: Mouse scrolled (761, 432) with delta (0, 0)
Screenshot: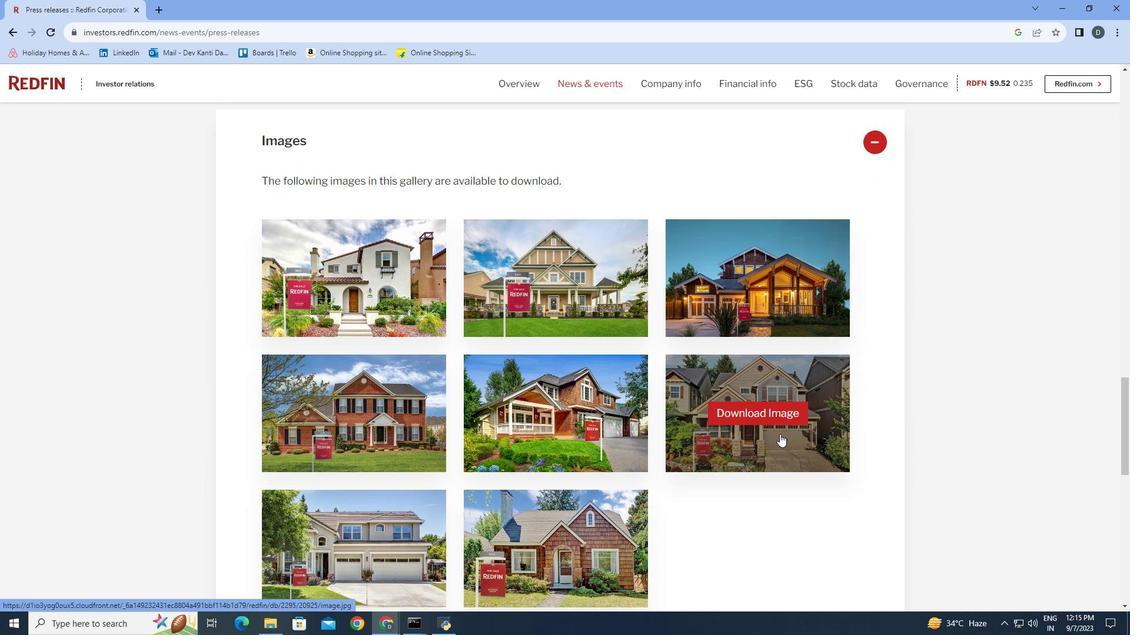 
Action: Mouse moved to (319, 447)
Screenshot: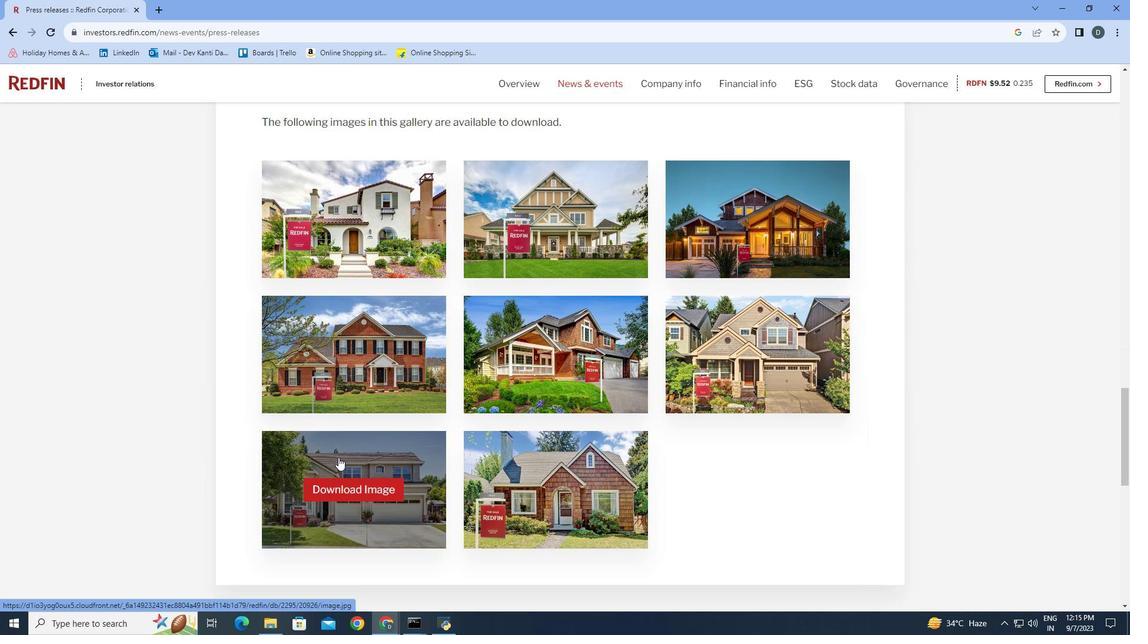 
Action: Mouse scrolled (319, 446) with delta (0, 0)
Screenshot: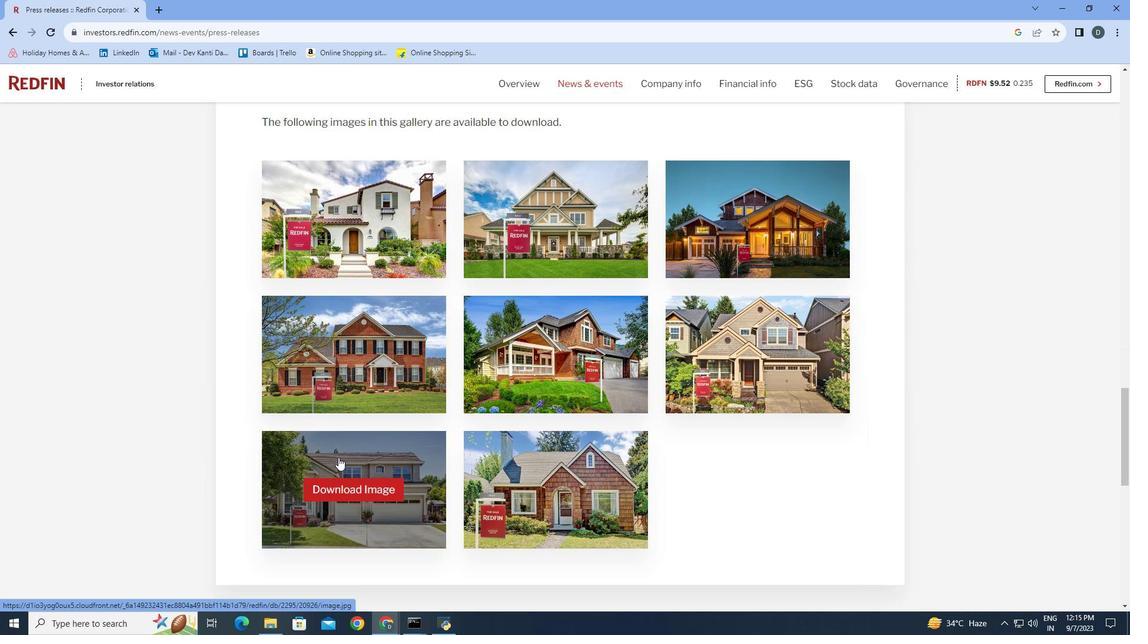 
Action: Mouse moved to (867, 490)
Screenshot: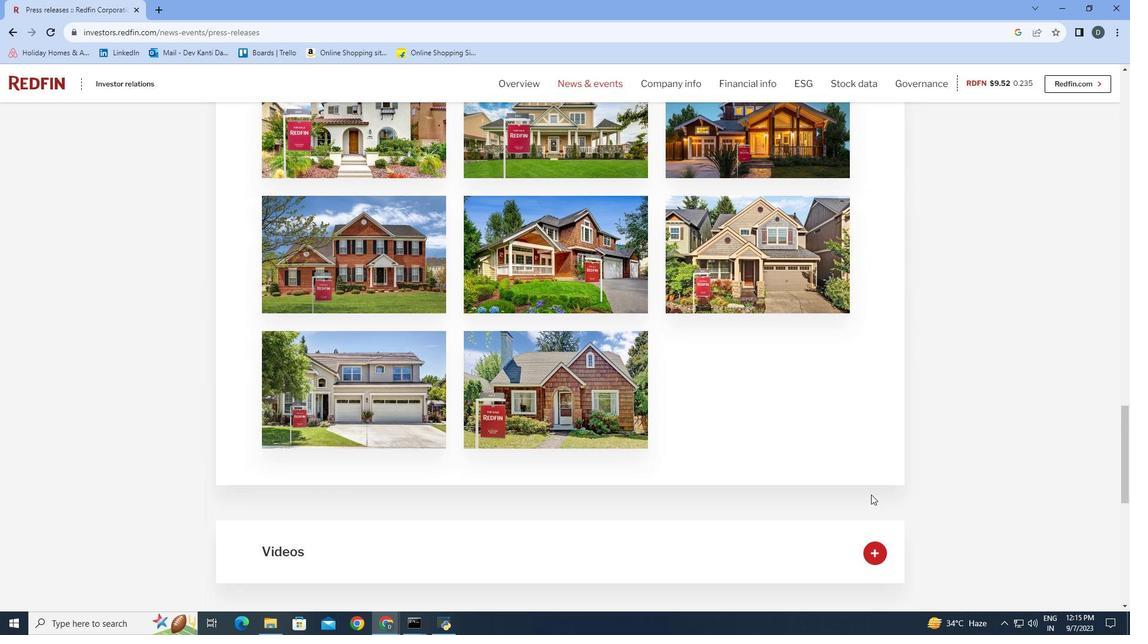 
Action: Mouse scrolled (867, 489) with delta (0, 0)
Screenshot: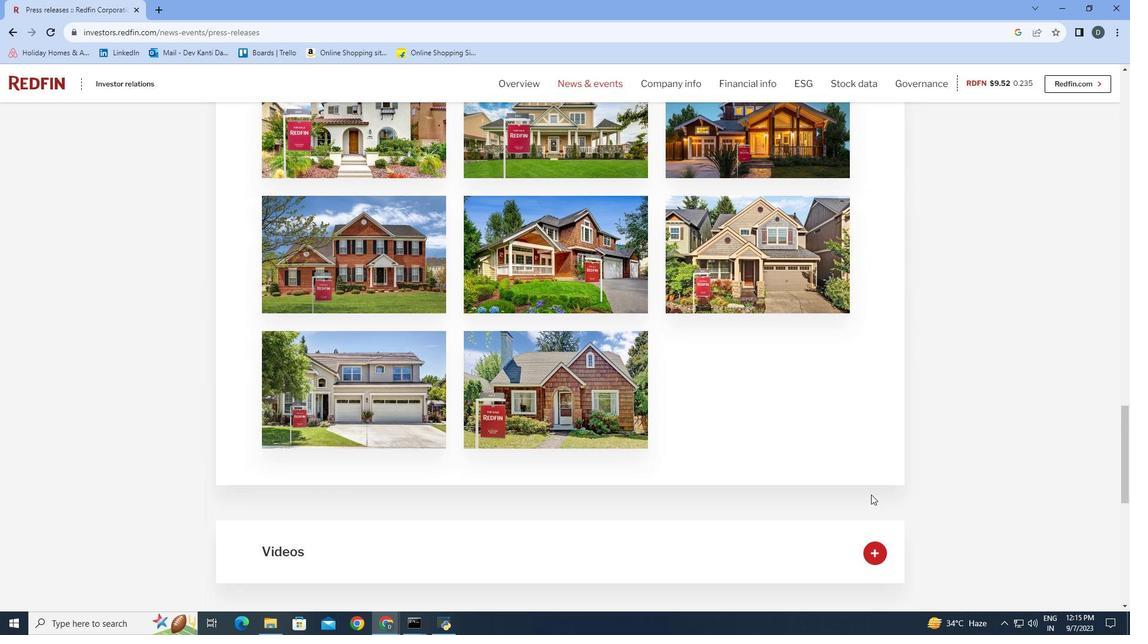 
Action: Mouse moved to (871, 494)
Screenshot: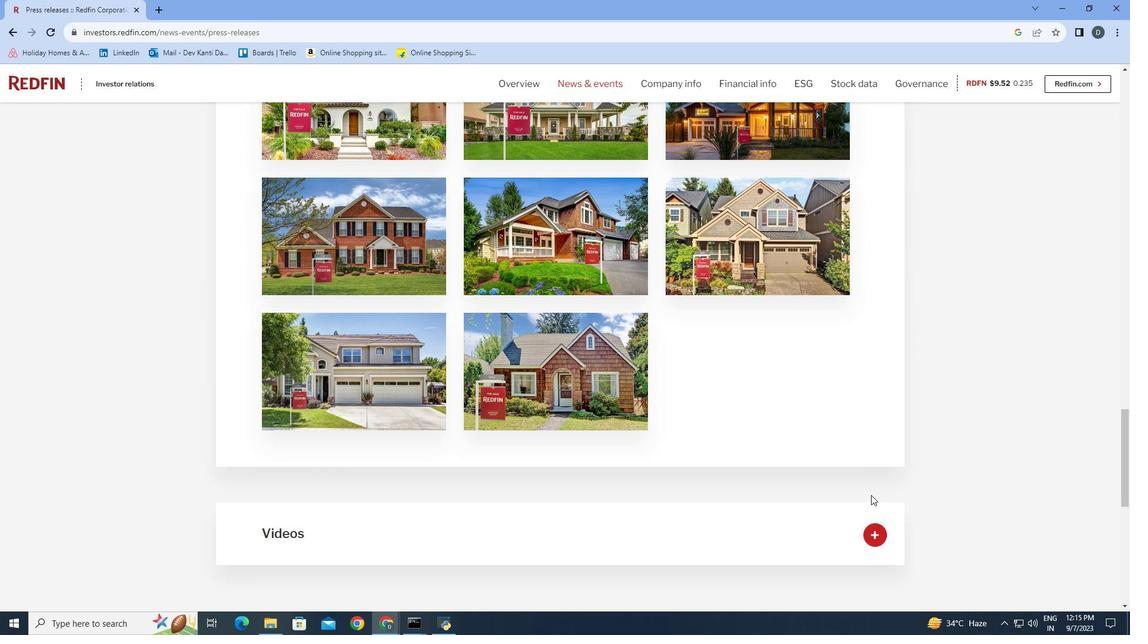 
Action: Mouse scrolled (871, 493) with delta (0, 0)
Screenshot: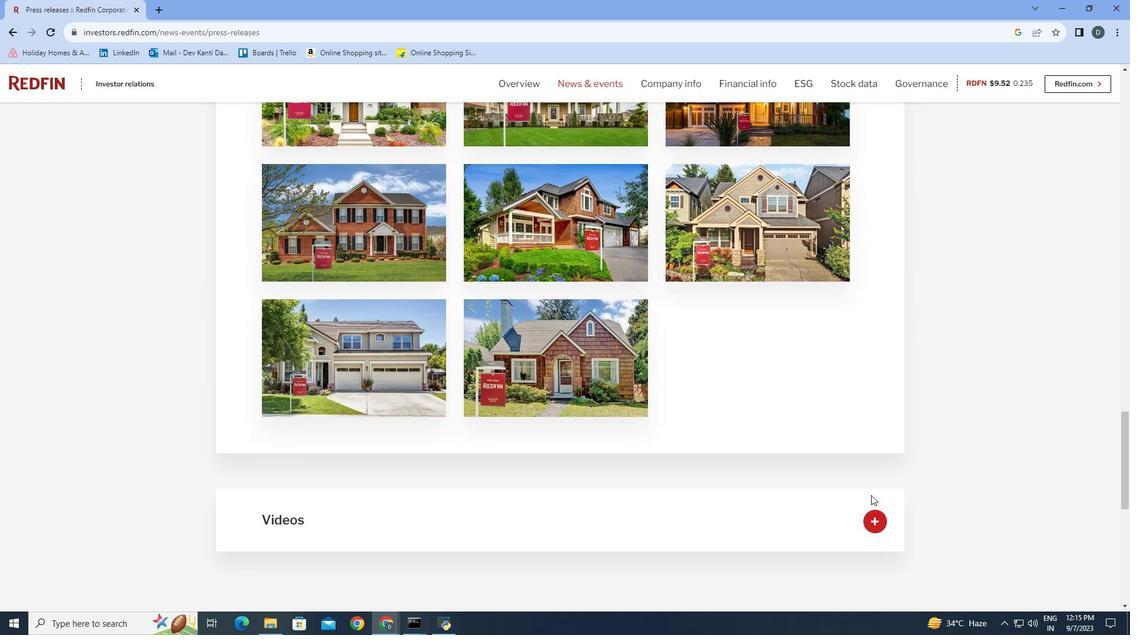 
Action: Mouse moved to (871, 495)
Screenshot: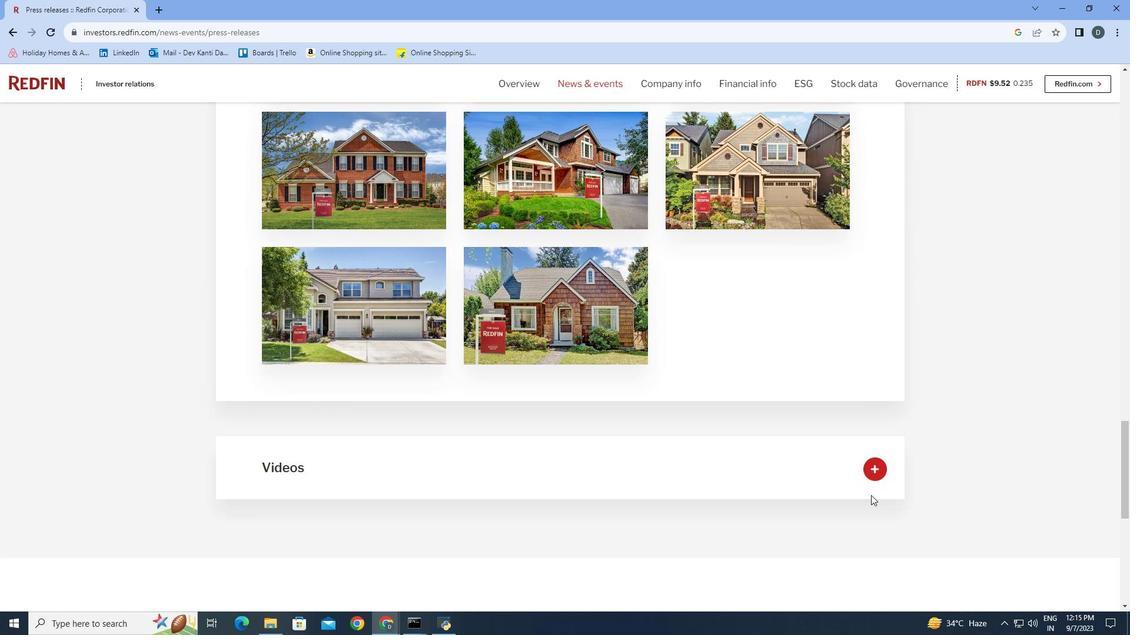 
Action: Mouse scrolled (871, 495) with delta (0, 0)
Screenshot: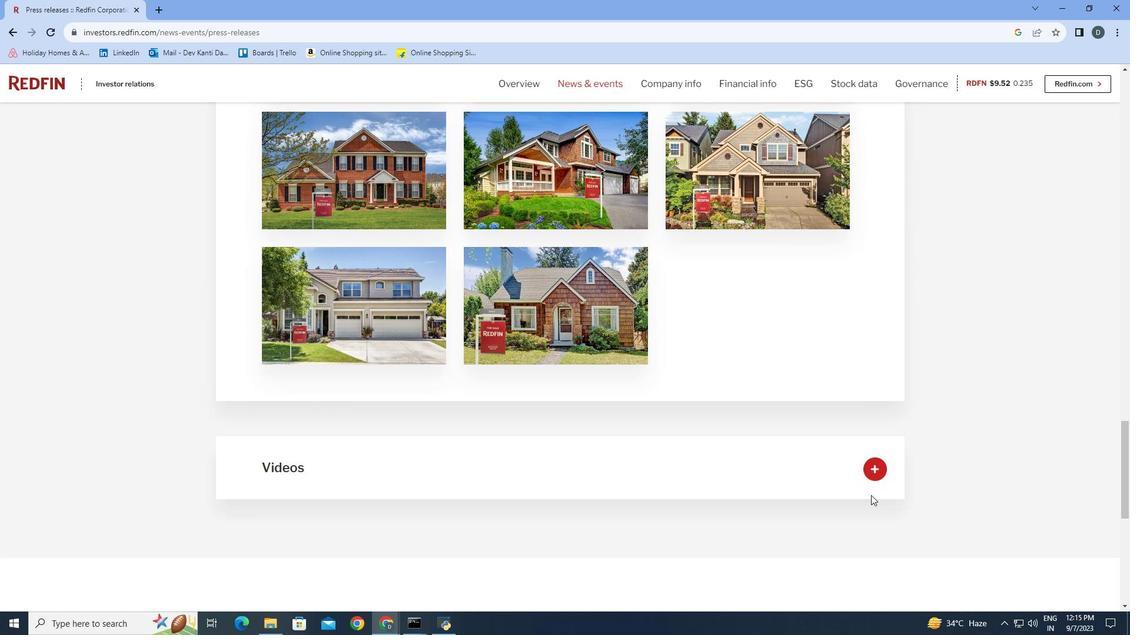 
Action: Mouse scrolled (871, 495) with delta (0, 0)
Screenshot: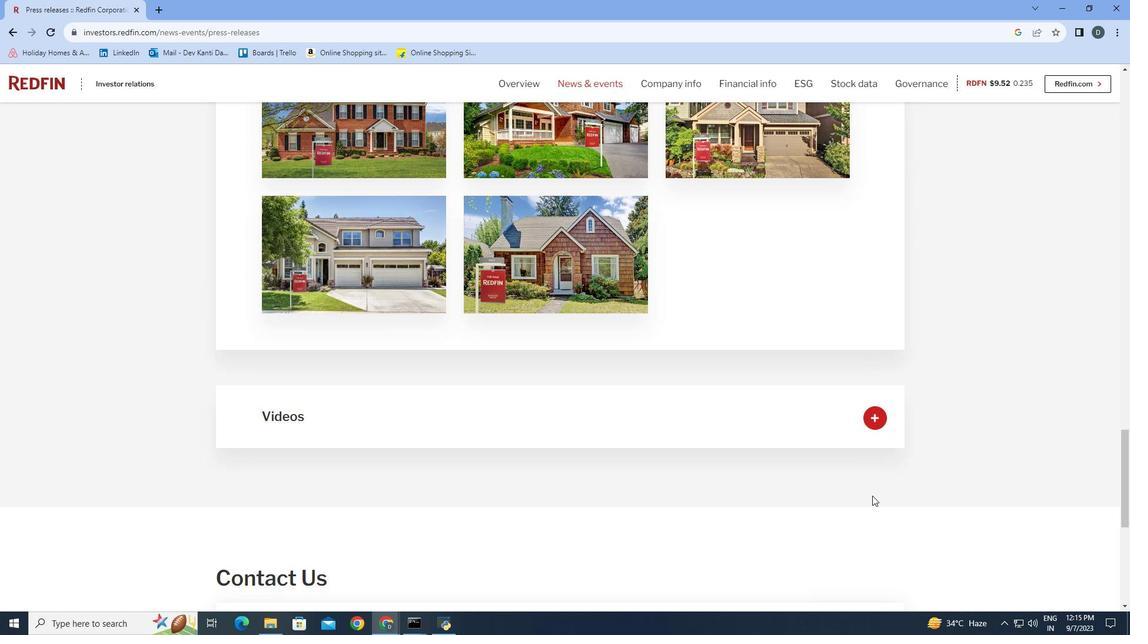 
Action: Mouse moved to (872, 496)
Screenshot: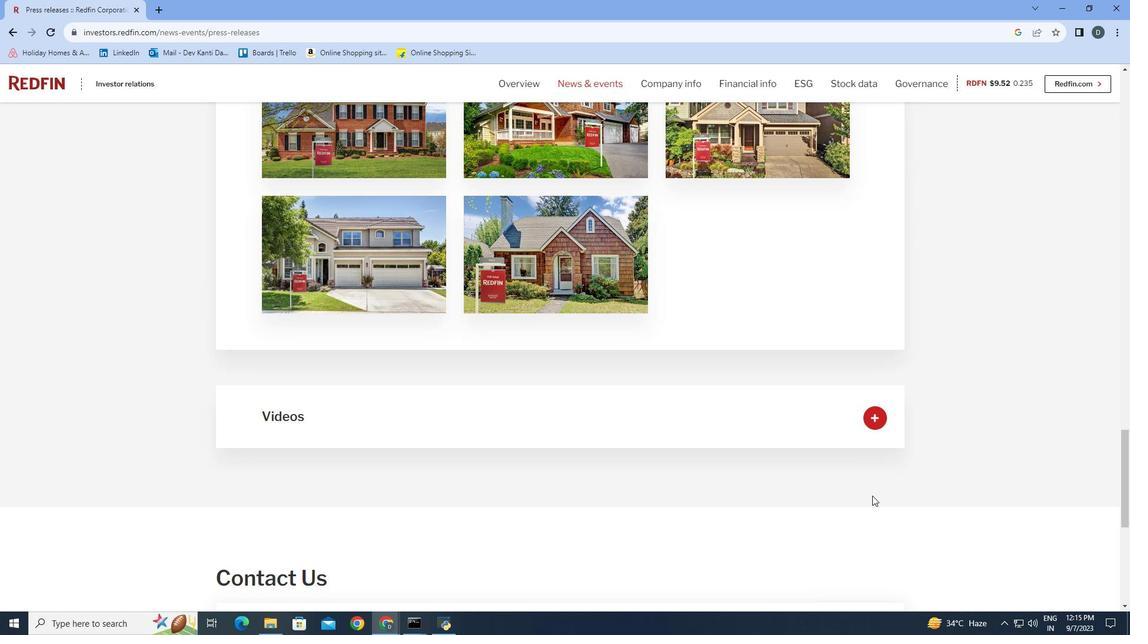 
